 Task: Customize reminder preferences for each team member involved in strategic planning.
Action: Mouse moved to (77, 244)
Screenshot: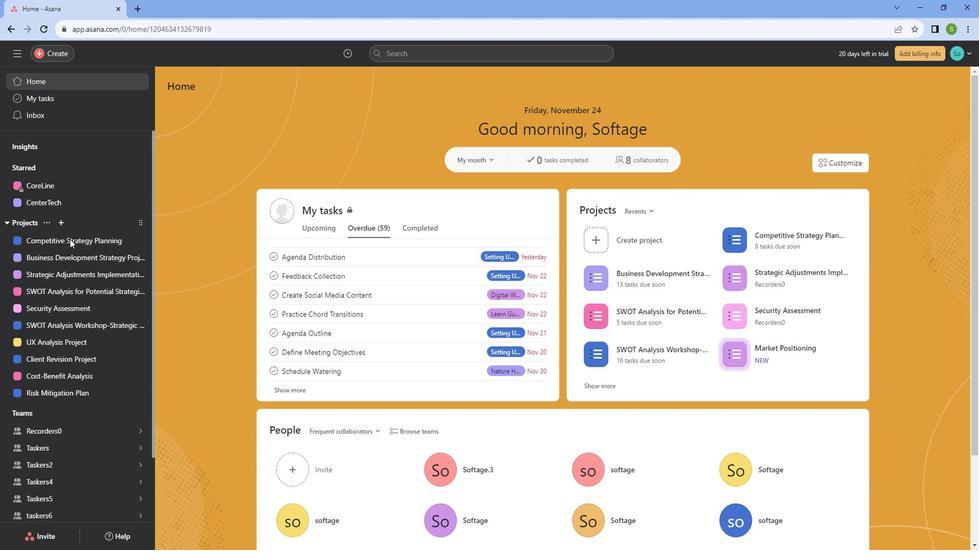 
Action: Mouse pressed left at (77, 244)
Screenshot: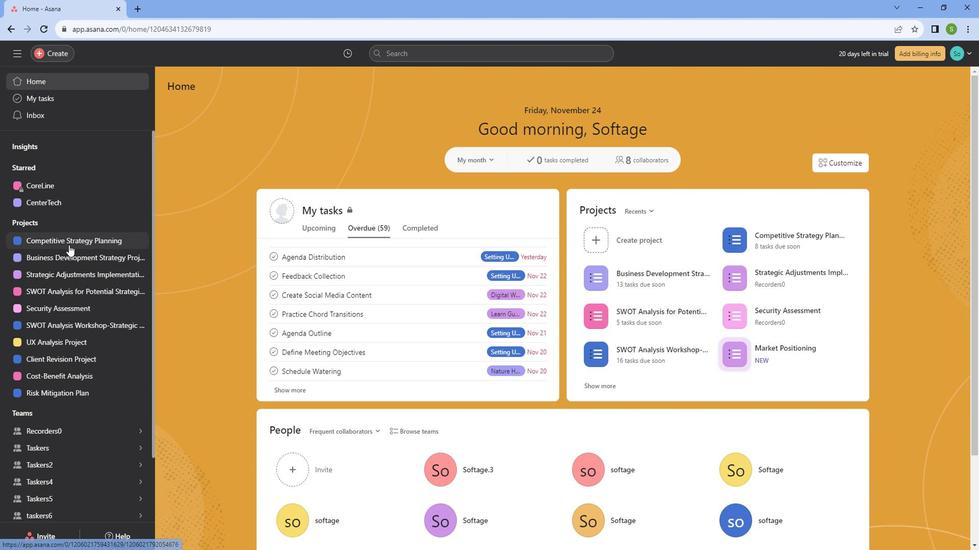 
Action: Mouse moved to (560, 215)
Screenshot: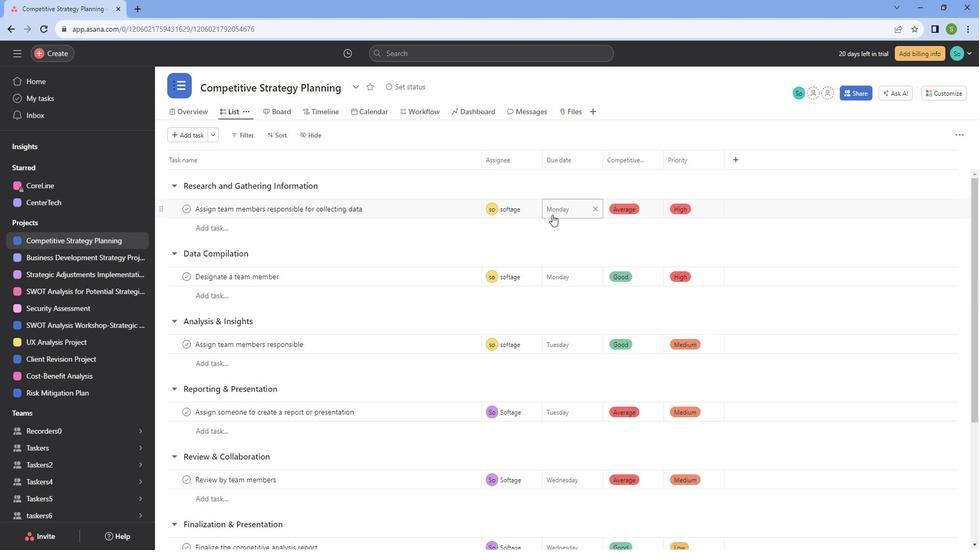
Action: Mouse pressed left at (560, 215)
Screenshot: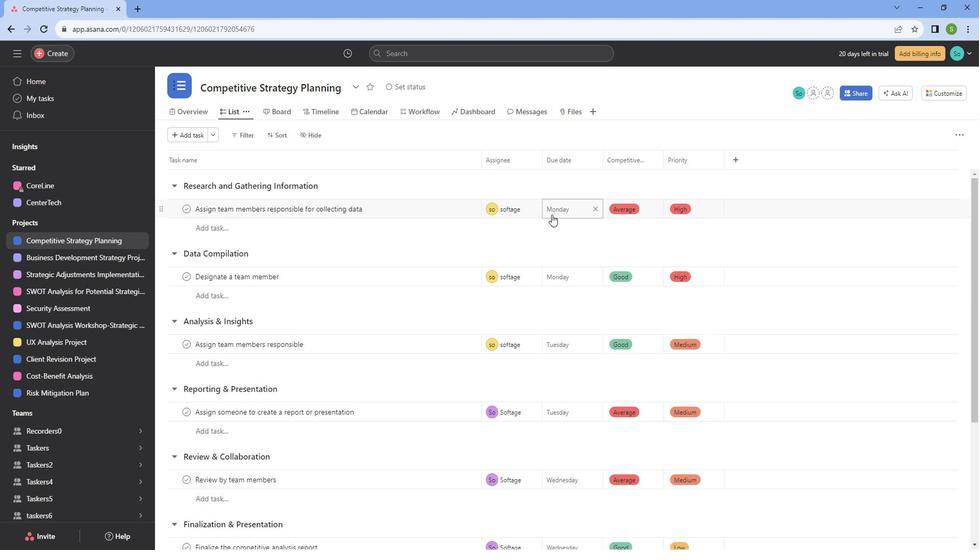 
Action: Mouse moved to (645, 259)
Screenshot: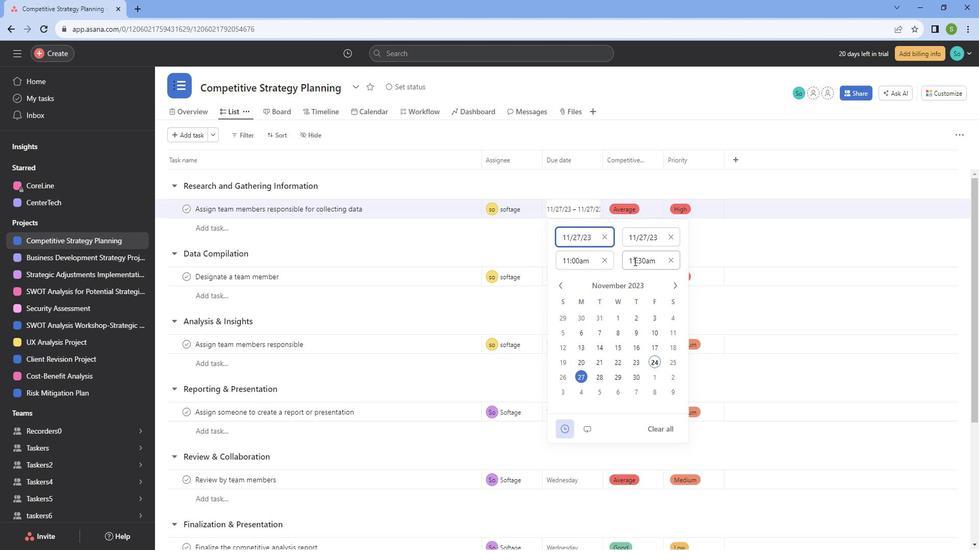 
Action: Mouse pressed left at (645, 259)
Screenshot: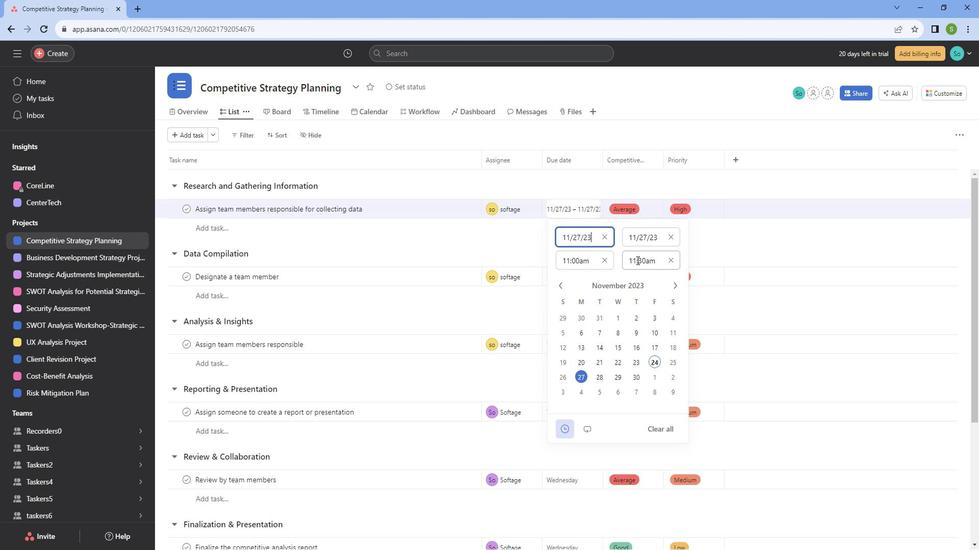 
Action: Mouse moved to (644, 316)
Screenshot: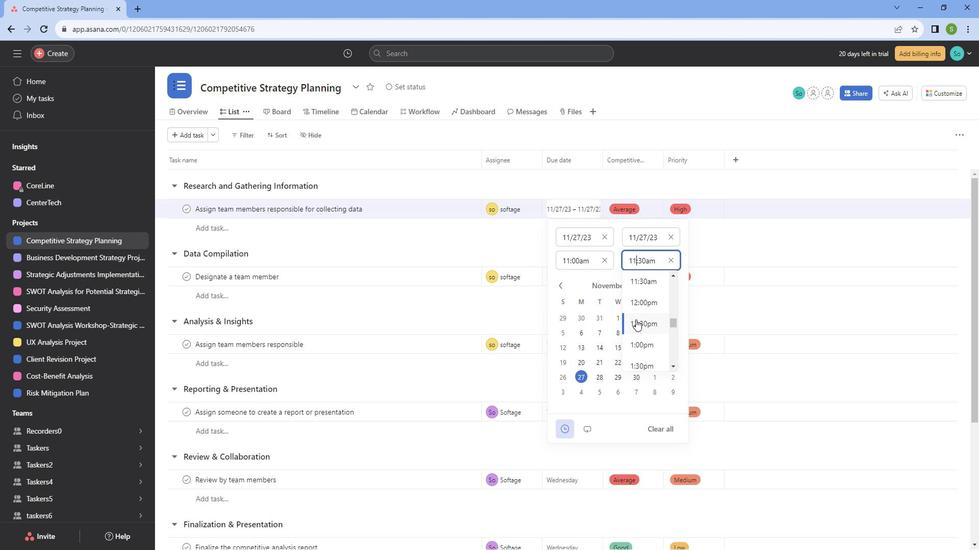 
Action: Mouse pressed left at (644, 316)
Screenshot: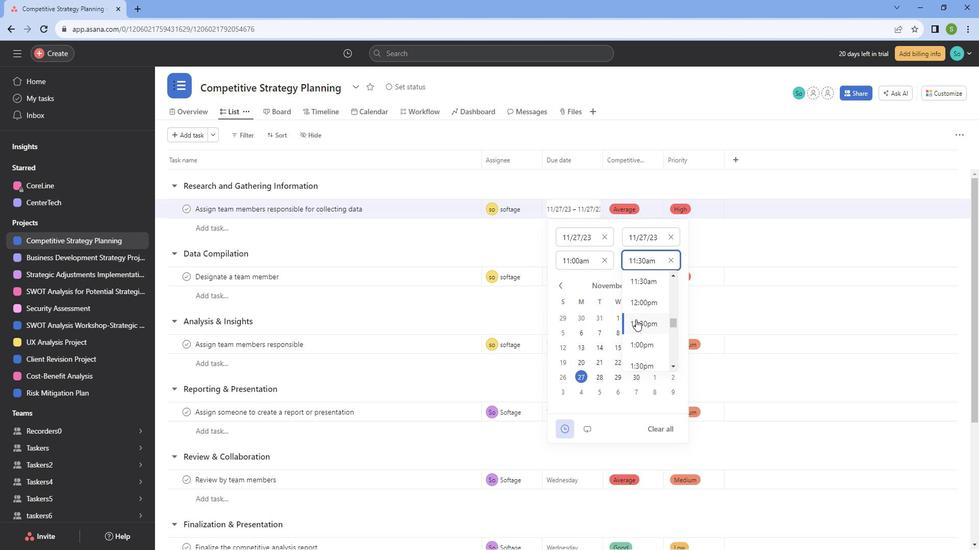 
Action: Mouse moved to (595, 262)
Screenshot: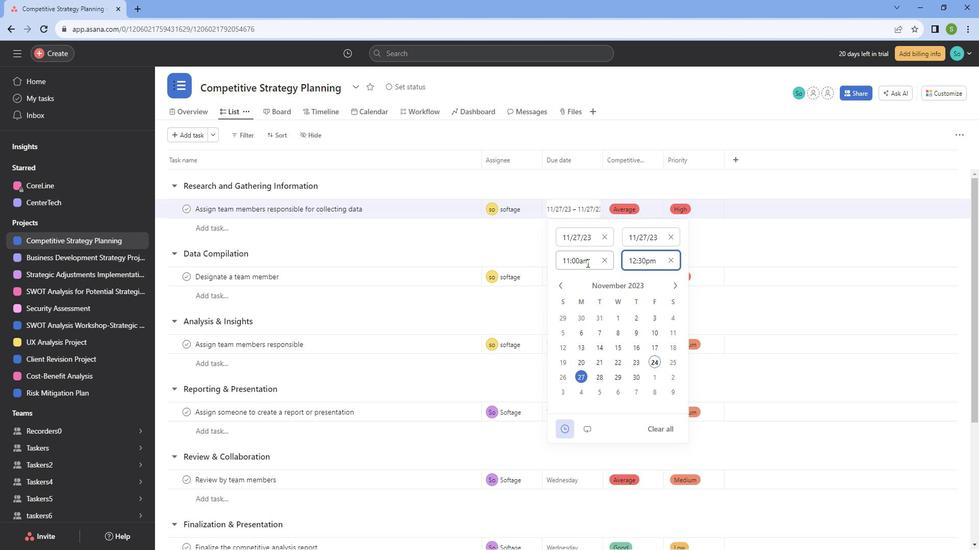 
Action: Mouse pressed left at (595, 262)
Screenshot: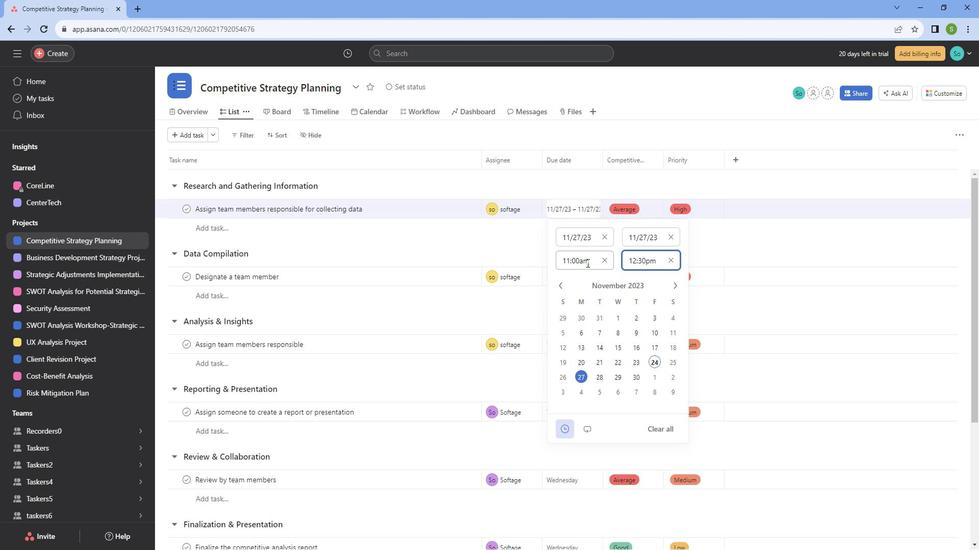 
Action: Mouse moved to (588, 316)
Screenshot: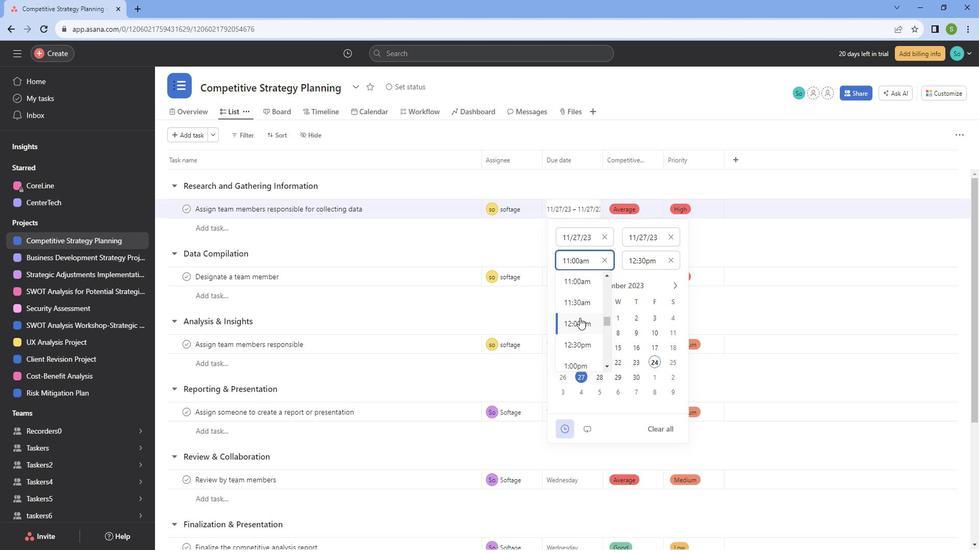 
Action: Mouse pressed left at (588, 316)
Screenshot: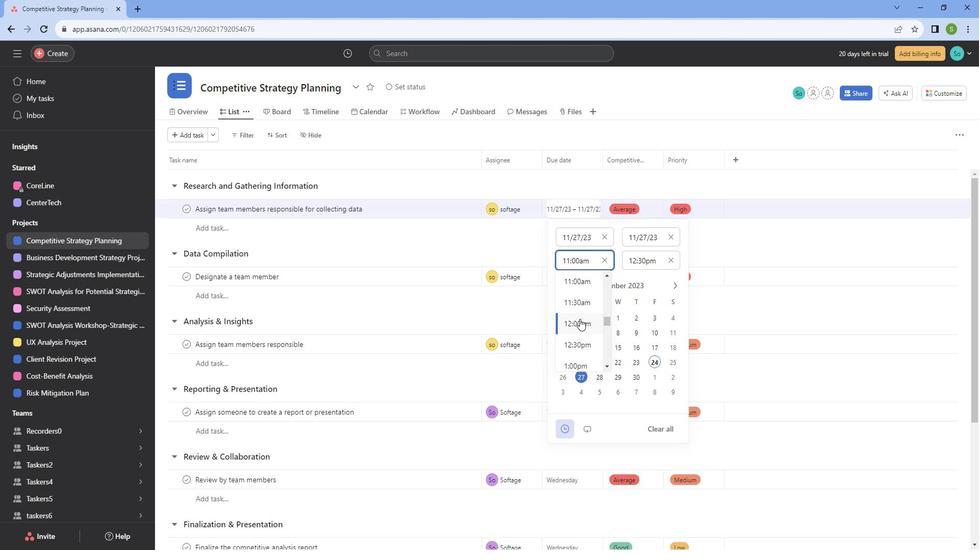 
Action: Mouse moved to (742, 191)
Screenshot: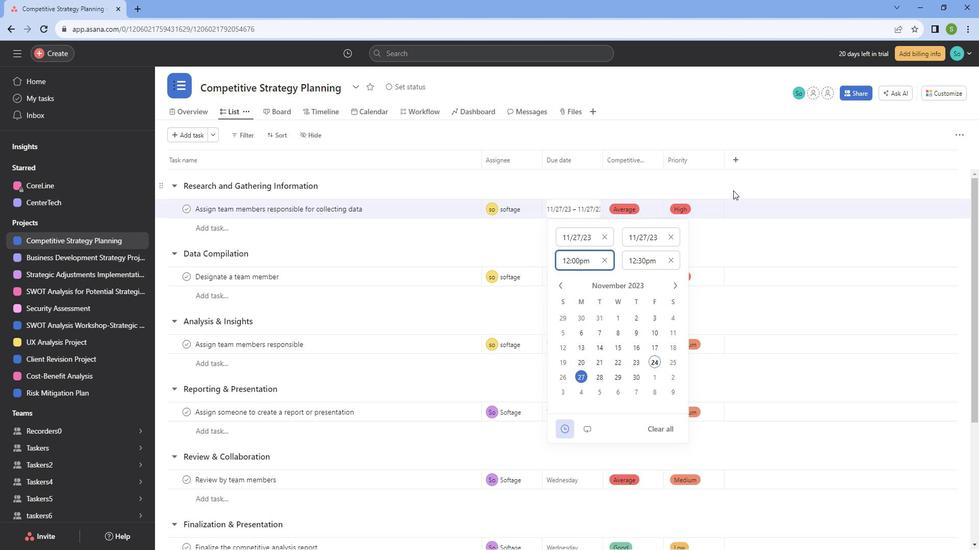 
Action: Mouse pressed left at (742, 191)
Screenshot: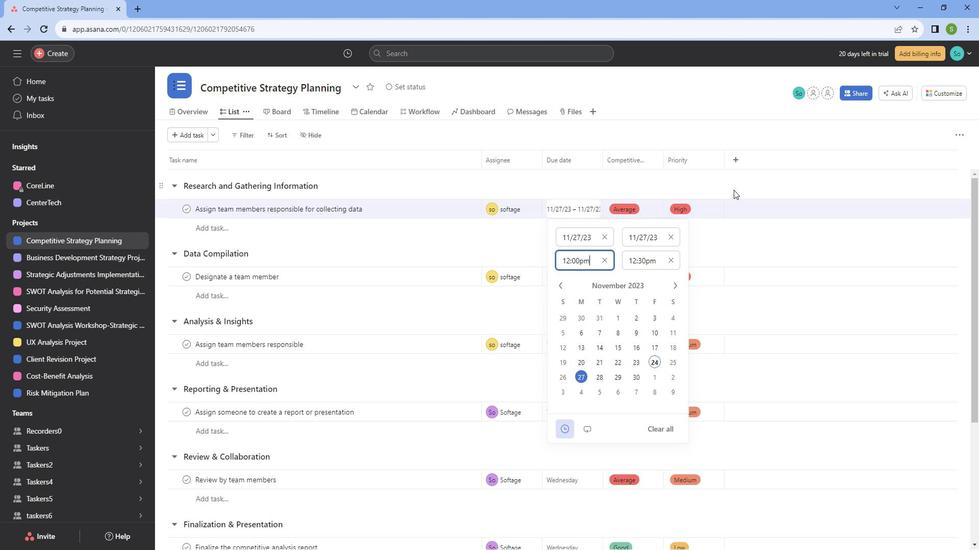 
Action: Mouse moved to (587, 278)
Screenshot: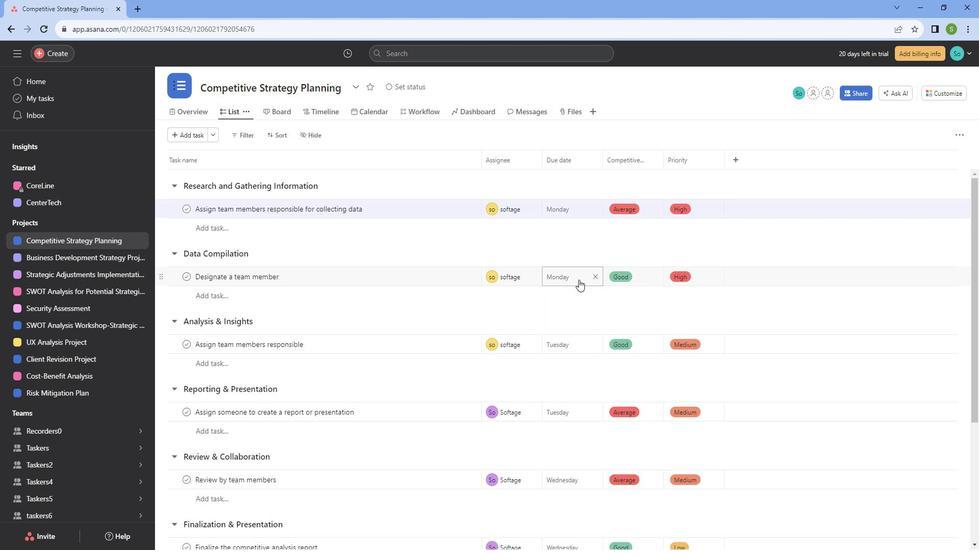 
Action: Mouse pressed left at (587, 278)
Screenshot: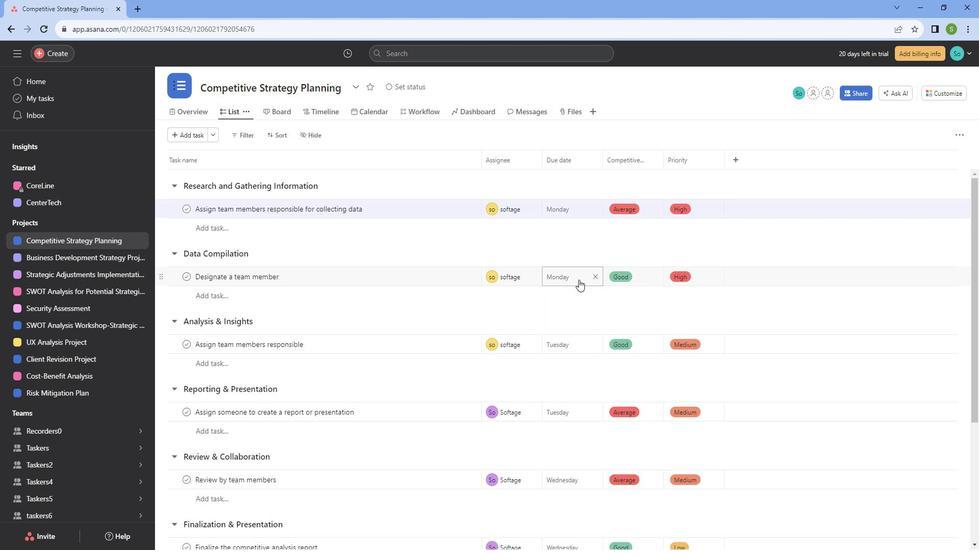 
Action: Mouse moved to (658, 328)
Screenshot: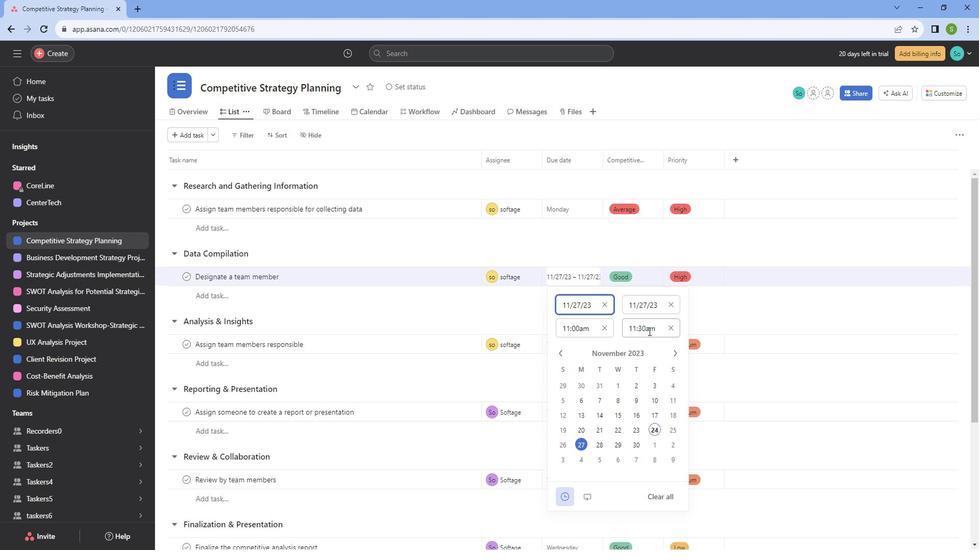 
Action: Mouse pressed left at (658, 328)
Screenshot: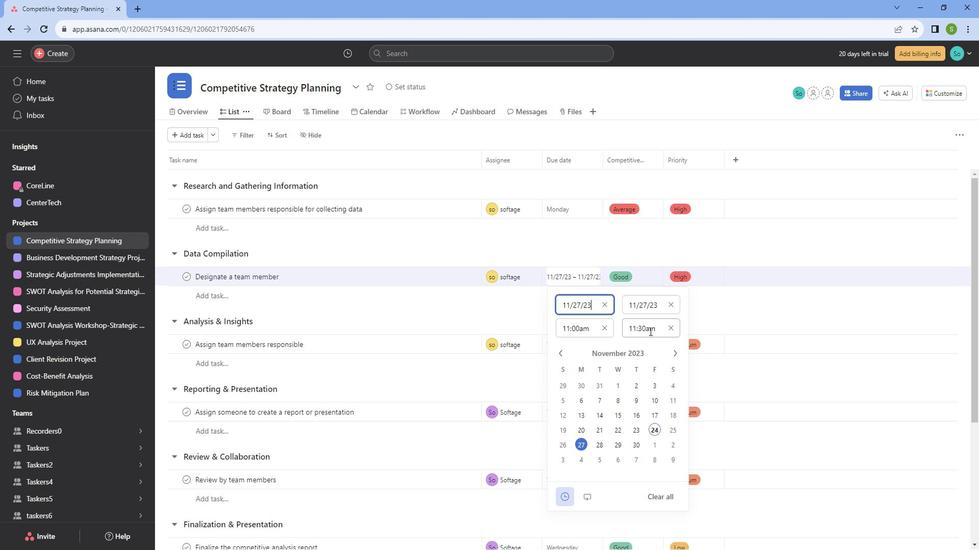 
Action: Mouse moved to (651, 386)
Screenshot: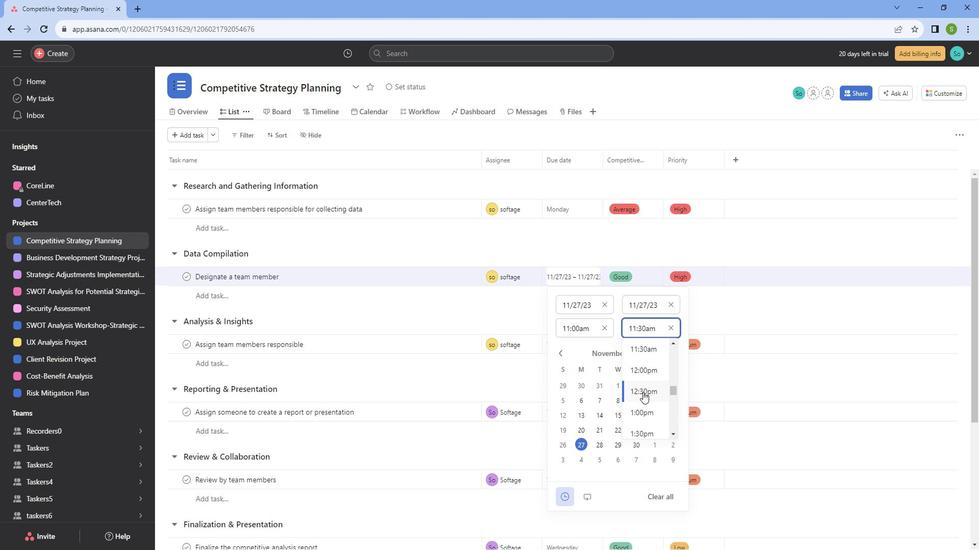 
Action: Mouse pressed left at (651, 386)
Screenshot: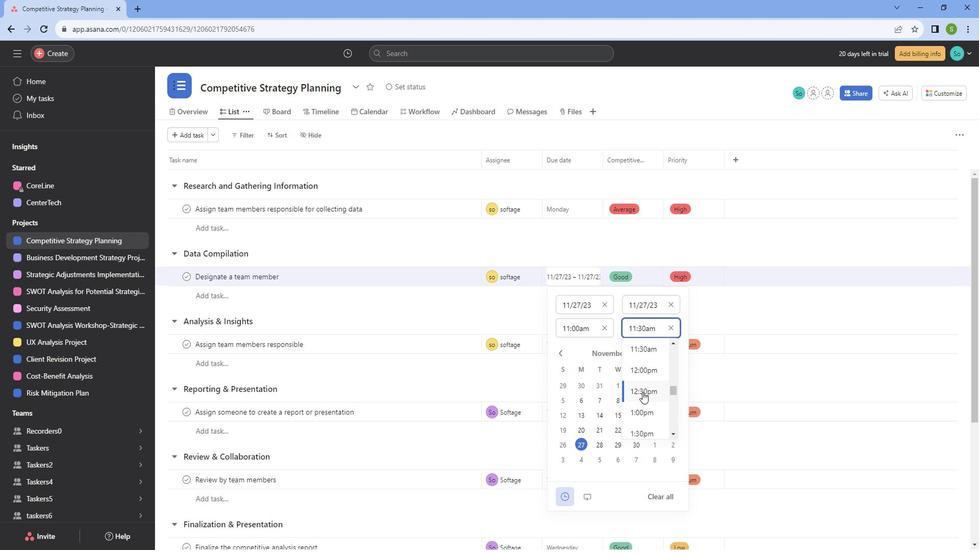 
Action: Mouse moved to (587, 322)
Screenshot: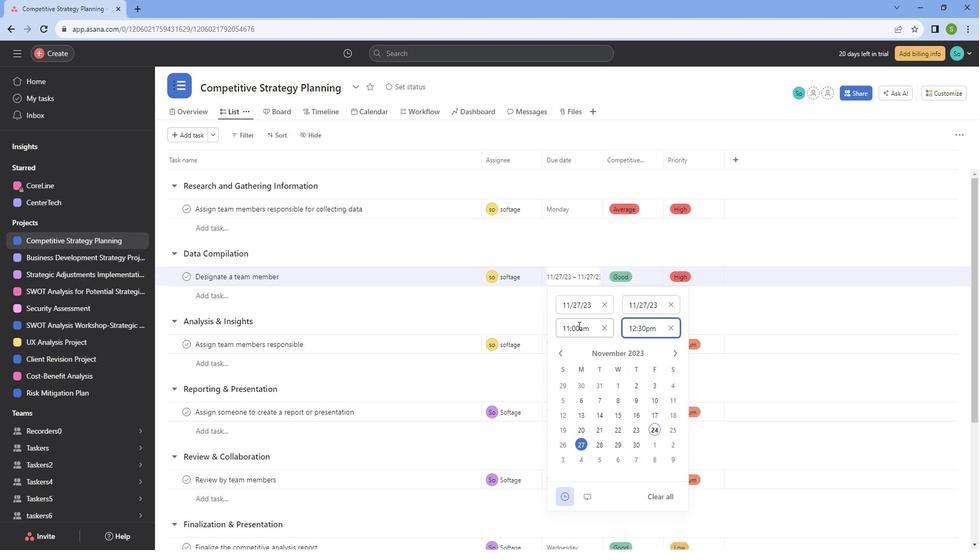 
Action: Mouse pressed left at (587, 322)
Screenshot: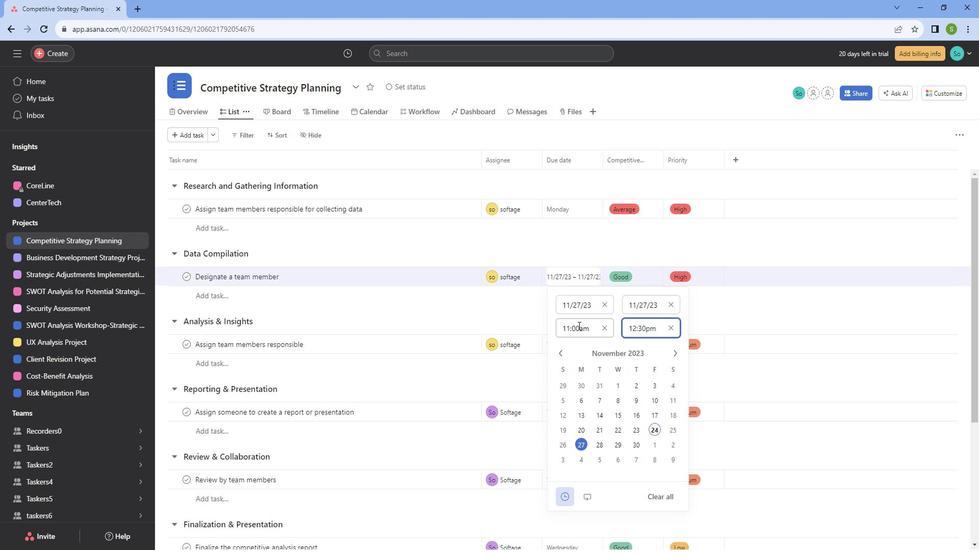 
Action: Mouse moved to (579, 381)
Screenshot: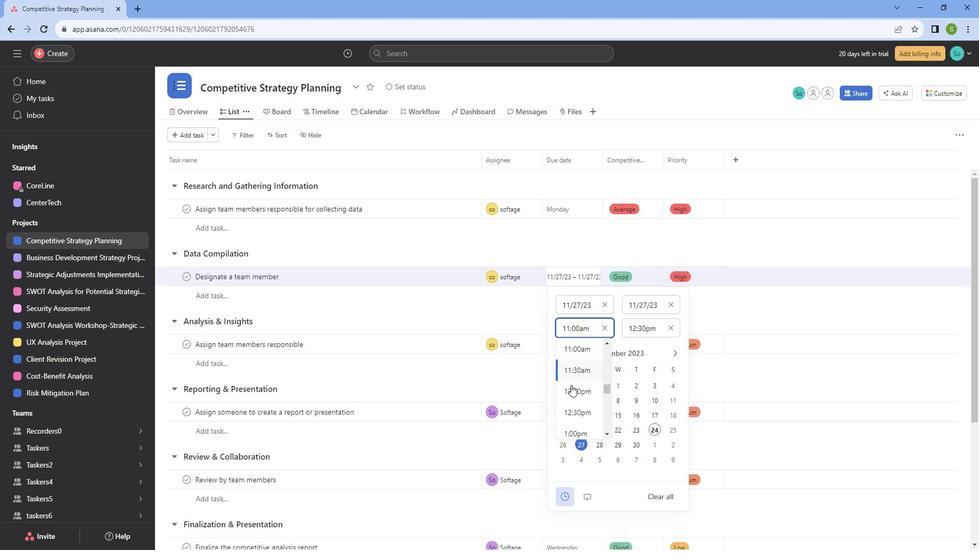 
Action: Mouse pressed left at (579, 381)
Screenshot: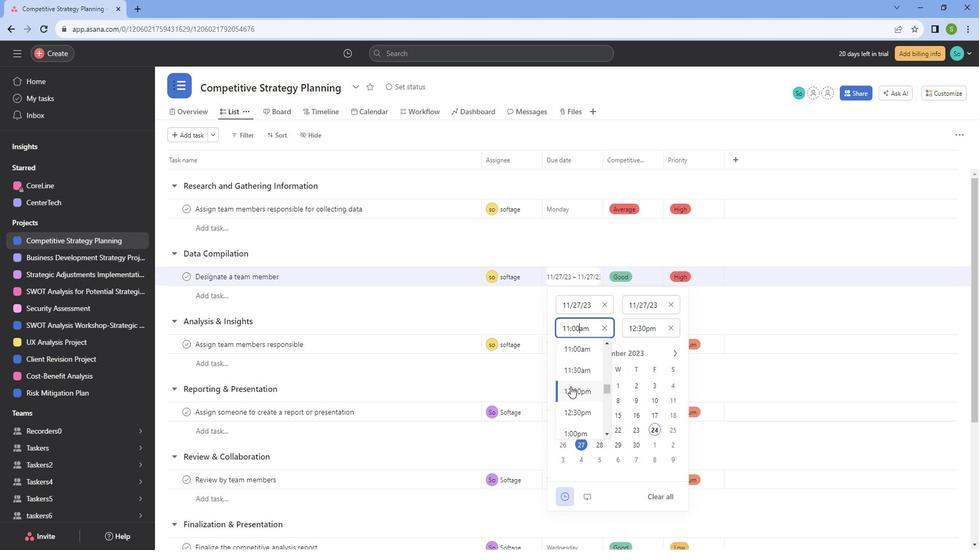 
Action: Mouse moved to (593, 252)
Screenshot: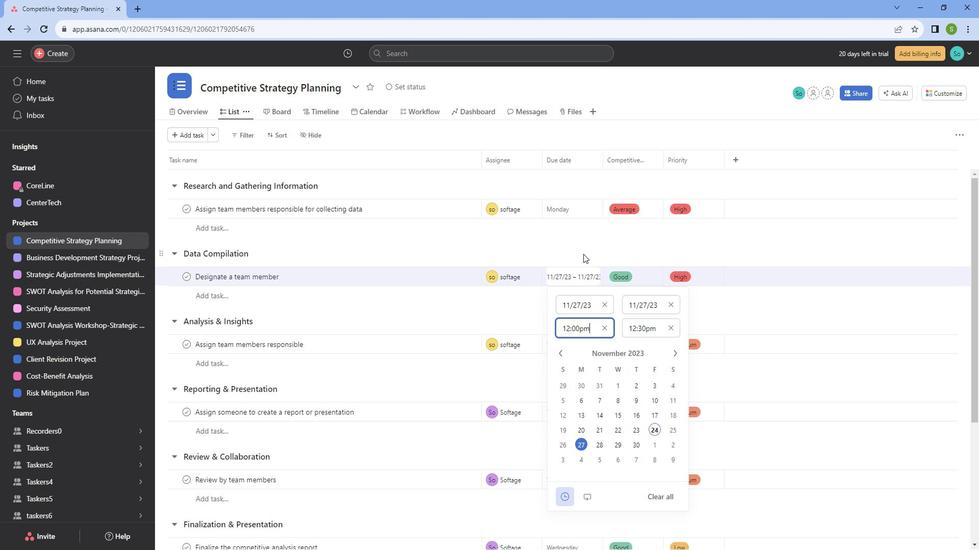 
Action: Mouse pressed left at (593, 252)
Screenshot: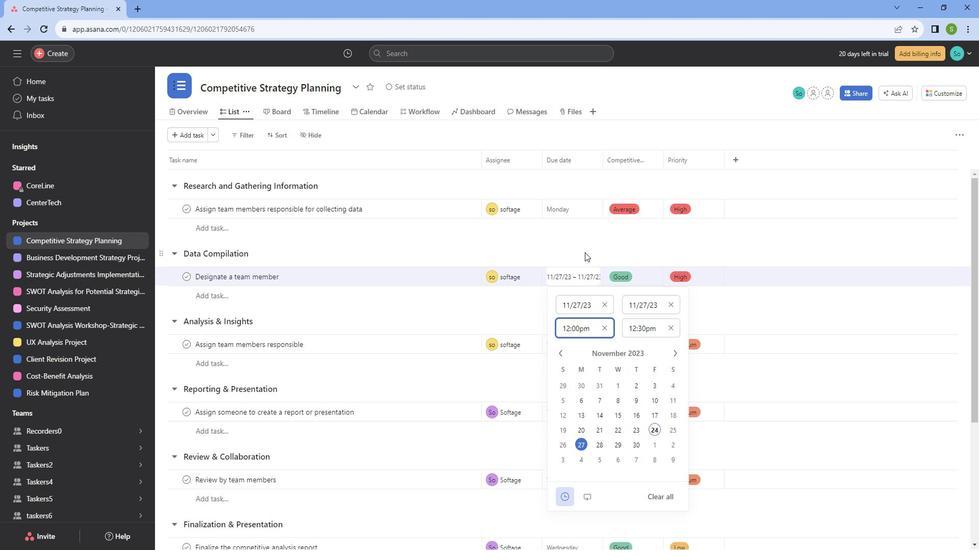 
Action: Mouse scrolled (593, 251) with delta (0, 0)
Screenshot: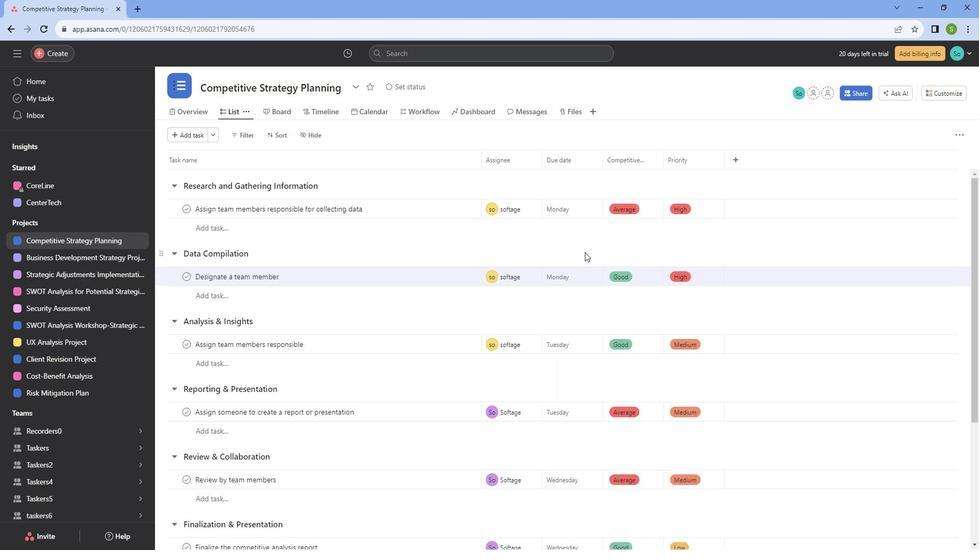 
Action: Mouse scrolled (593, 251) with delta (0, 0)
Screenshot: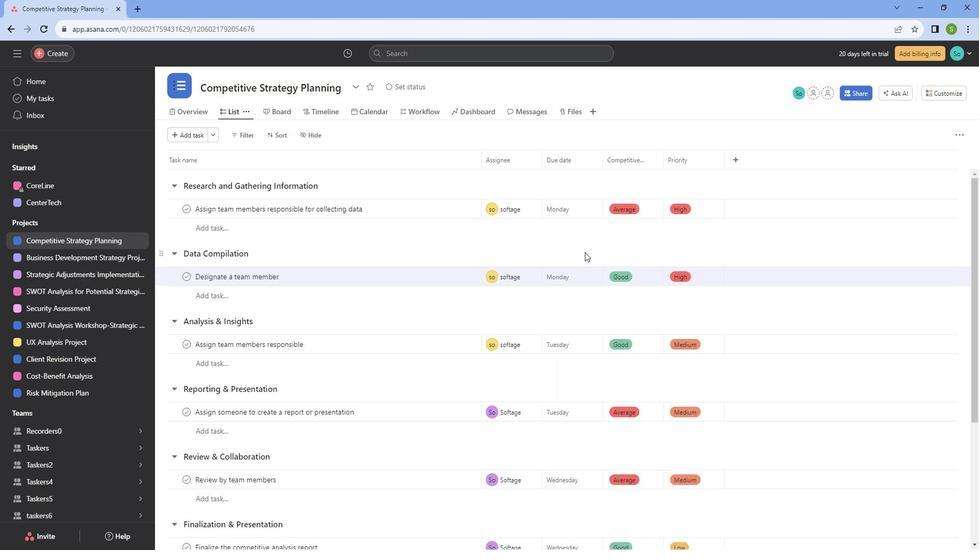 
Action: Mouse scrolled (593, 251) with delta (0, 0)
Screenshot: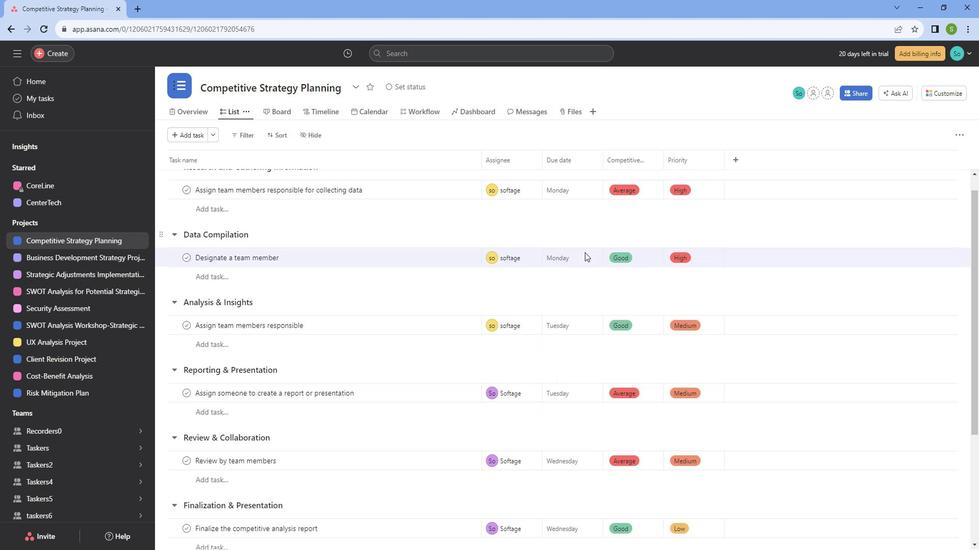 
Action: Mouse moved to (592, 190)
Screenshot: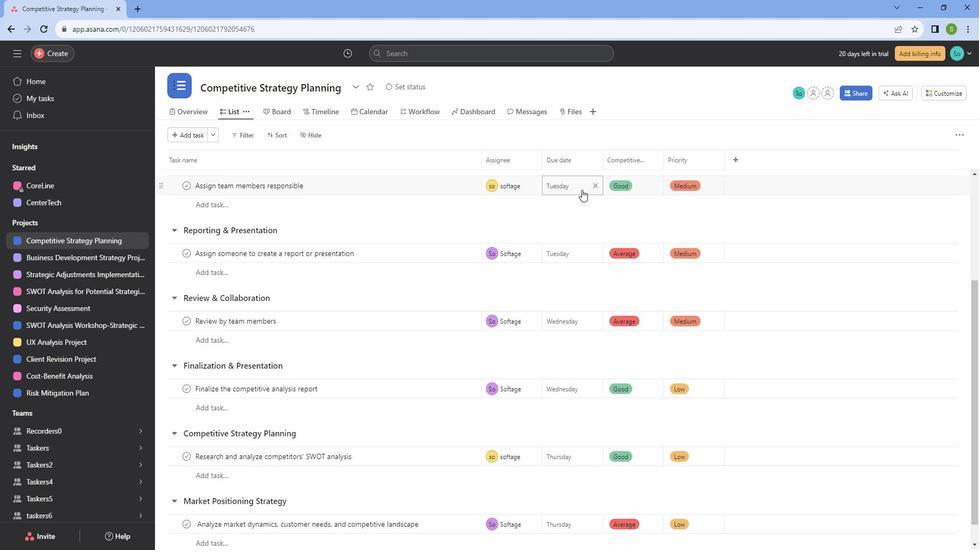 
Action: Mouse pressed left at (592, 190)
Screenshot: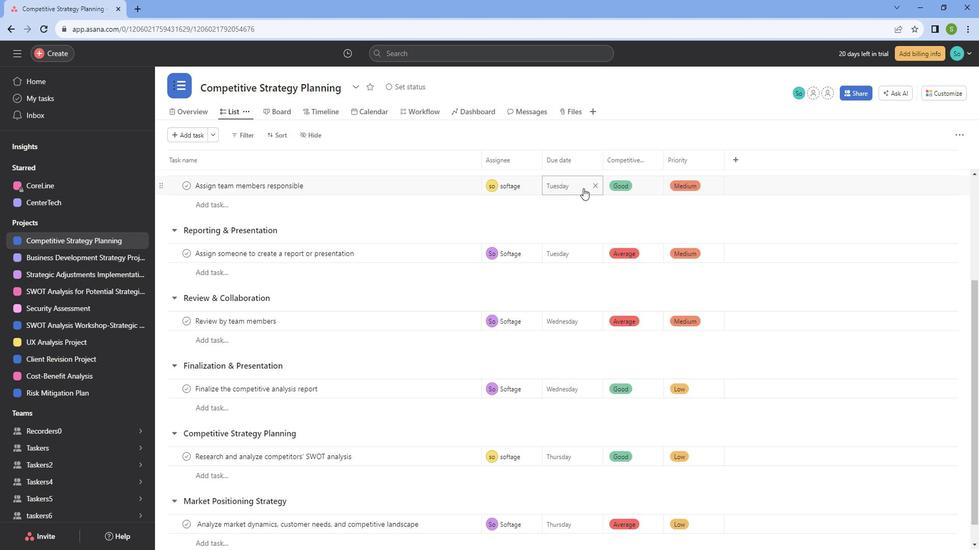 
Action: Mouse moved to (664, 241)
Screenshot: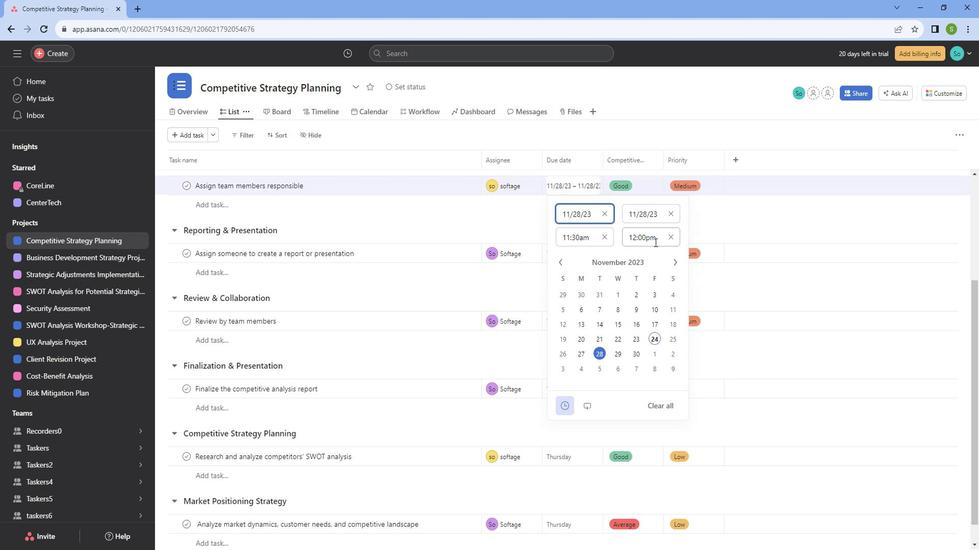 
Action: Mouse pressed left at (664, 241)
Screenshot: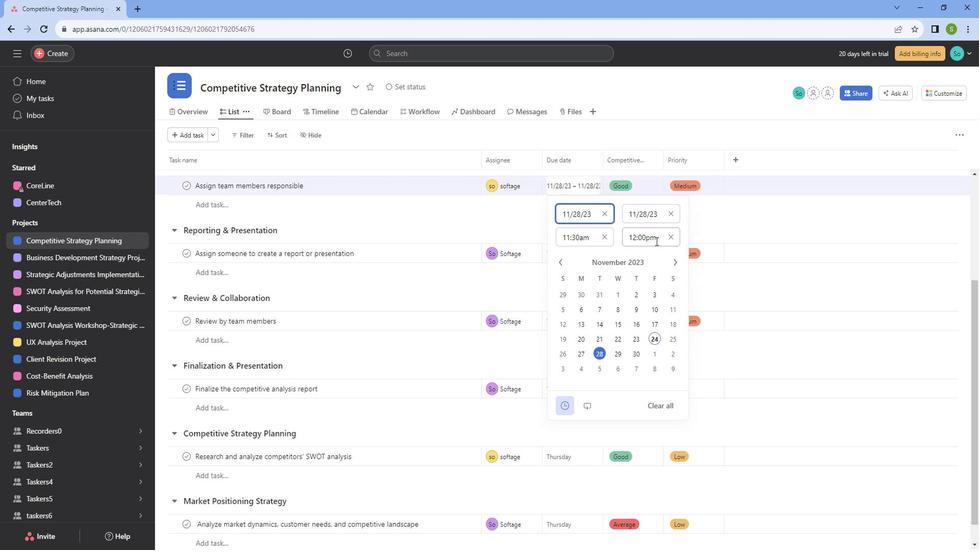 
Action: Mouse moved to (651, 301)
Screenshot: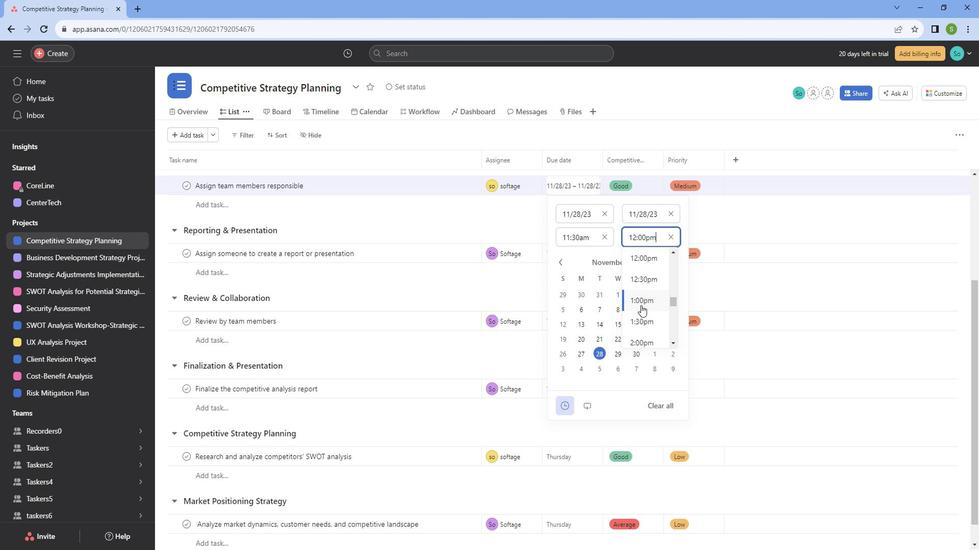 
Action: Mouse pressed left at (651, 301)
Screenshot: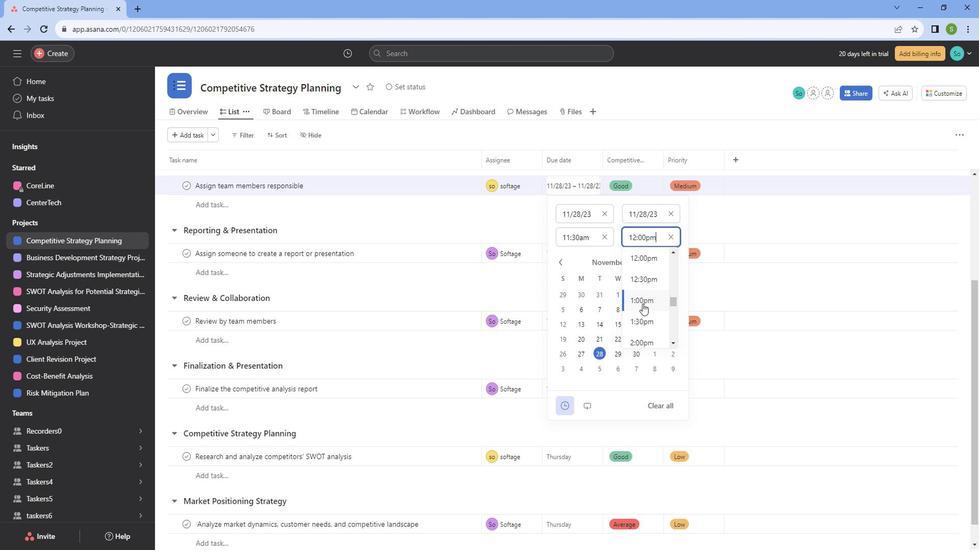
Action: Mouse moved to (591, 243)
Screenshot: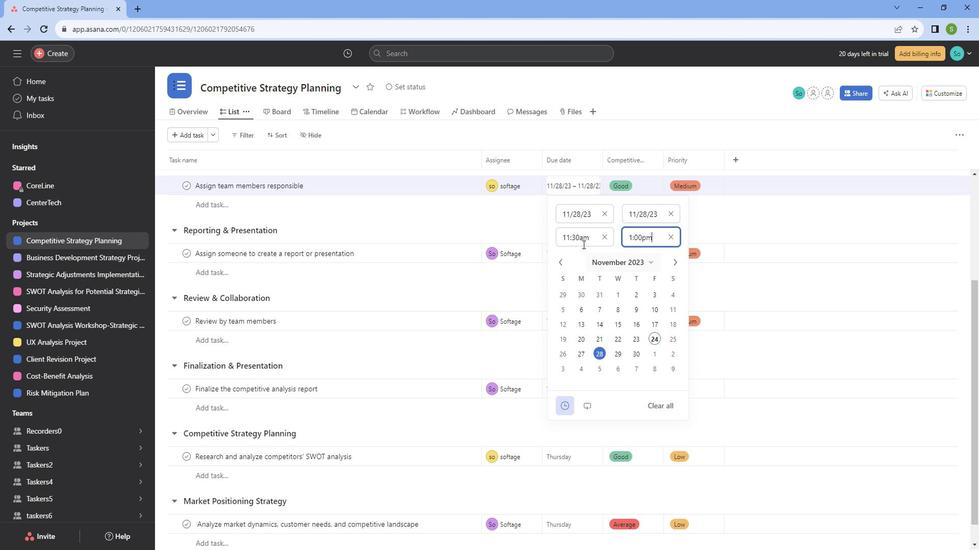 
Action: Mouse pressed left at (591, 243)
Screenshot: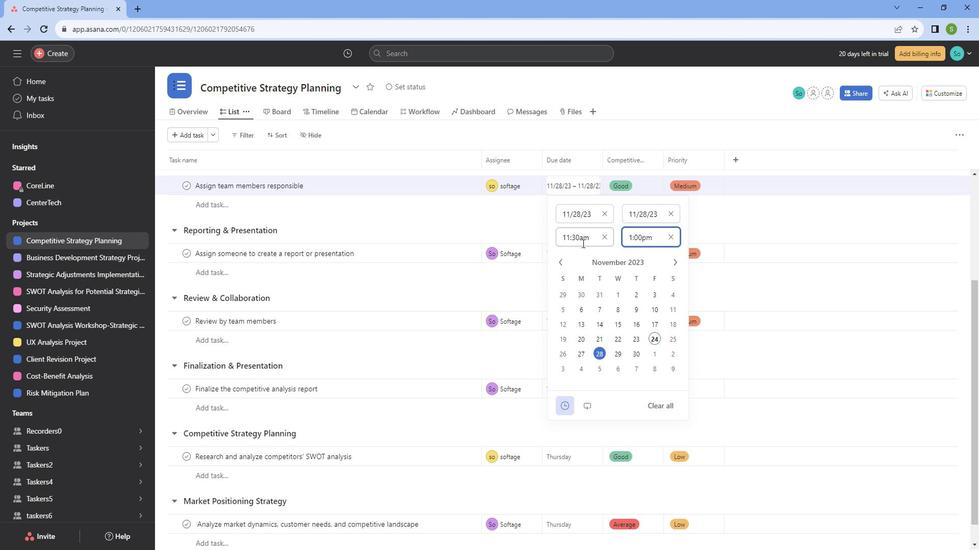 
Action: Mouse moved to (583, 299)
Screenshot: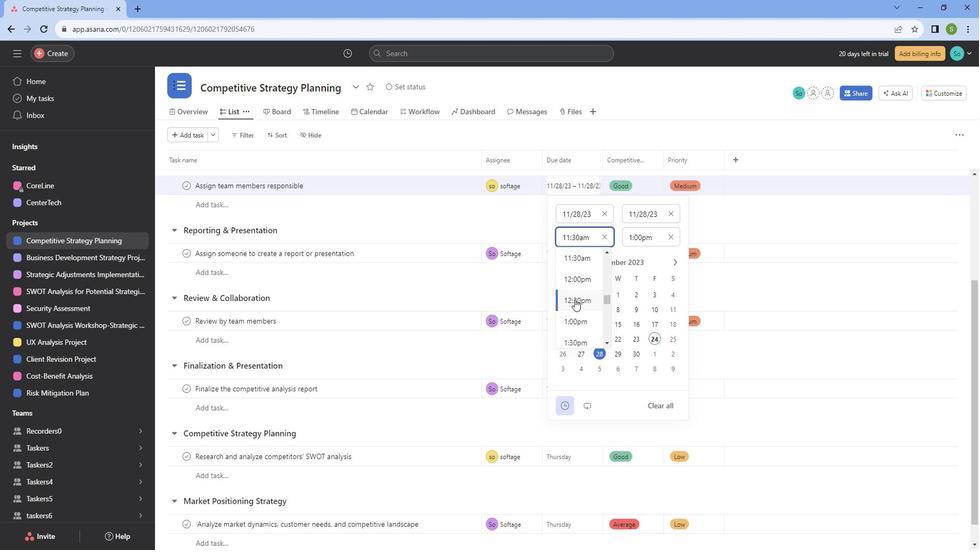 
Action: Mouse pressed left at (583, 299)
Screenshot: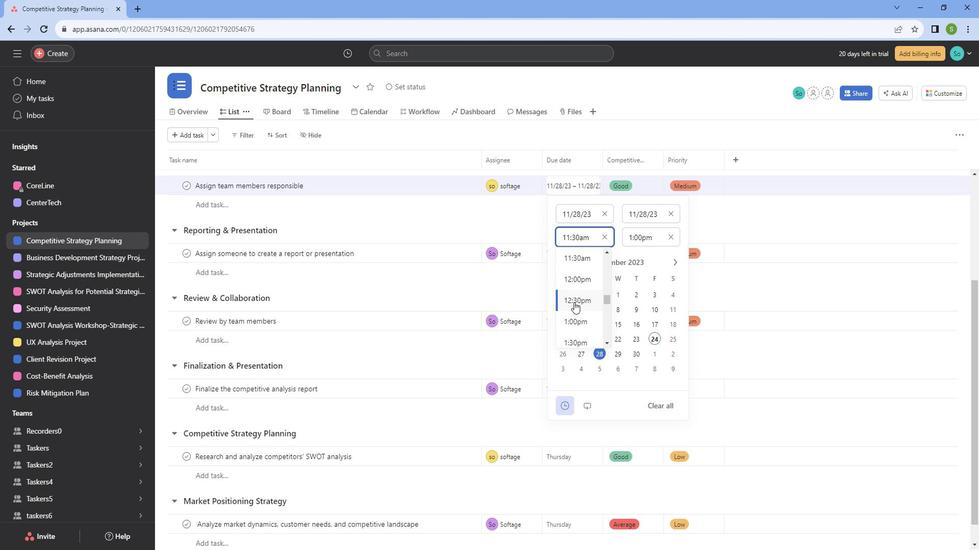 
Action: Mouse moved to (742, 216)
Screenshot: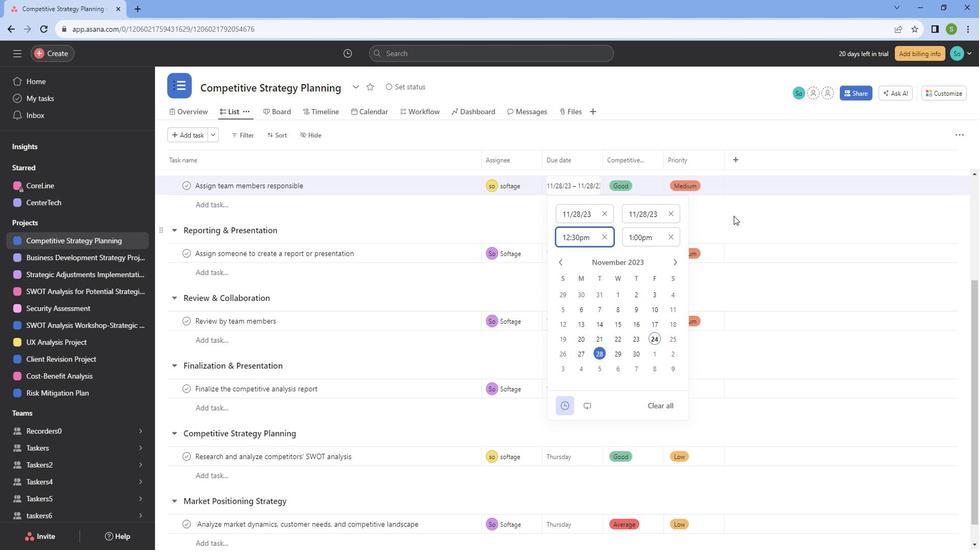 
Action: Mouse pressed left at (742, 216)
Screenshot: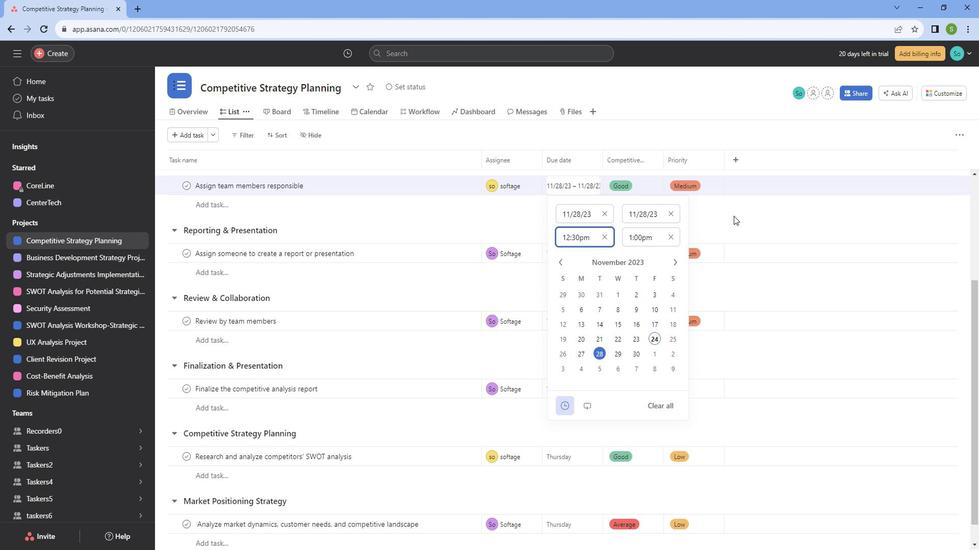 
Action: Mouse moved to (573, 261)
Screenshot: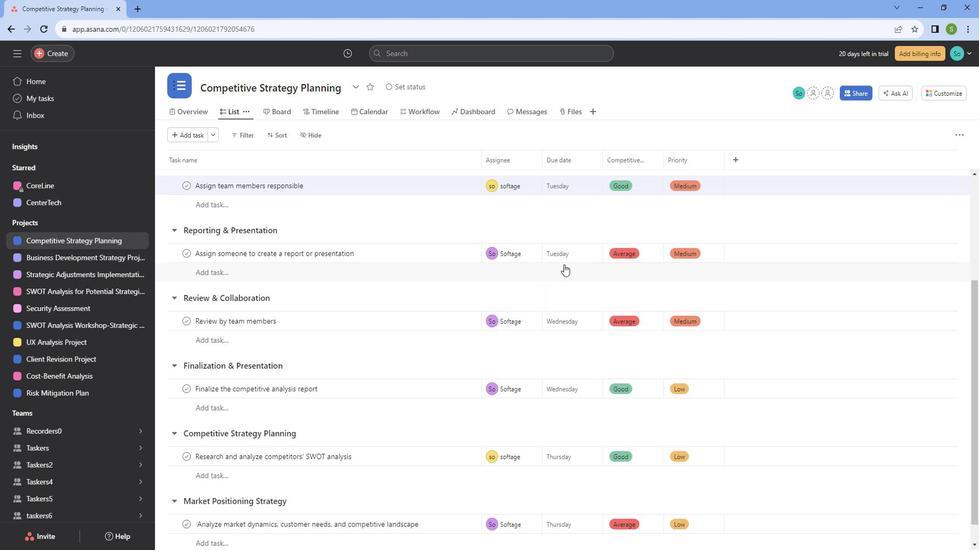 
Action: Mouse pressed left at (573, 261)
Screenshot: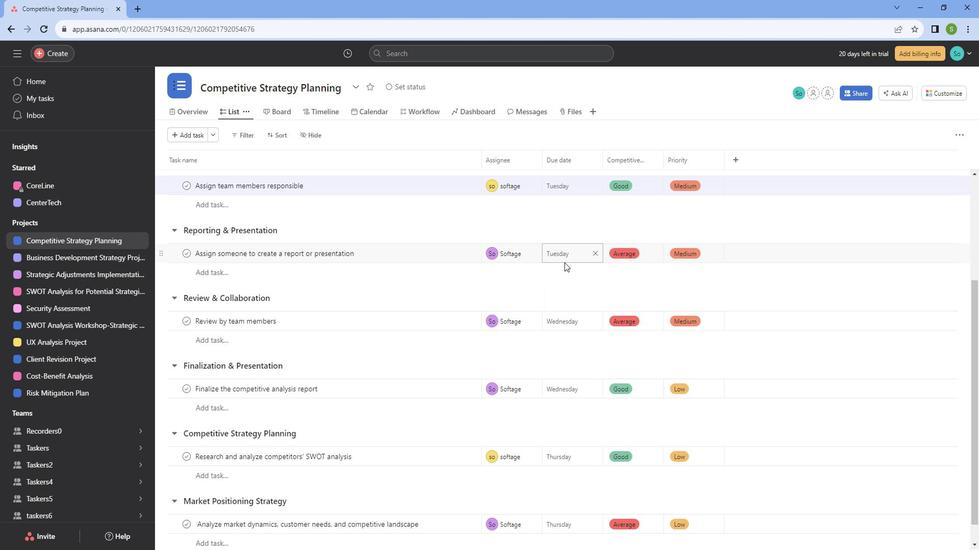 
Action: Mouse moved to (581, 258)
Screenshot: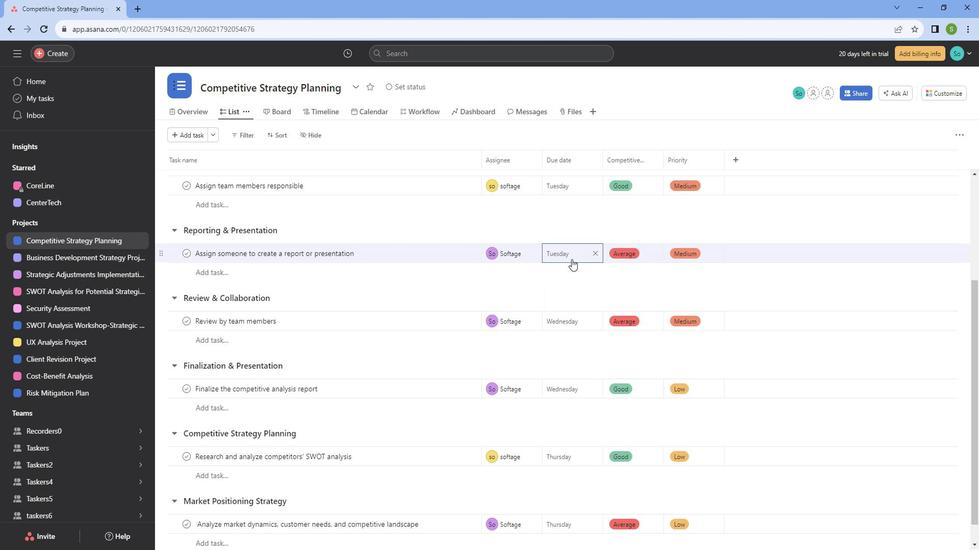 
Action: Mouse pressed left at (581, 258)
Screenshot: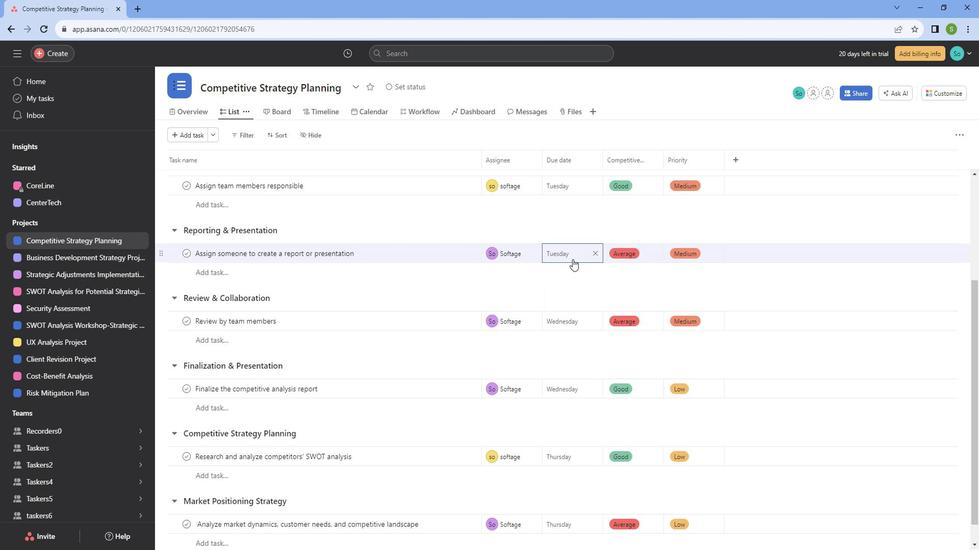 
Action: Mouse moved to (645, 302)
Screenshot: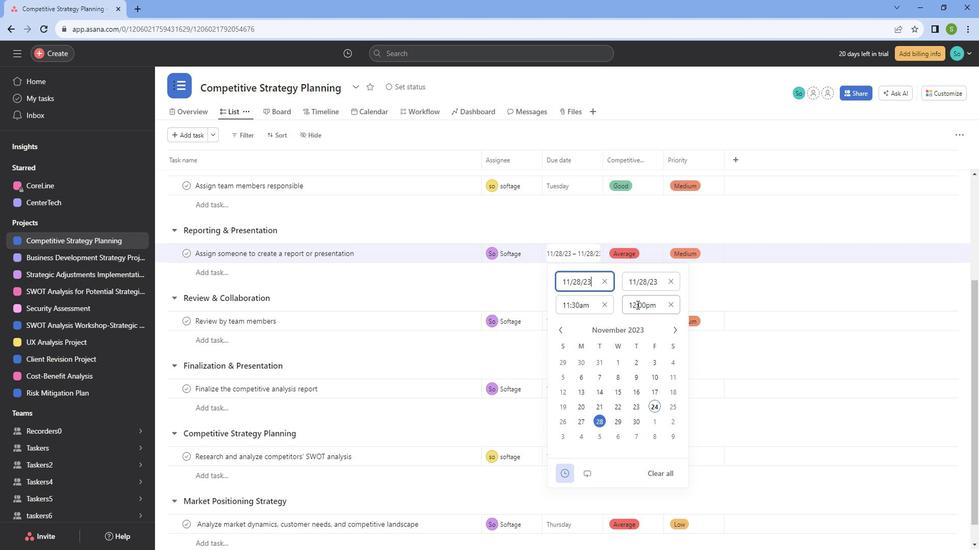
Action: Mouse pressed left at (645, 302)
Screenshot: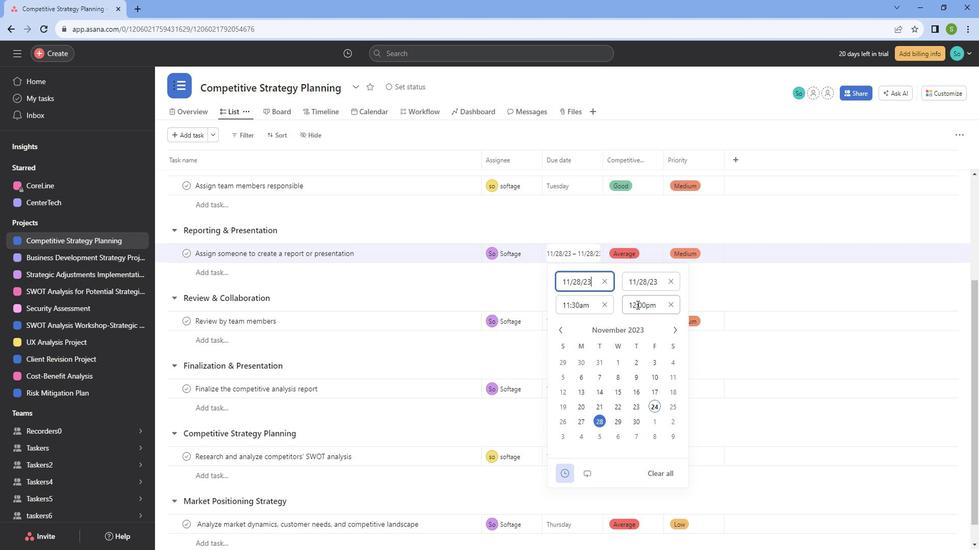 
Action: Mouse moved to (643, 360)
Screenshot: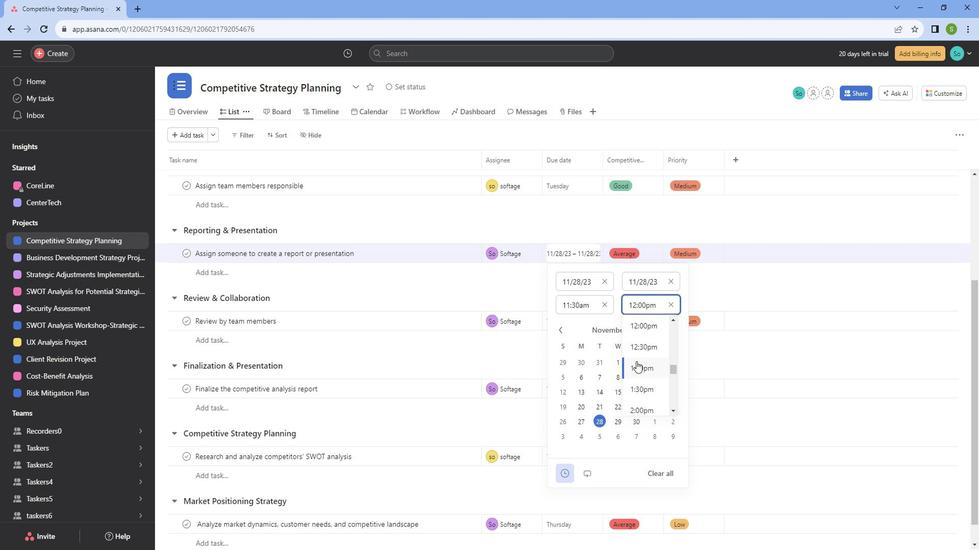 
Action: Mouse pressed left at (643, 360)
Screenshot: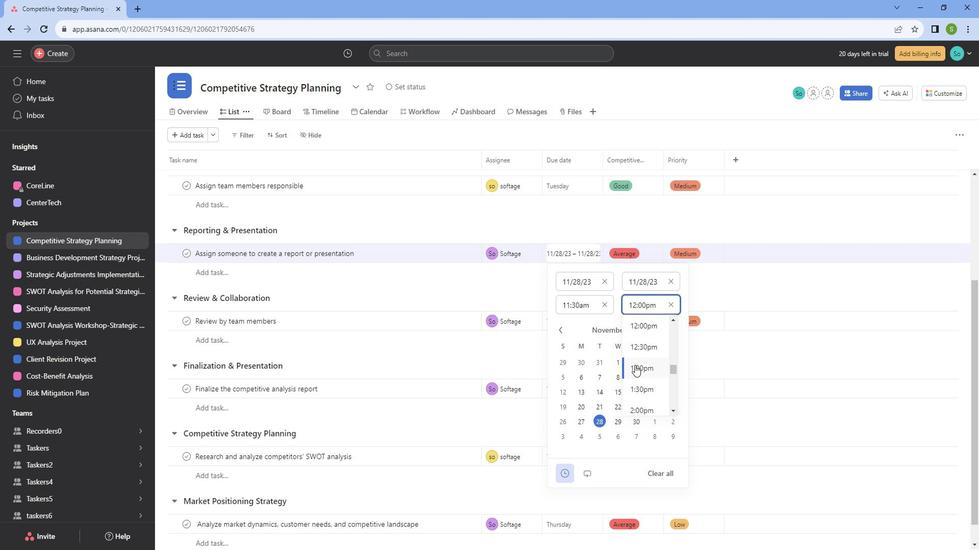 
Action: Mouse moved to (601, 305)
Screenshot: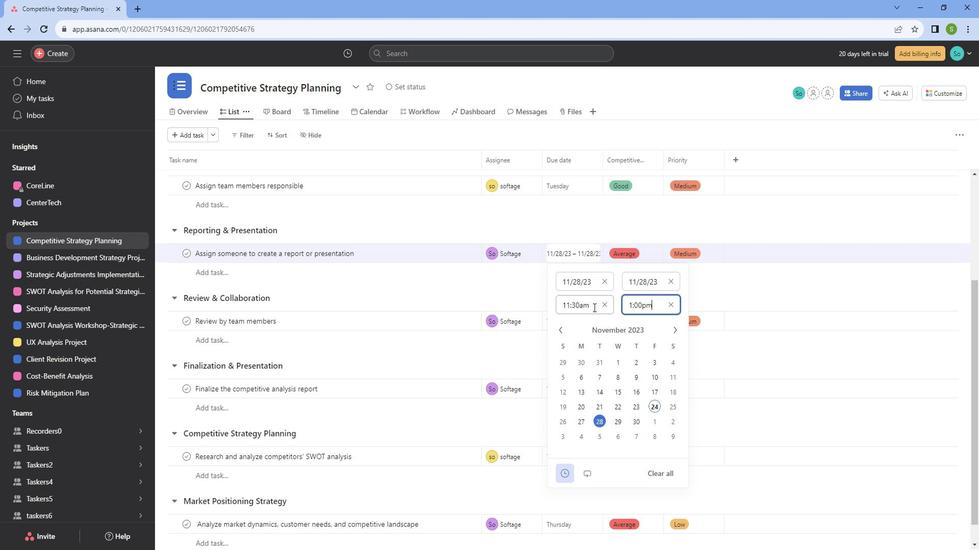 
Action: Mouse pressed left at (601, 305)
Screenshot: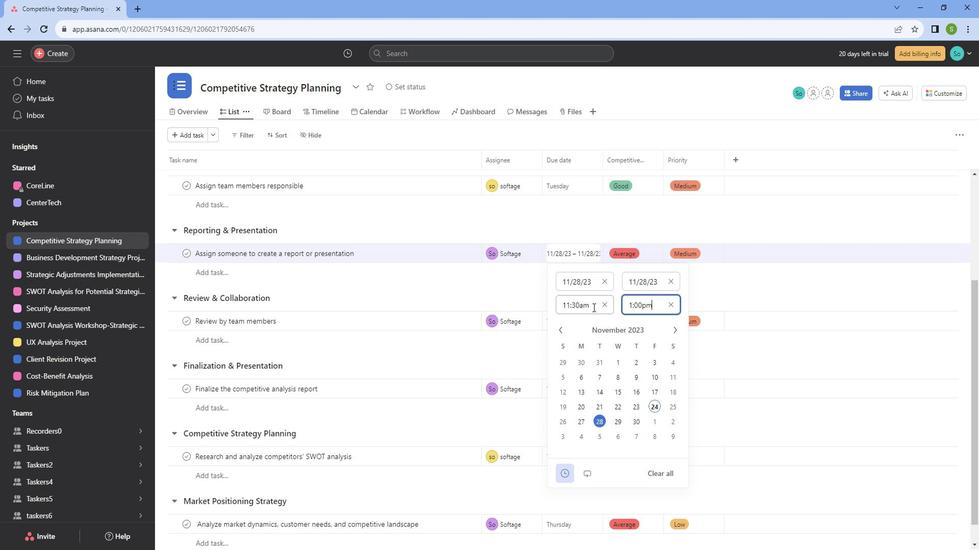 
Action: Mouse moved to (587, 359)
Screenshot: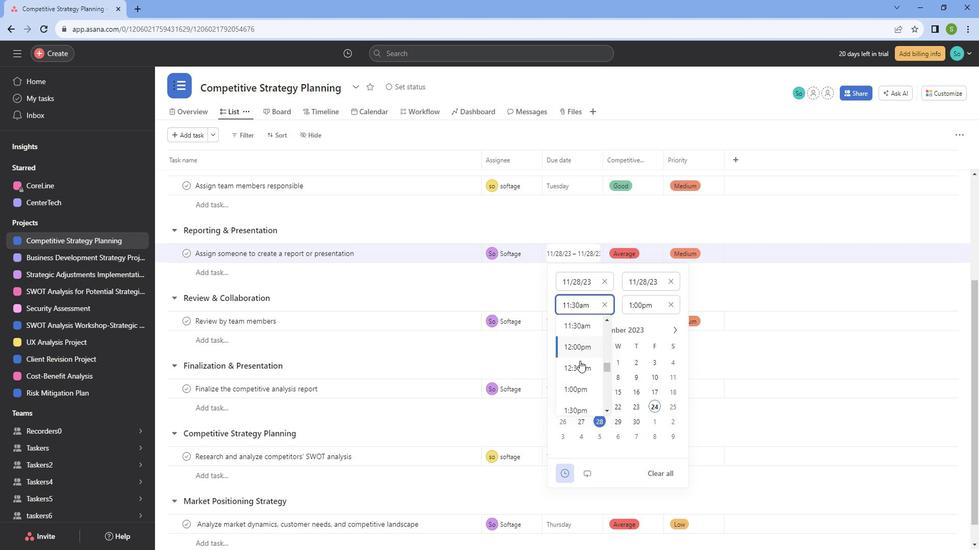 
Action: Mouse pressed left at (587, 359)
Screenshot: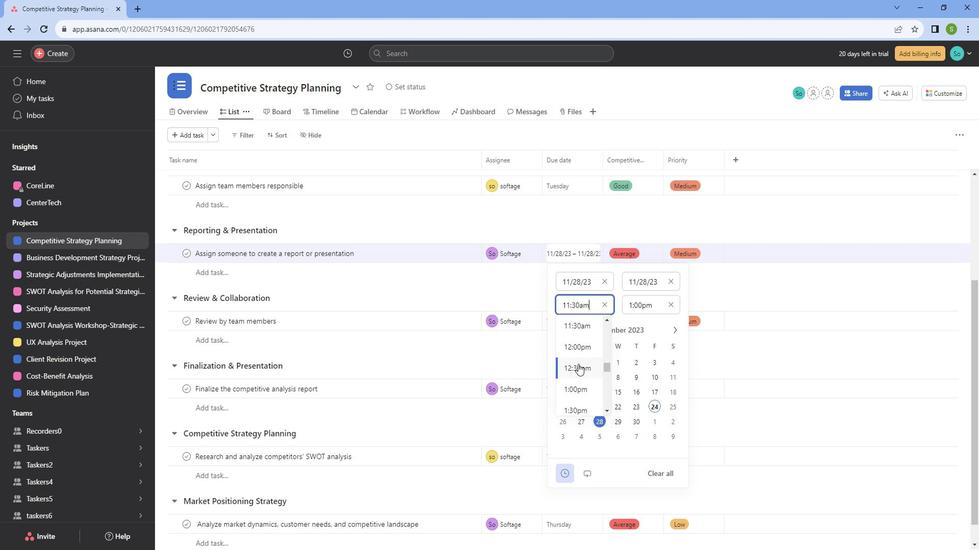 
Action: Mouse moved to (673, 226)
Screenshot: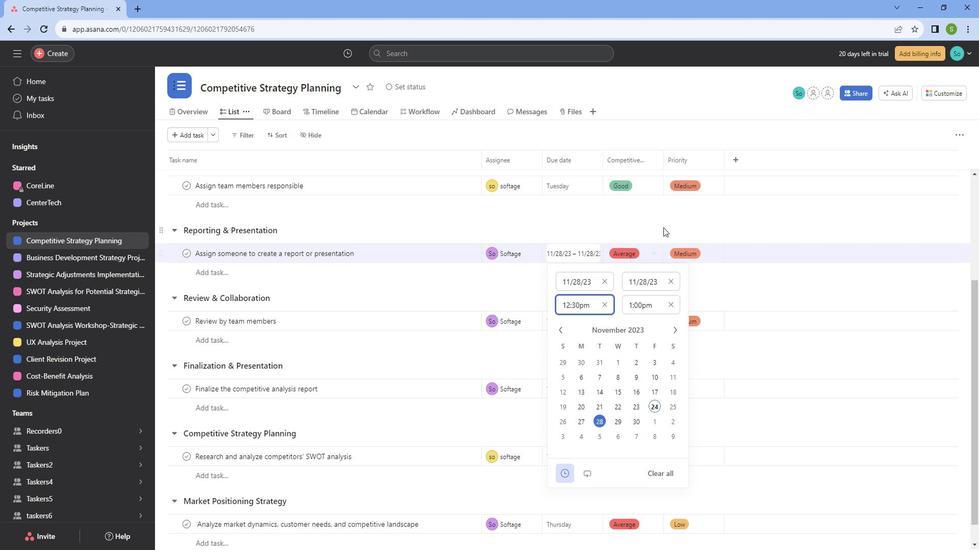 
Action: Mouse pressed left at (673, 226)
Screenshot: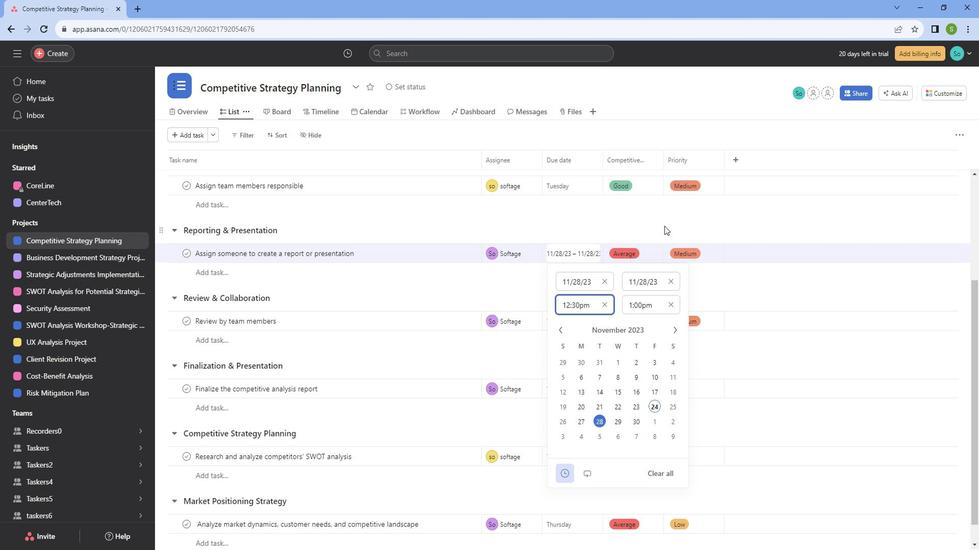 
Action: Mouse moved to (604, 264)
Screenshot: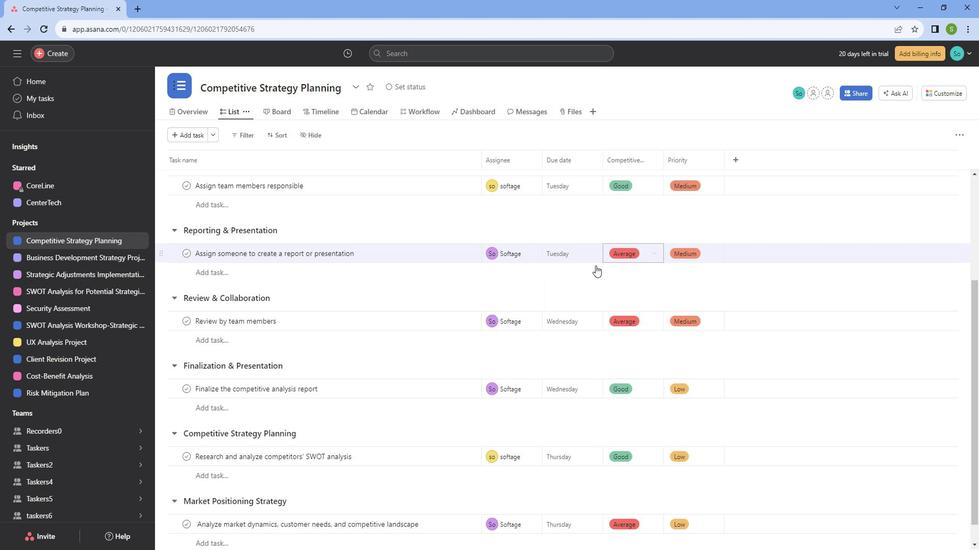 
Action: Mouse scrolled (604, 264) with delta (0, 0)
Screenshot: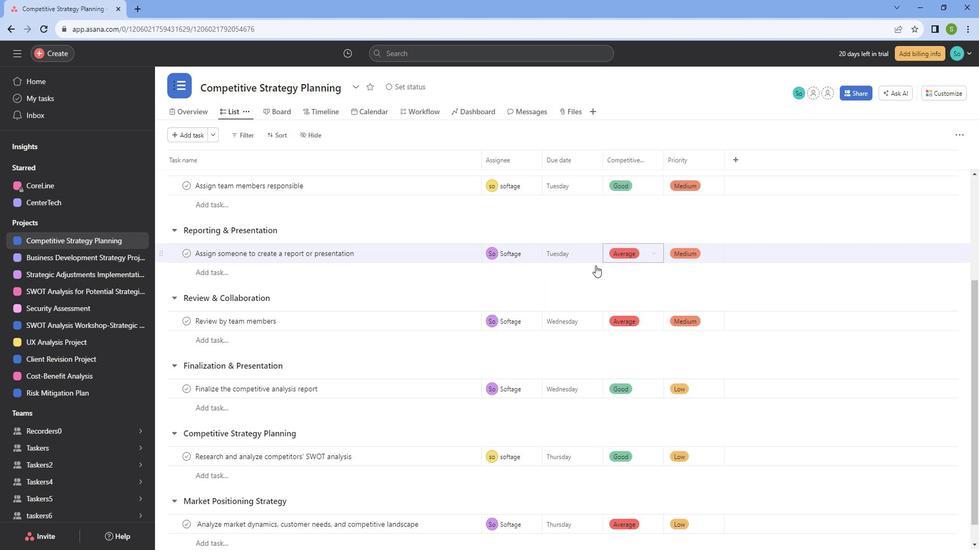 
Action: Mouse moved to (604, 264)
Screenshot: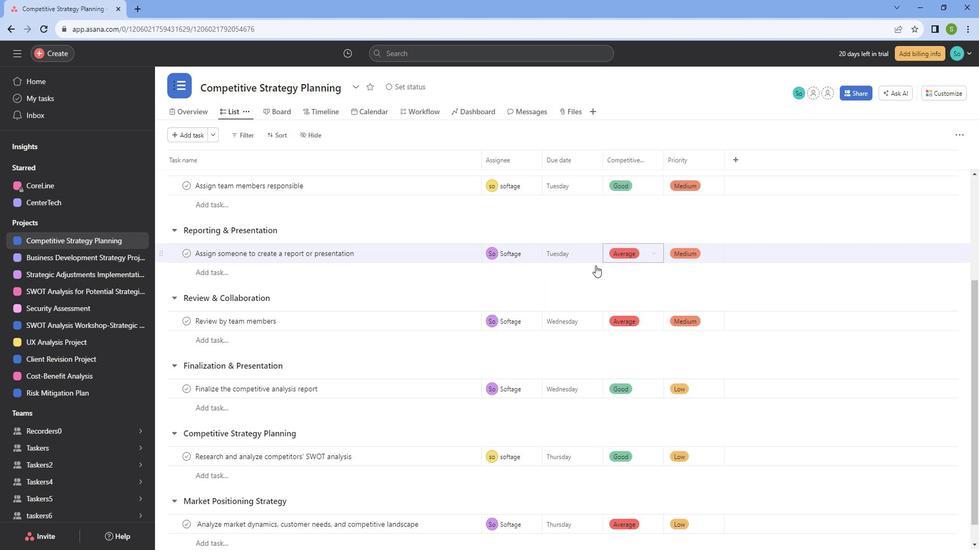 
Action: Mouse scrolled (604, 264) with delta (0, 0)
Screenshot: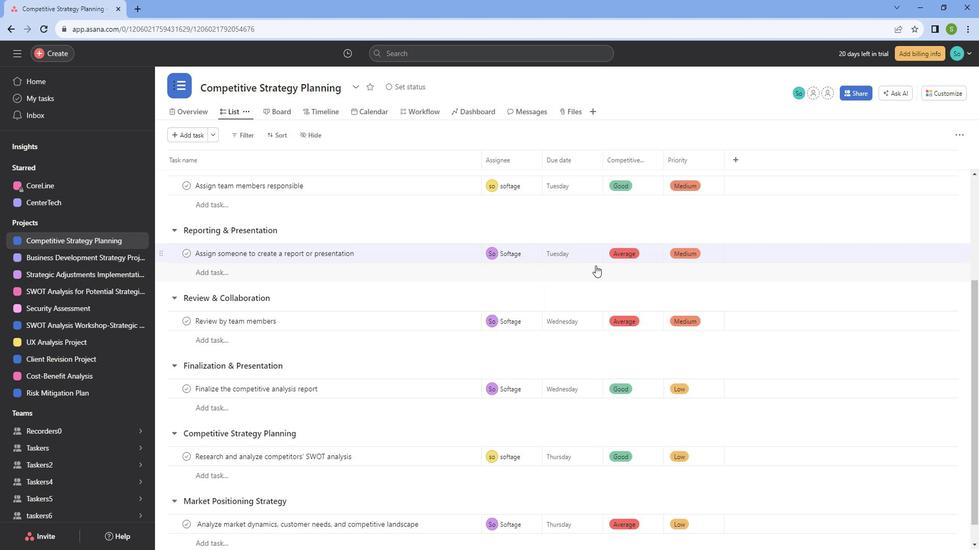 
Action: Mouse scrolled (604, 264) with delta (0, 0)
Screenshot: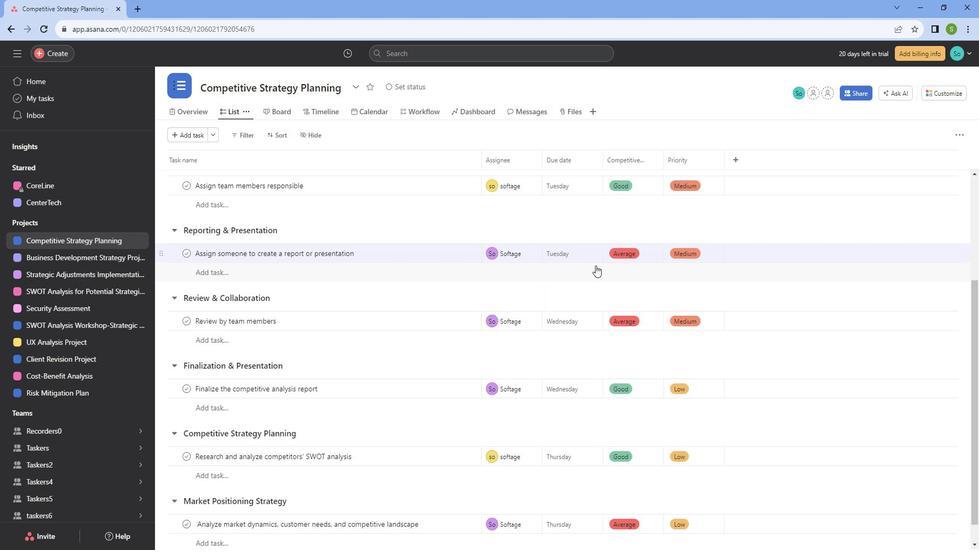 
Action: Mouse moved to (570, 301)
Screenshot: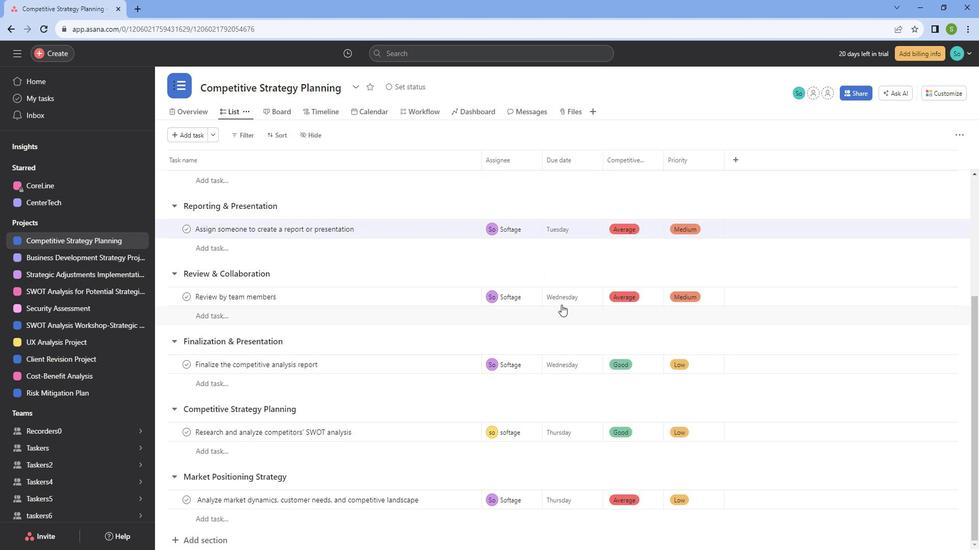 
Action: Mouse pressed left at (570, 301)
Screenshot: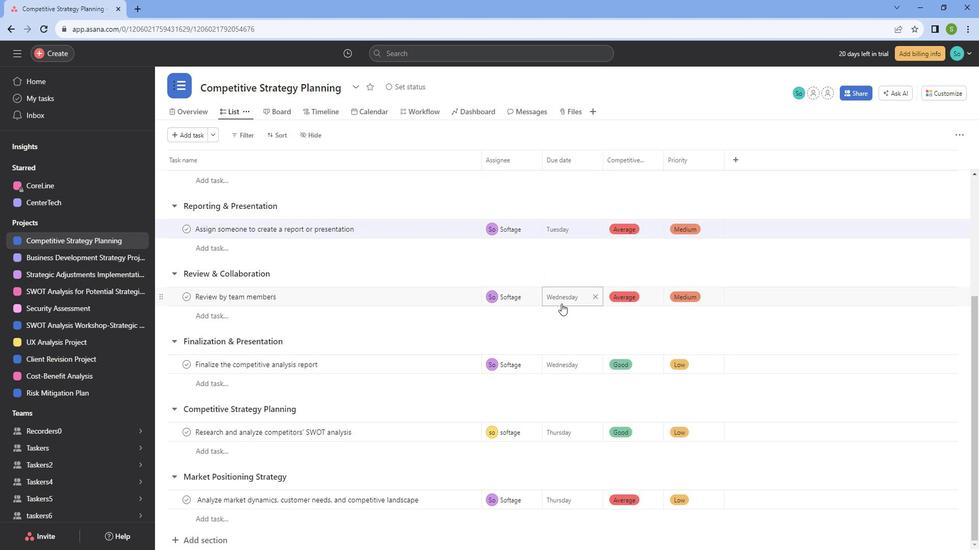 
Action: Mouse moved to (653, 349)
Screenshot: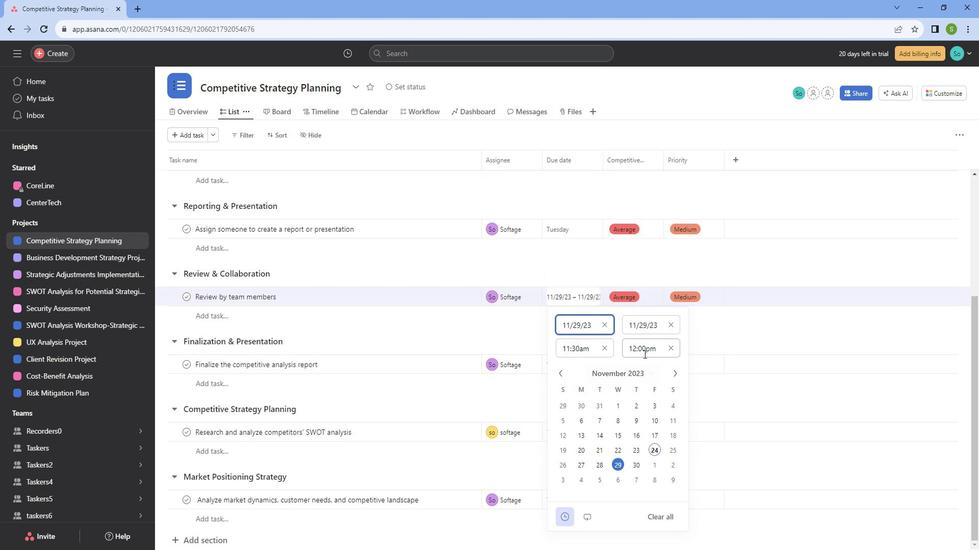 
Action: Mouse pressed left at (653, 349)
Screenshot: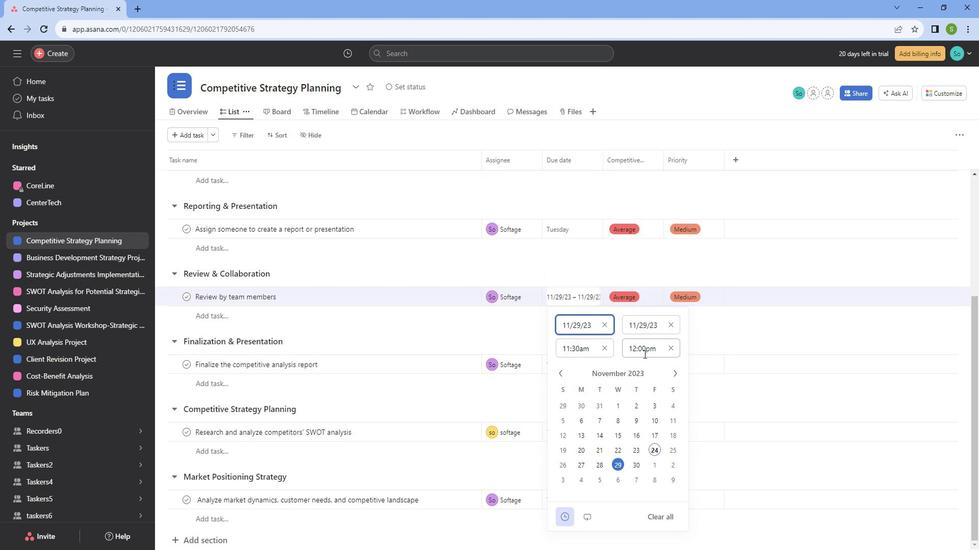 
Action: Mouse moved to (657, 411)
Screenshot: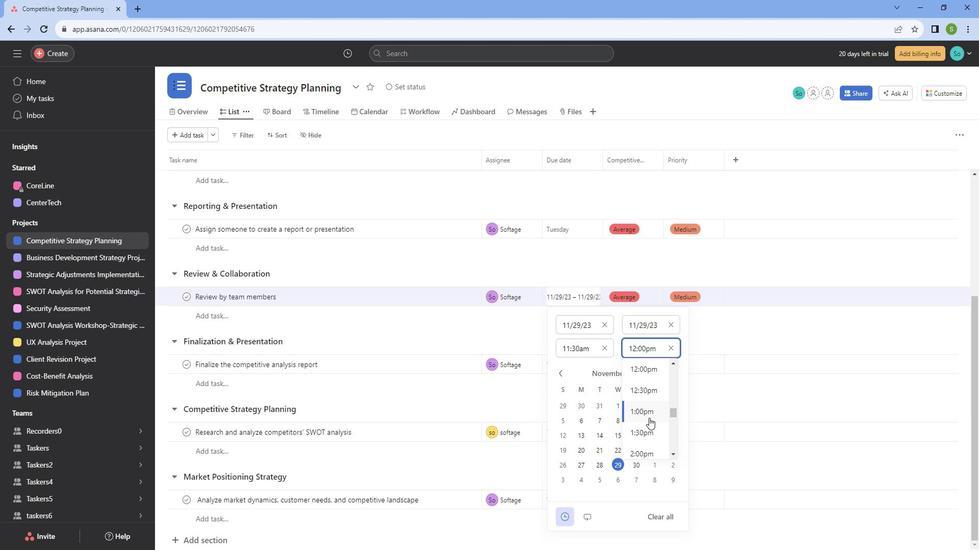 
Action: Mouse pressed left at (657, 411)
Screenshot: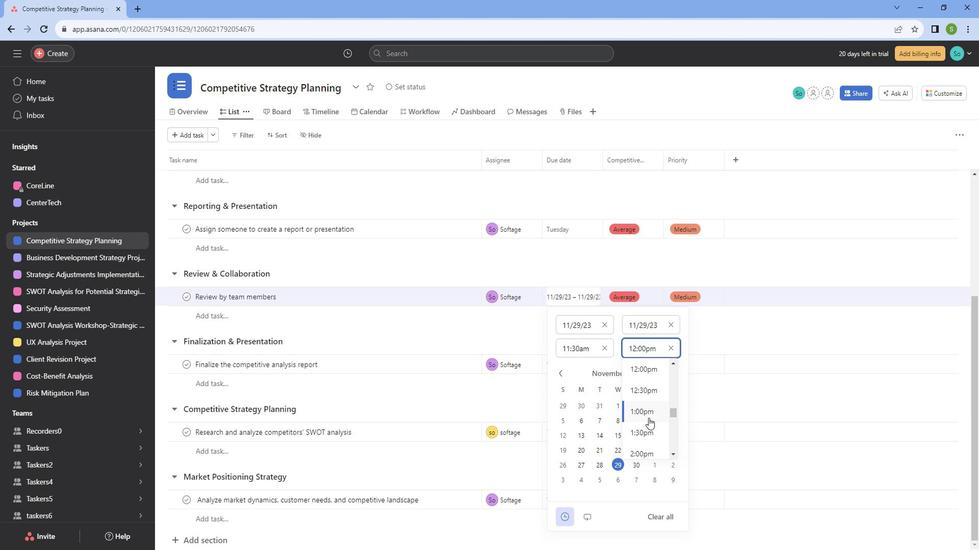 
Action: Mouse moved to (600, 351)
Screenshot: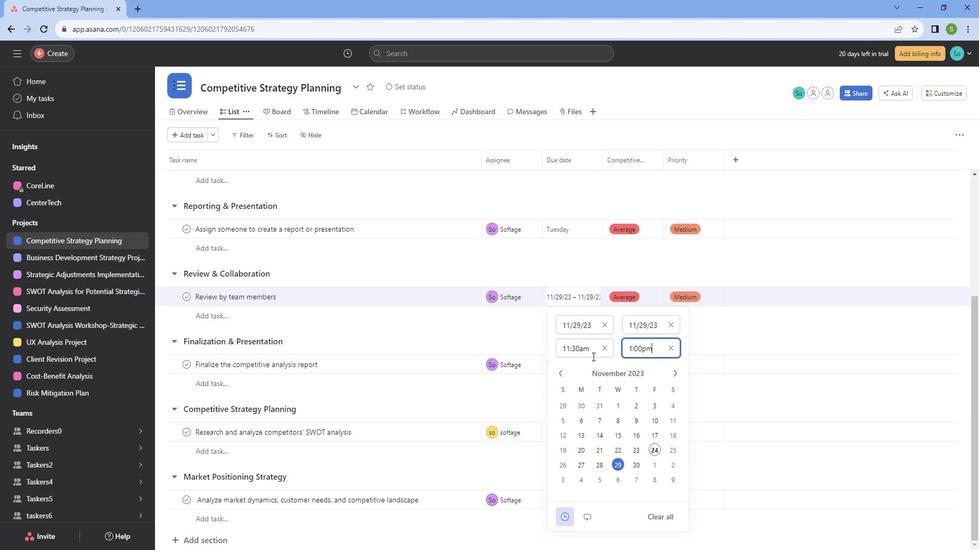 
Action: Mouse pressed left at (600, 351)
Screenshot: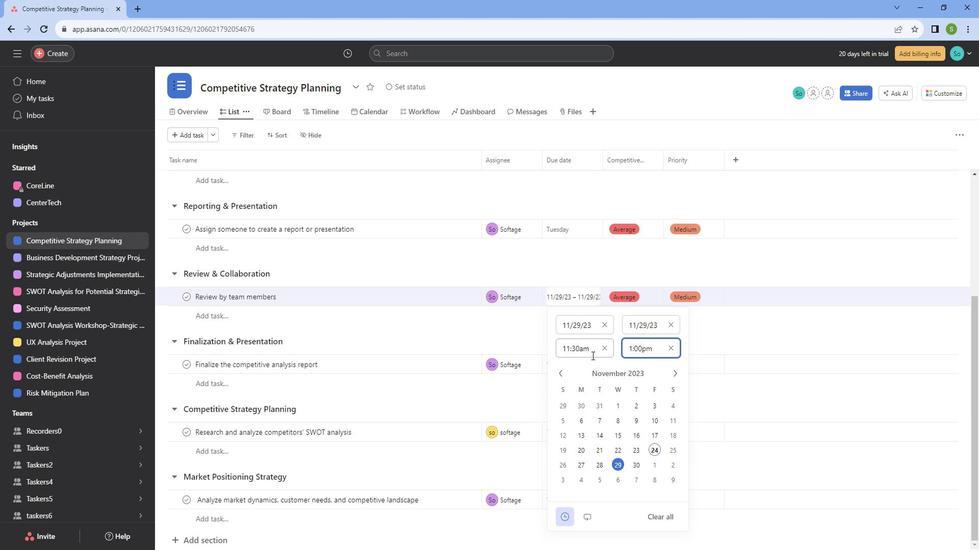 
Action: Mouse moved to (583, 402)
Screenshot: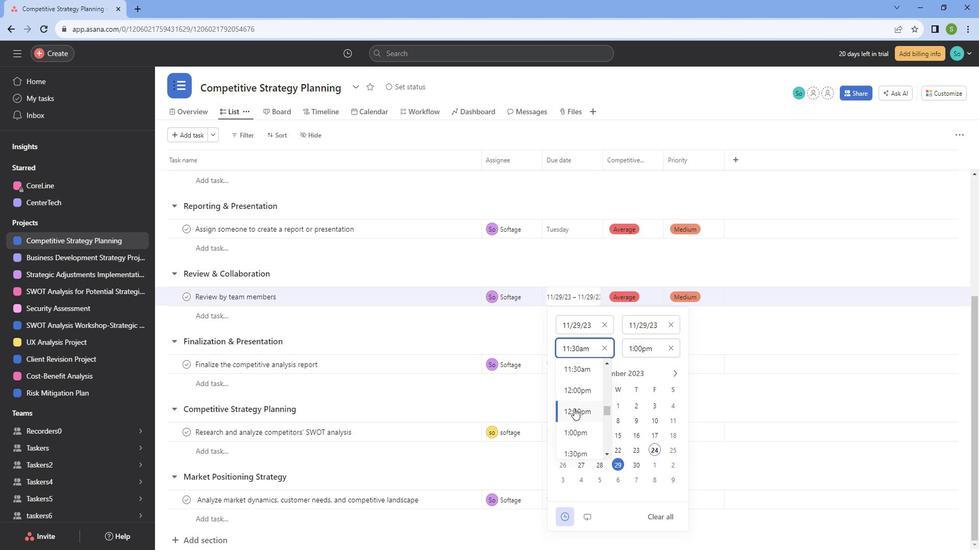 
Action: Mouse pressed left at (583, 402)
Screenshot: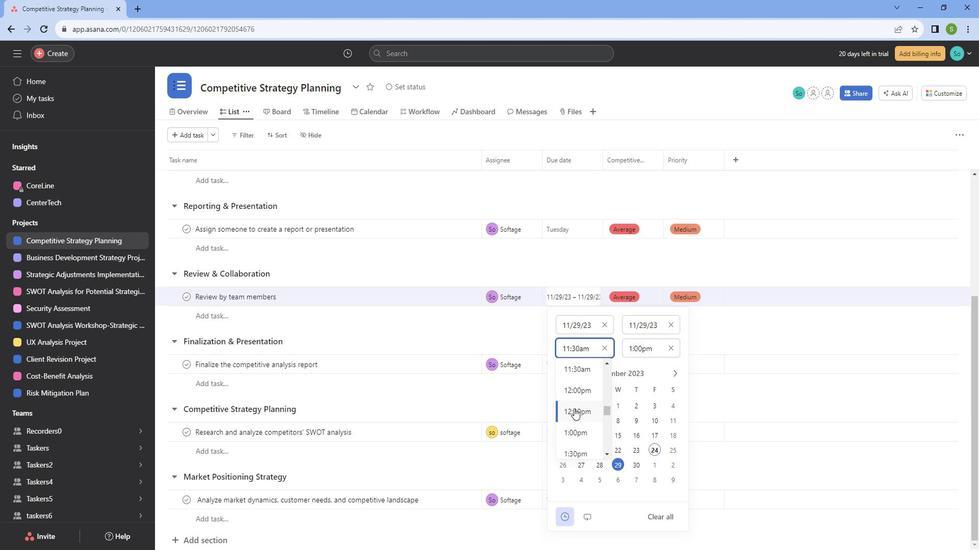 
Action: Mouse moved to (716, 267)
Screenshot: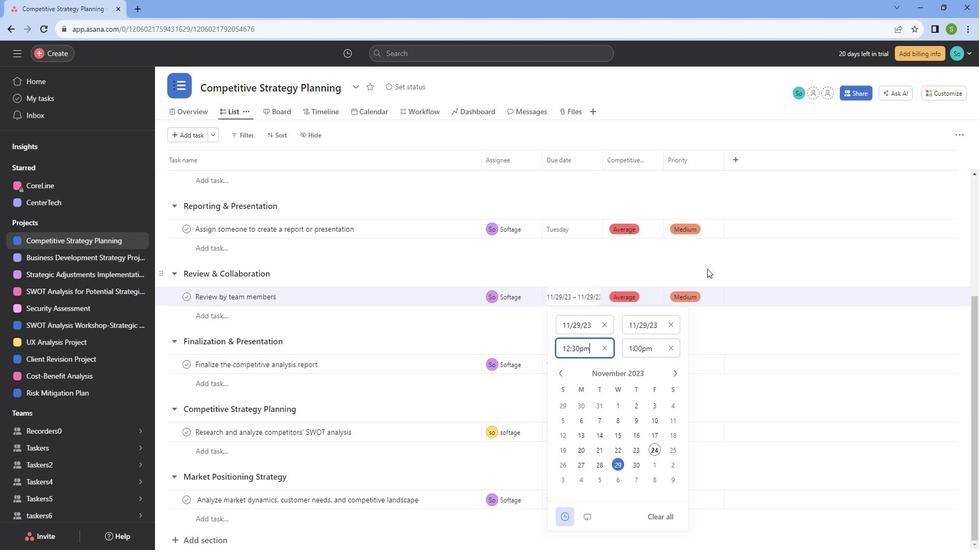 
Action: Mouse pressed left at (716, 267)
Screenshot: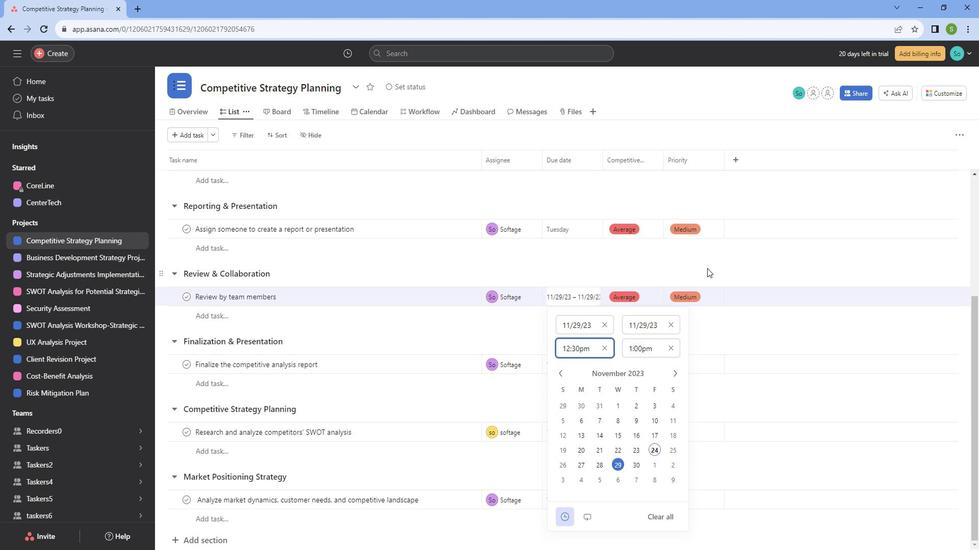 
Action: Mouse moved to (590, 364)
Screenshot: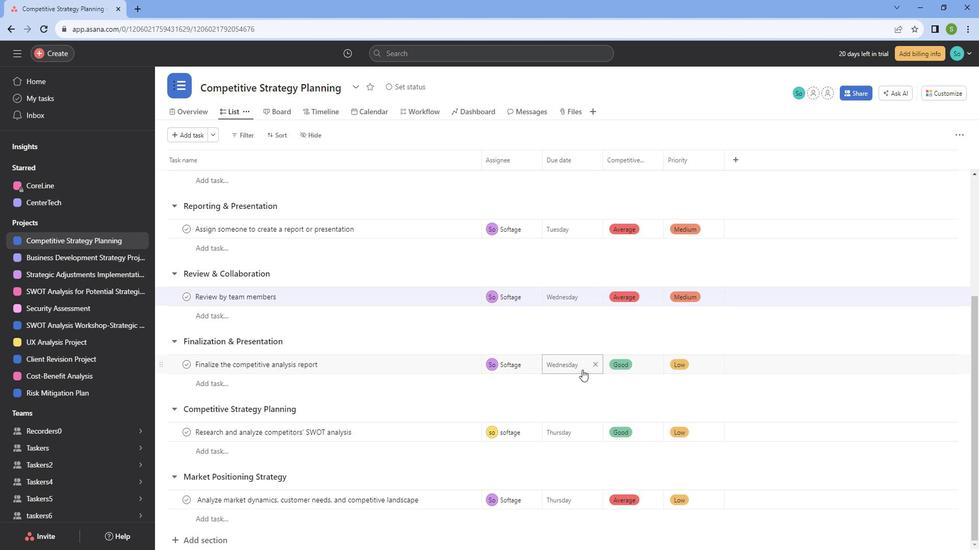 
Action: Mouse pressed left at (590, 364)
Screenshot: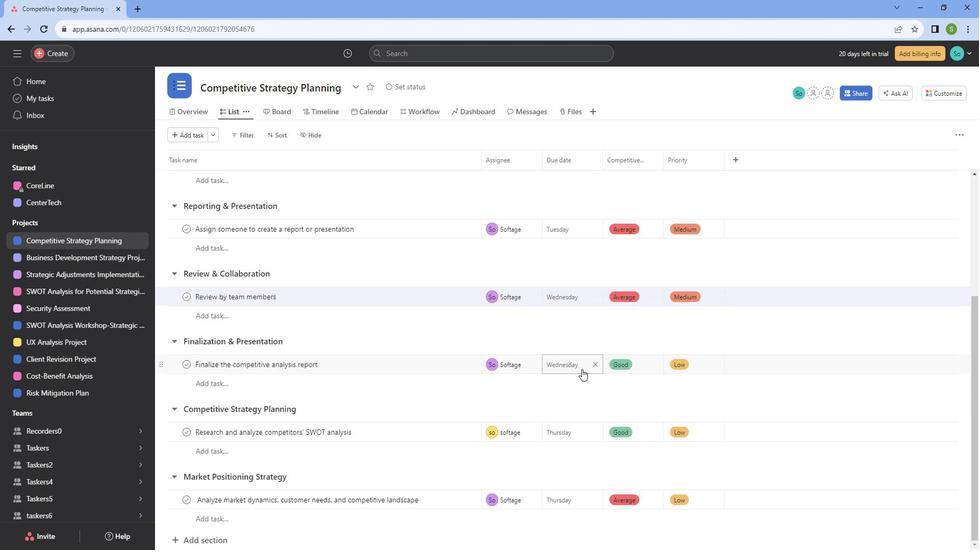 
Action: Mouse moved to (666, 172)
Screenshot: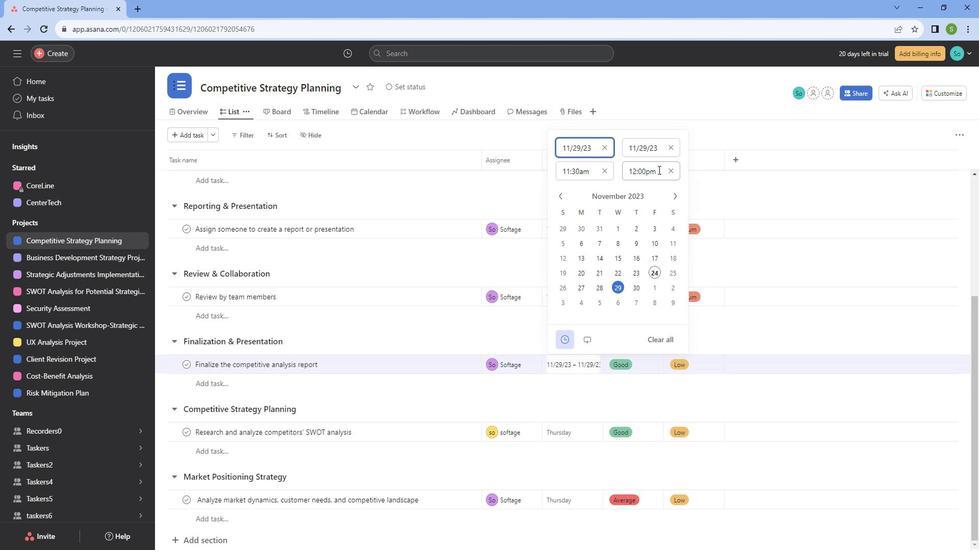 
Action: Mouse pressed left at (666, 172)
Screenshot: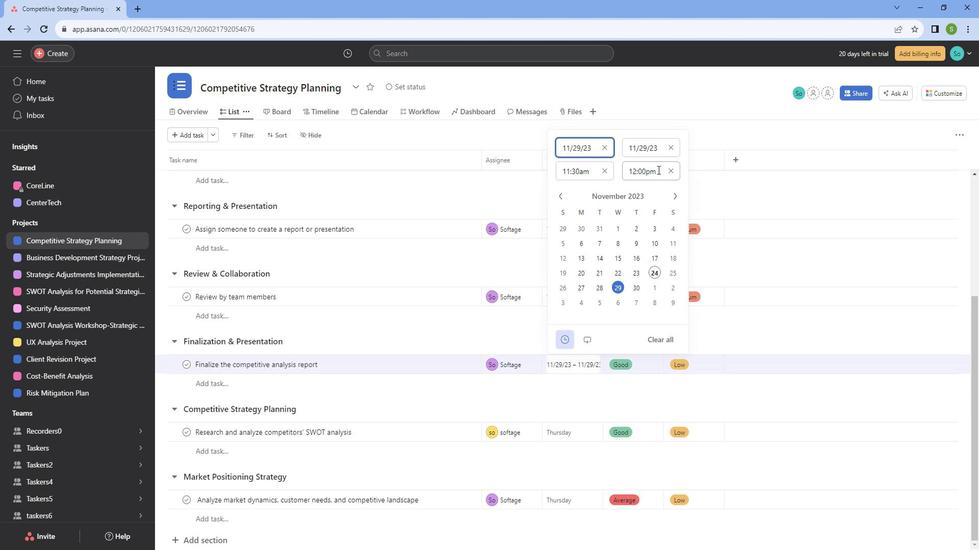 
Action: Mouse moved to (665, 215)
Screenshot: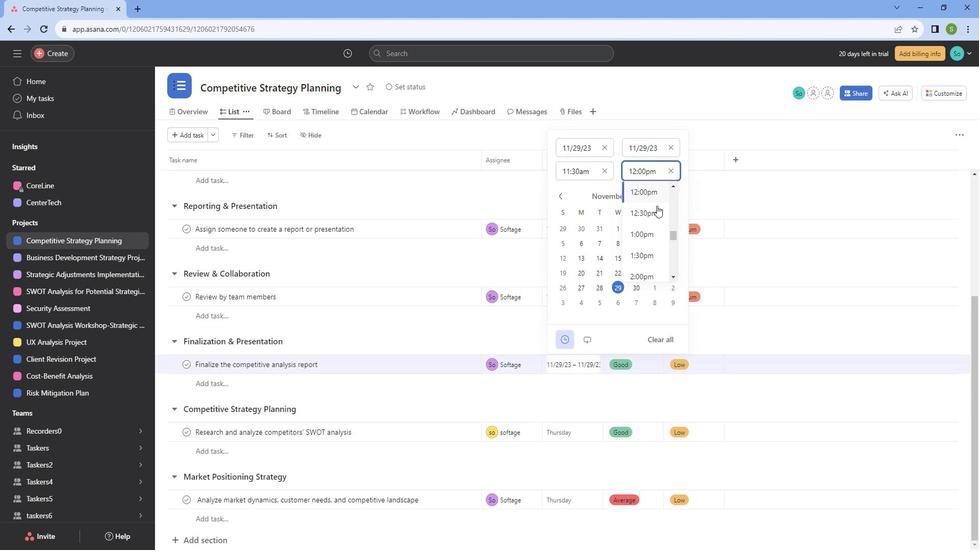 
Action: Mouse pressed left at (665, 215)
Screenshot: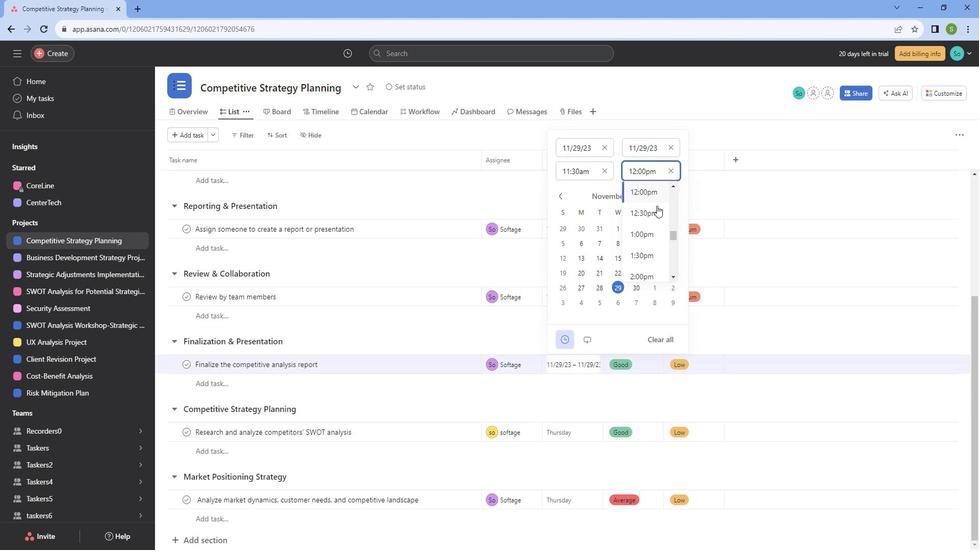 
Action: Mouse moved to (652, 249)
Screenshot: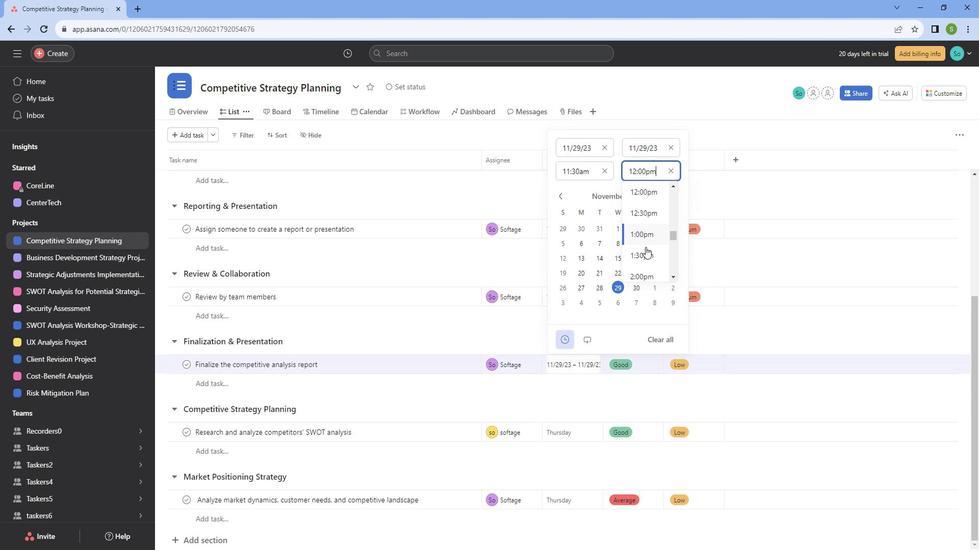 
Action: Mouse pressed left at (652, 249)
Screenshot: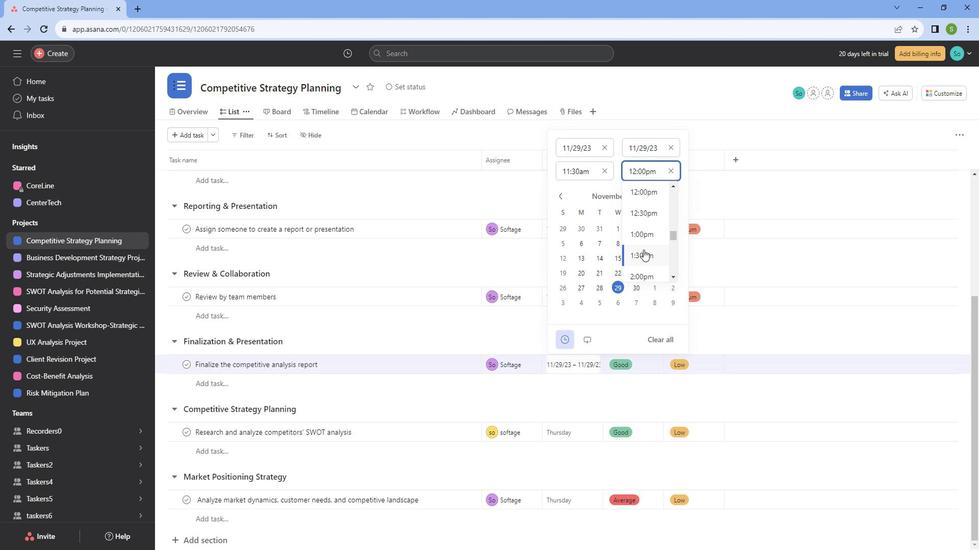 
Action: Mouse moved to (597, 177)
Screenshot: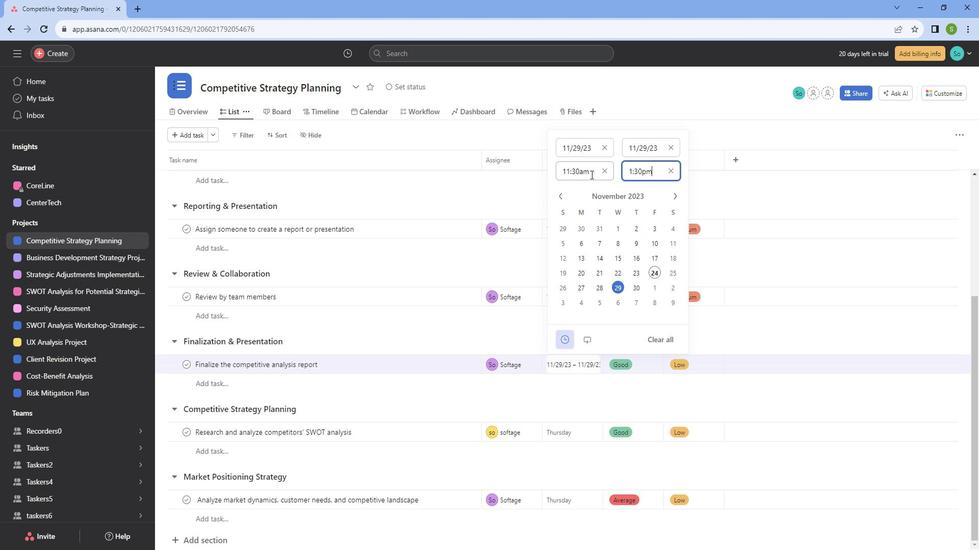 
Action: Mouse pressed left at (597, 177)
Screenshot: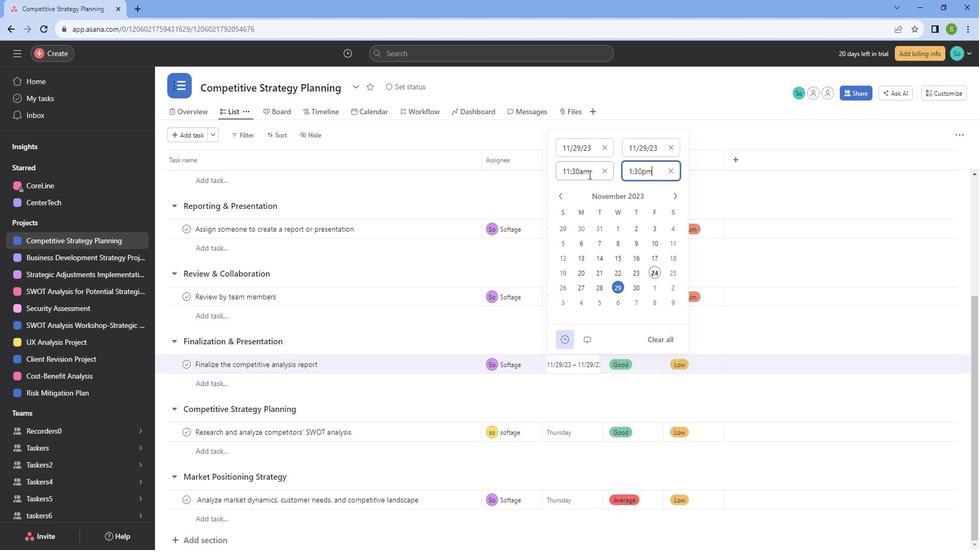 
Action: Mouse moved to (579, 254)
Screenshot: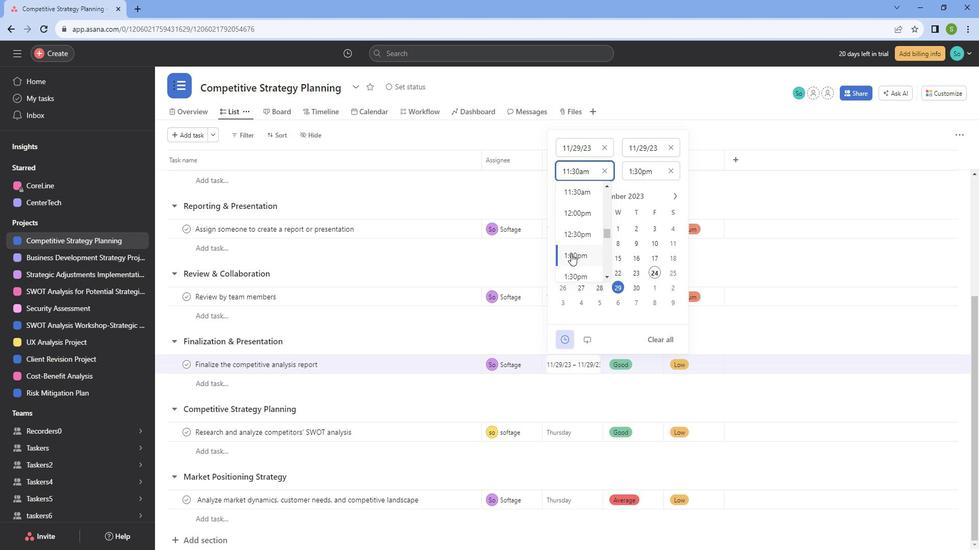
Action: Mouse pressed left at (579, 254)
Screenshot: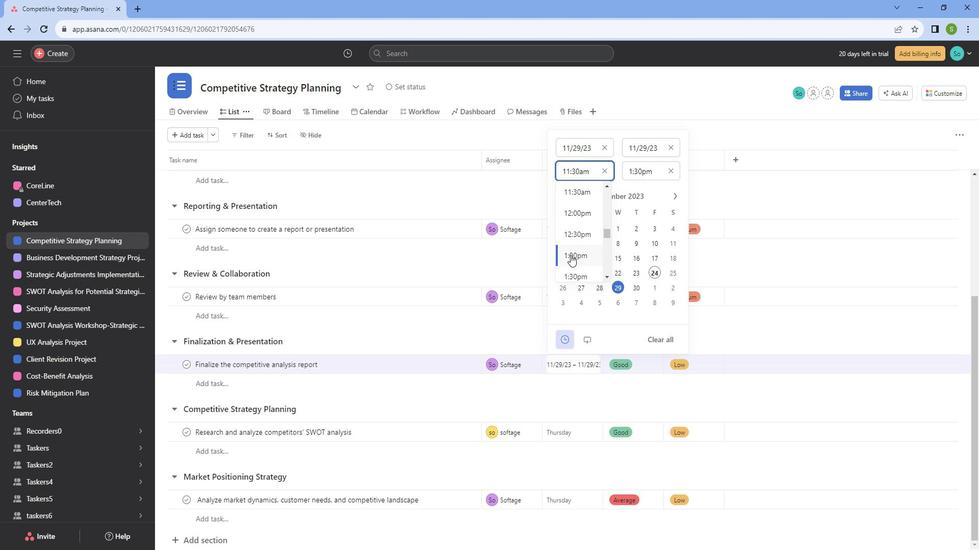 
Action: Mouse moved to (717, 197)
Screenshot: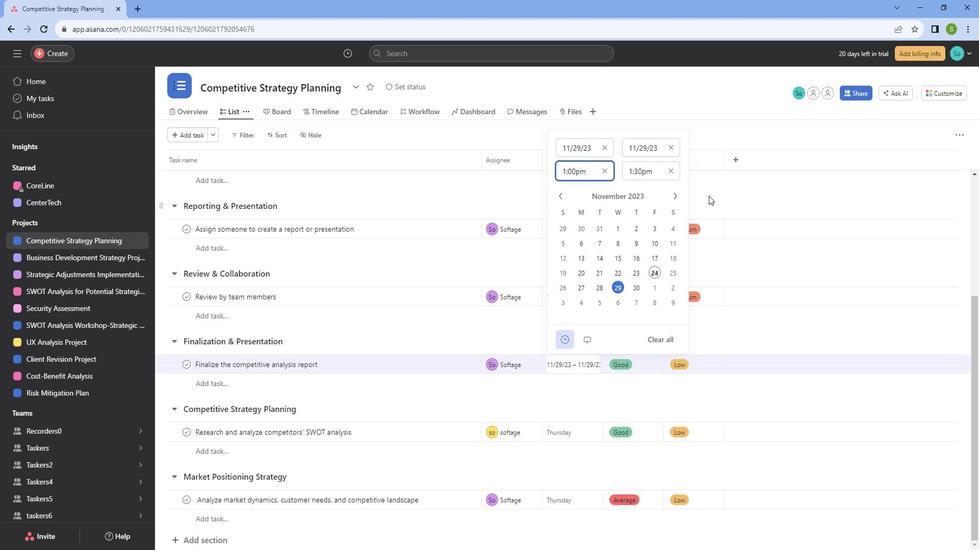 
Action: Mouse pressed left at (717, 197)
Screenshot: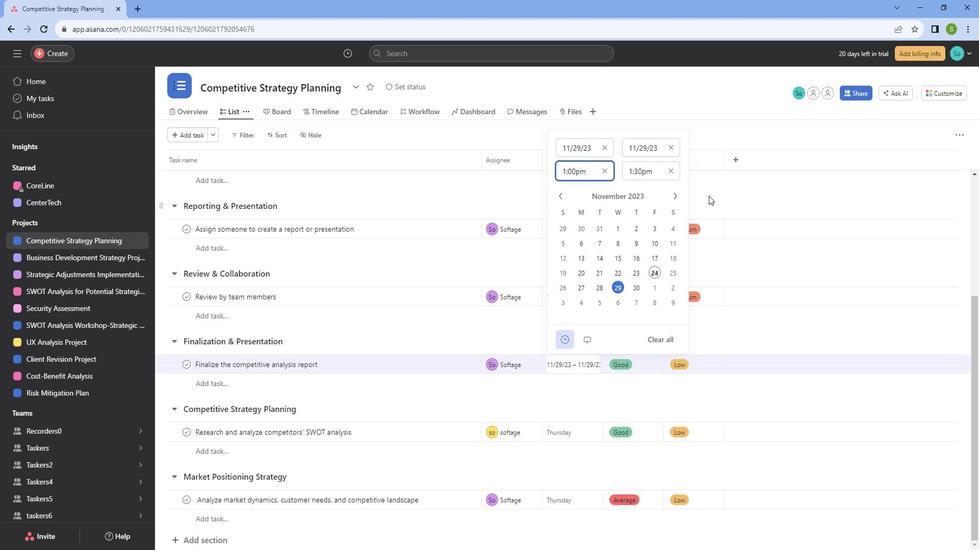 
Action: Mouse moved to (563, 418)
Screenshot: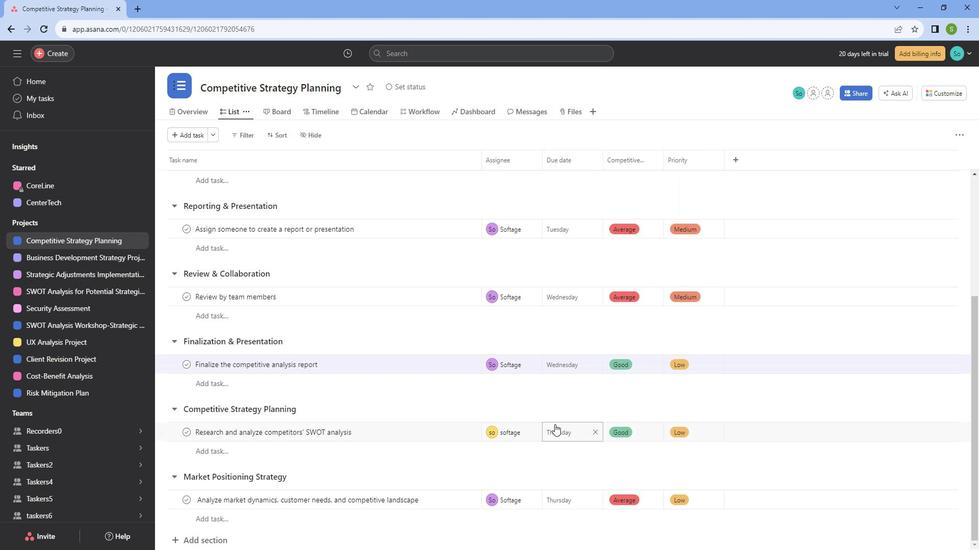 
Action: Mouse pressed left at (563, 418)
Screenshot: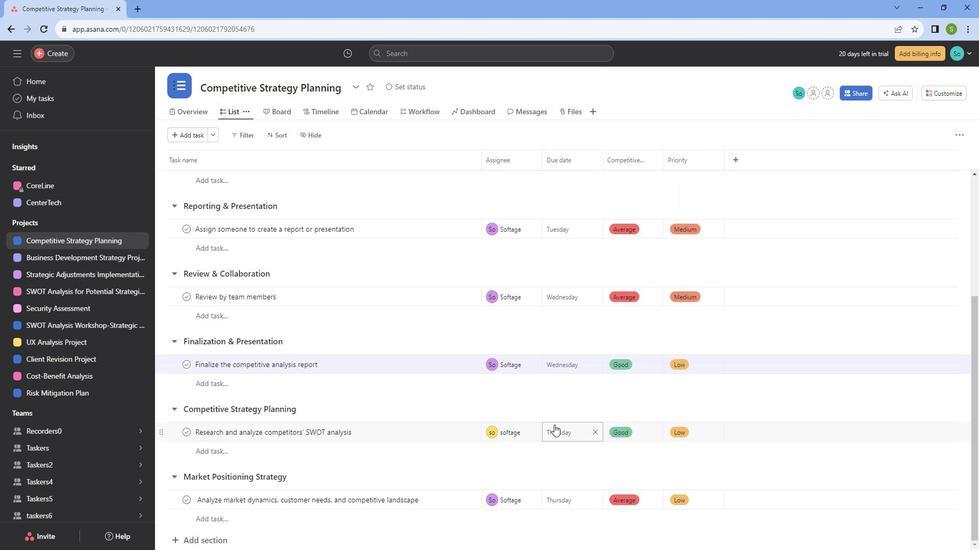 
Action: Mouse moved to (656, 241)
Screenshot: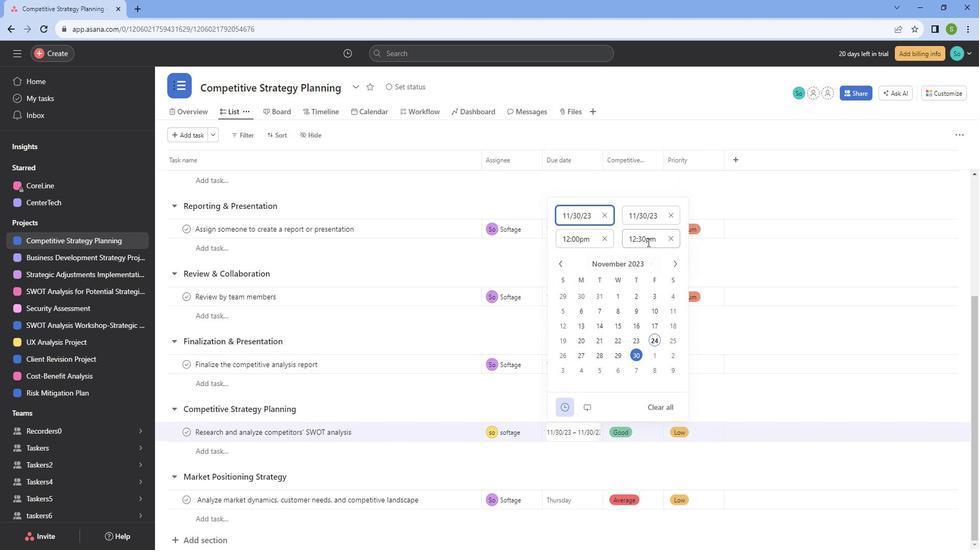 
Action: Mouse pressed left at (656, 241)
Screenshot: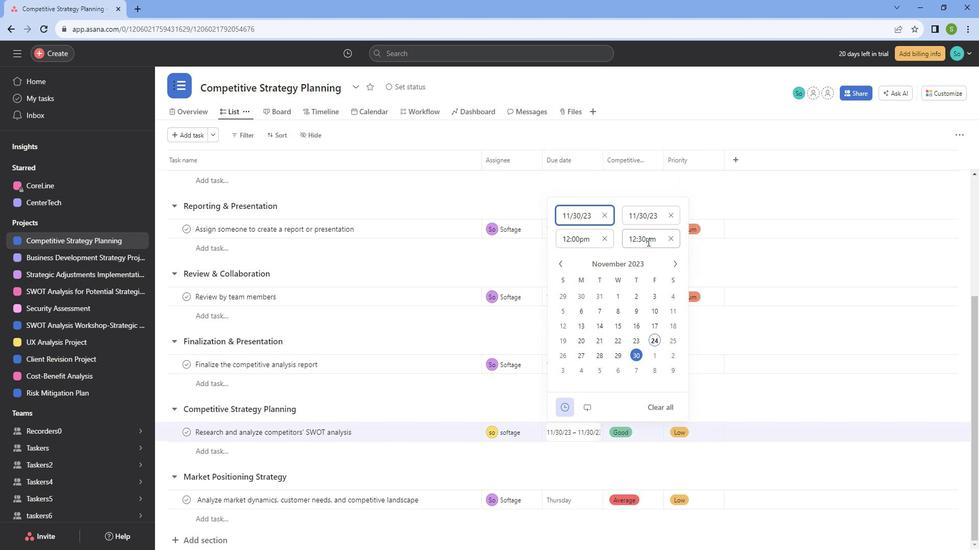
Action: Mouse moved to (650, 308)
Screenshot: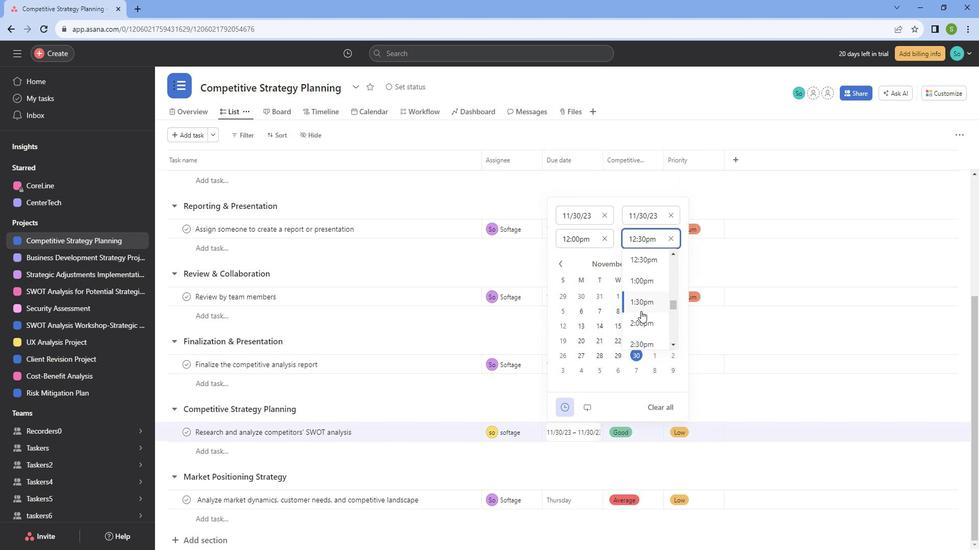 
Action: Mouse pressed left at (650, 308)
Screenshot: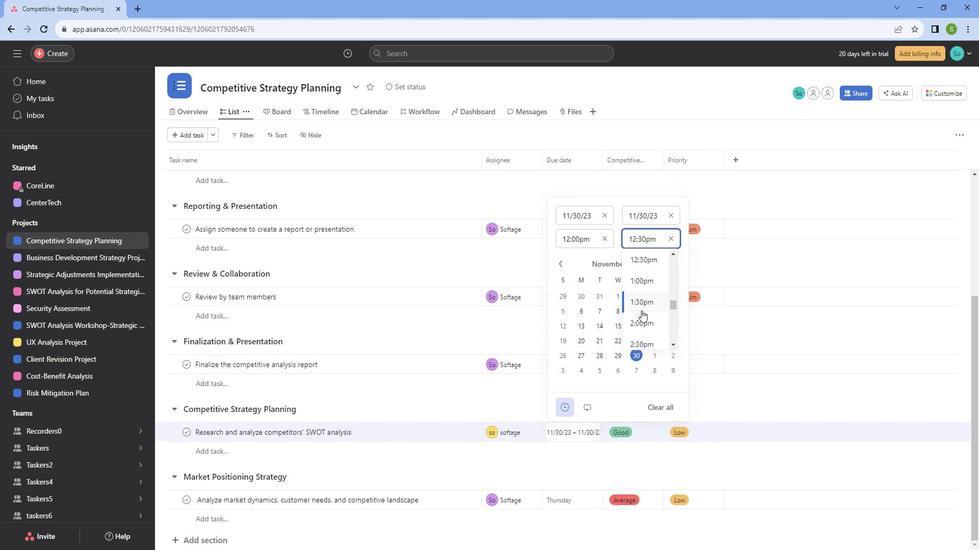
Action: Mouse moved to (606, 239)
Screenshot: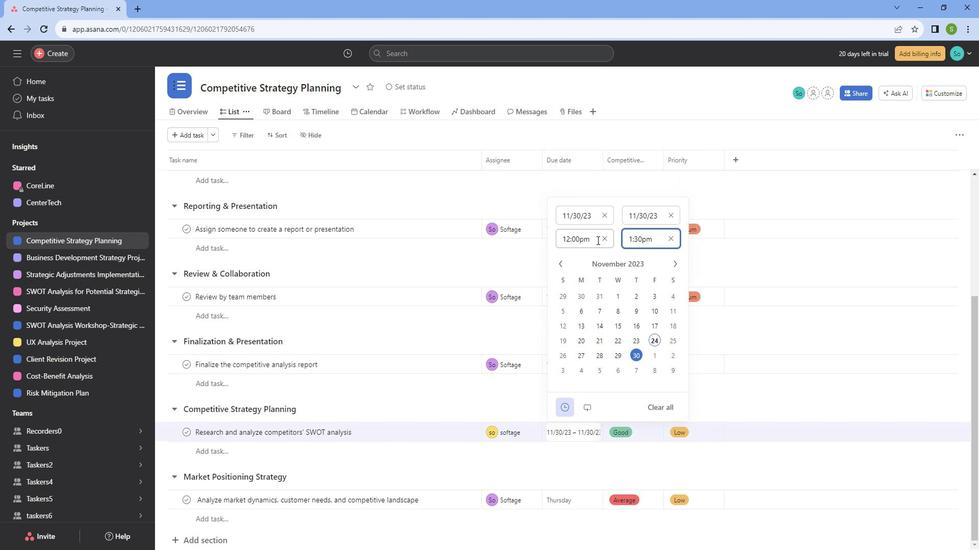
Action: Mouse pressed left at (606, 239)
Screenshot: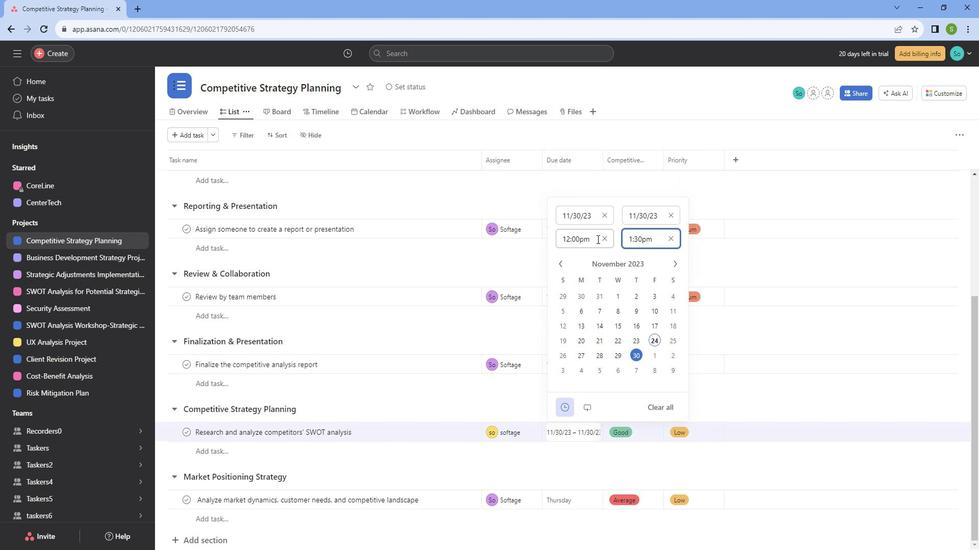 
Action: Mouse moved to (596, 294)
Screenshot: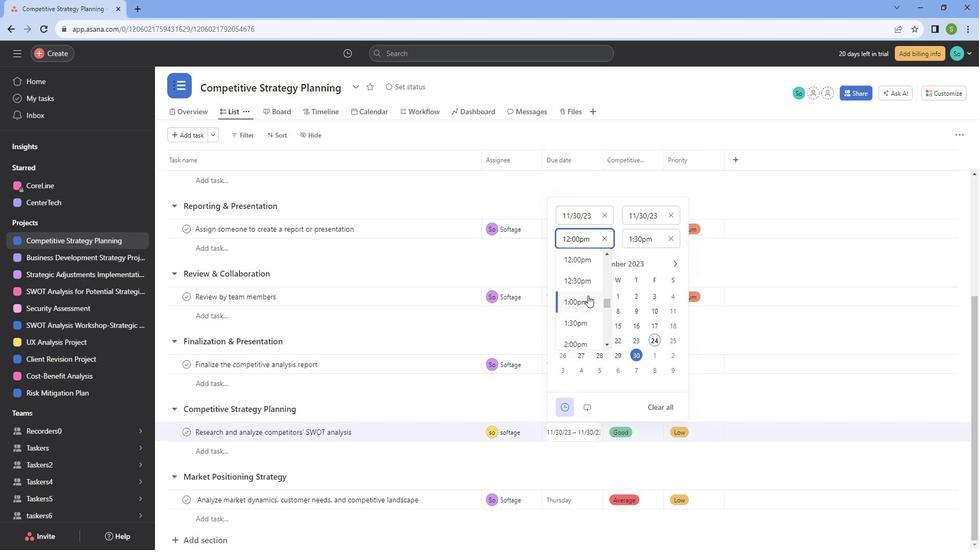
Action: Mouse pressed left at (596, 294)
Screenshot: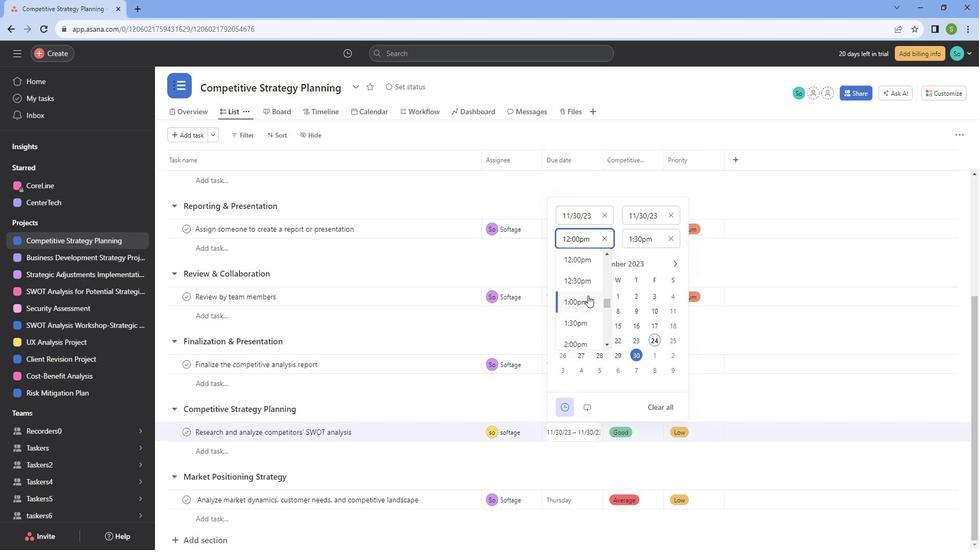 
Action: Mouse moved to (761, 211)
Screenshot: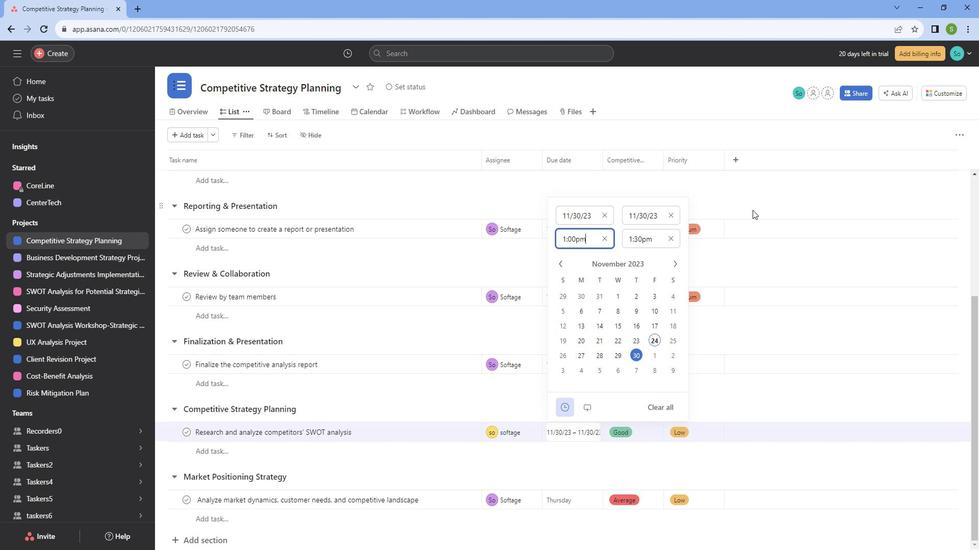 
Action: Mouse pressed left at (761, 211)
Screenshot: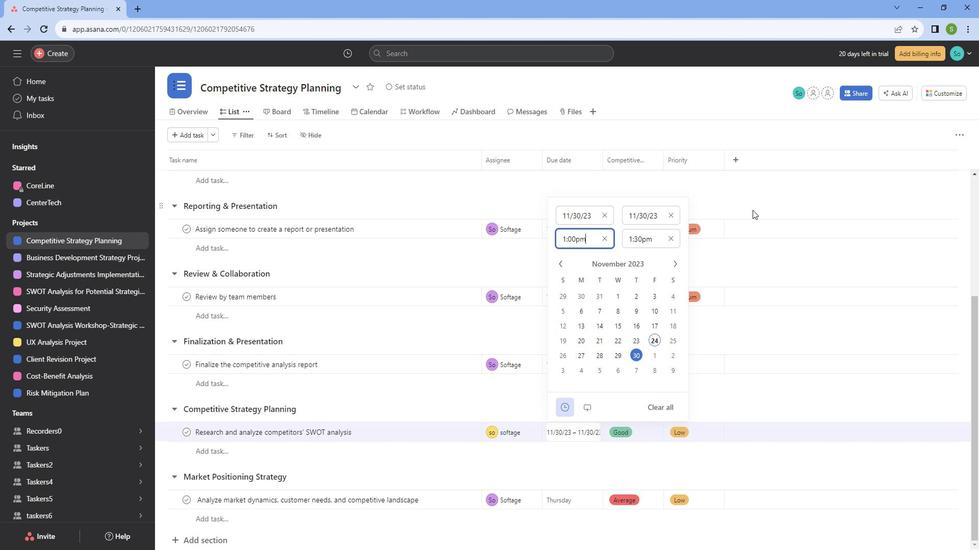 
Action: Mouse moved to (561, 488)
Screenshot: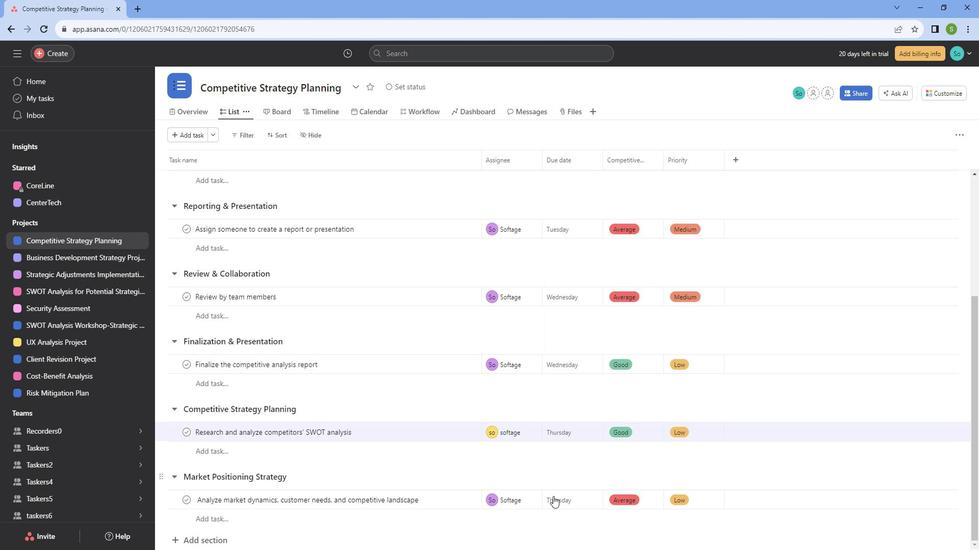 
Action: Mouse pressed left at (561, 488)
Screenshot: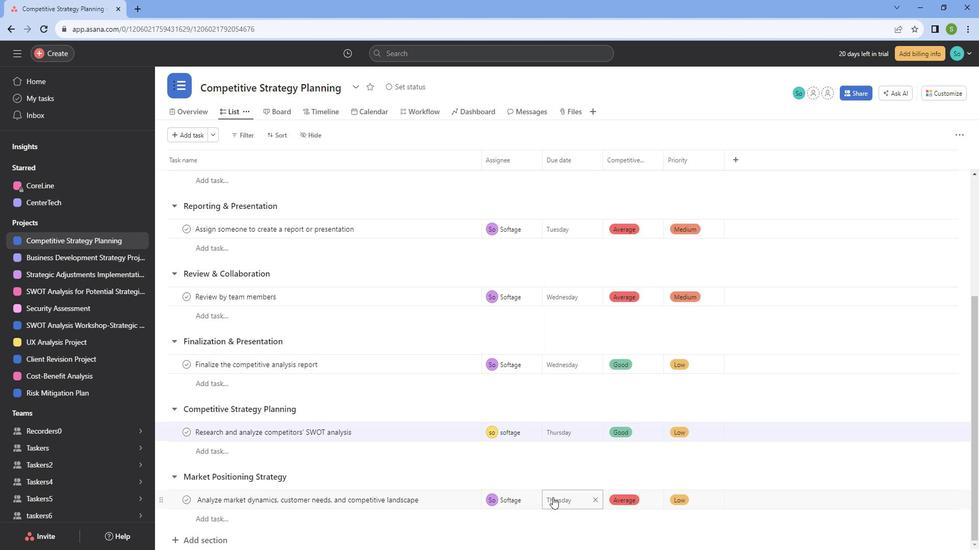 
Action: Mouse moved to (568, 464)
Screenshot: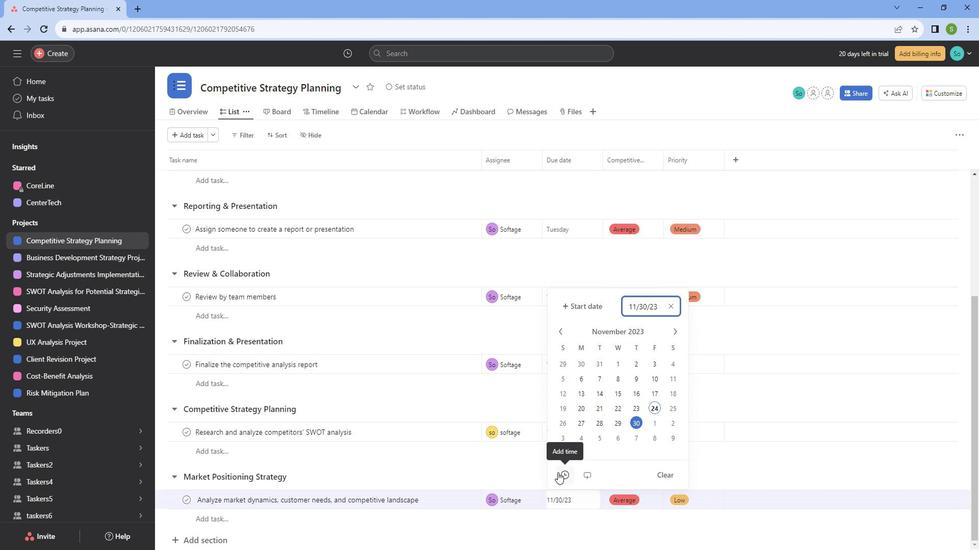 
Action: Mouse pressed left at (568, 464)
Screenshot: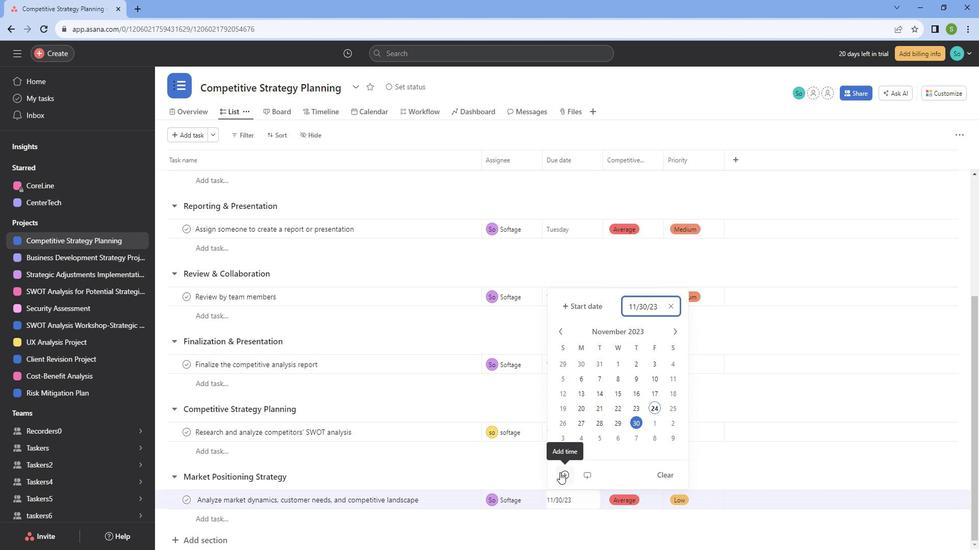 
Action: Mouse moved to (661, 344)
Screenshot: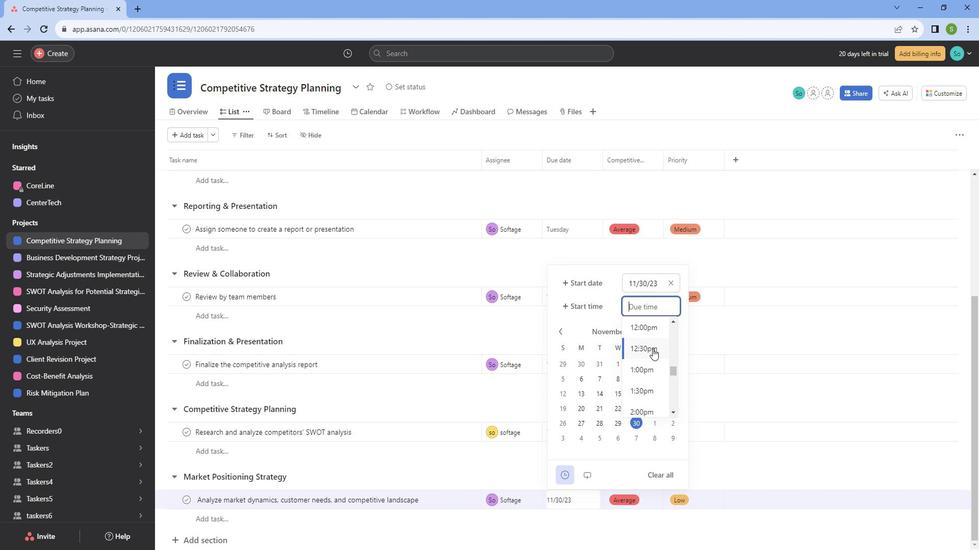 
Action: Mouse pressed left at (661, 344)
Screenshot: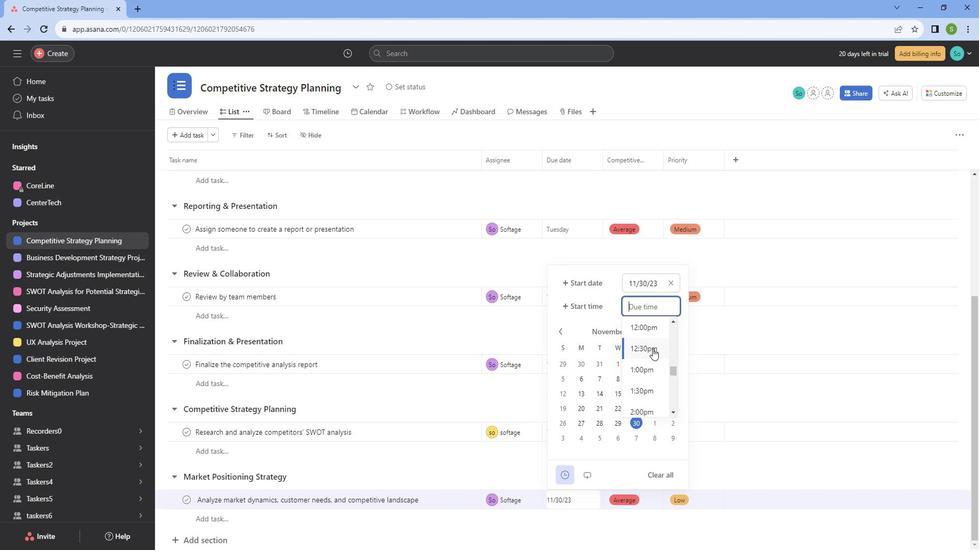 
Action: Mouse moved to (594, 304)
Screenshot: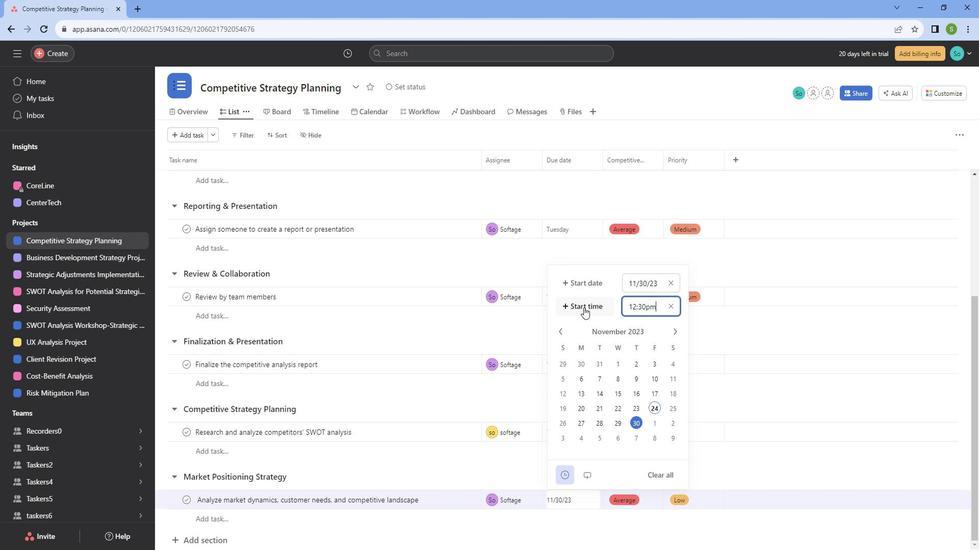
Action: Mouse pressed left at (594, 304)
Screenshot: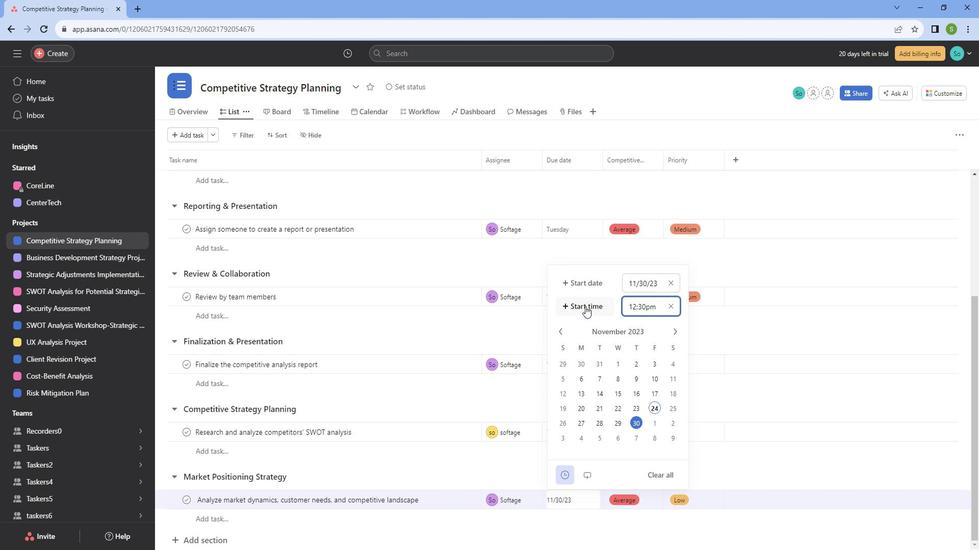 
Action: Mouse moved to (608, 327)
Screenshot: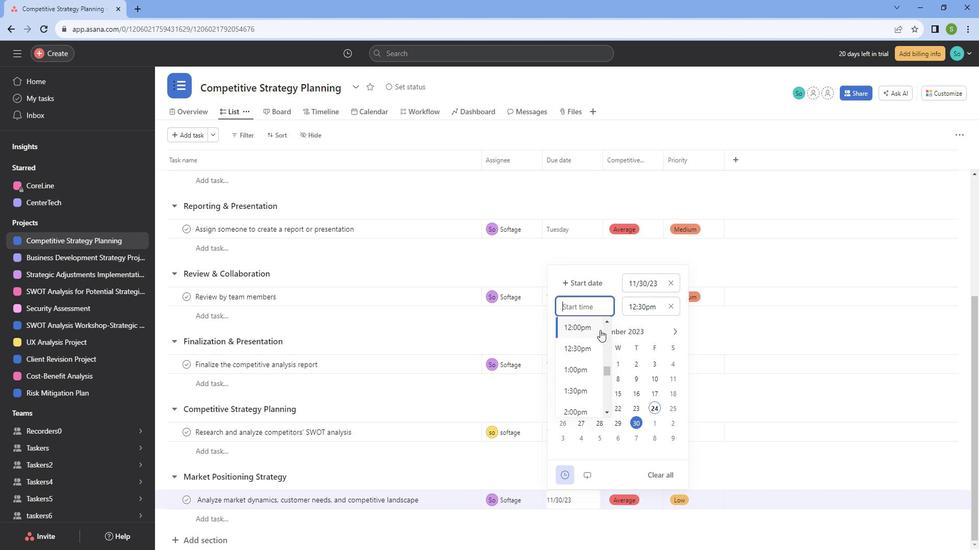 
Action: Mouse pressed left at (608, 327)
Screenshot: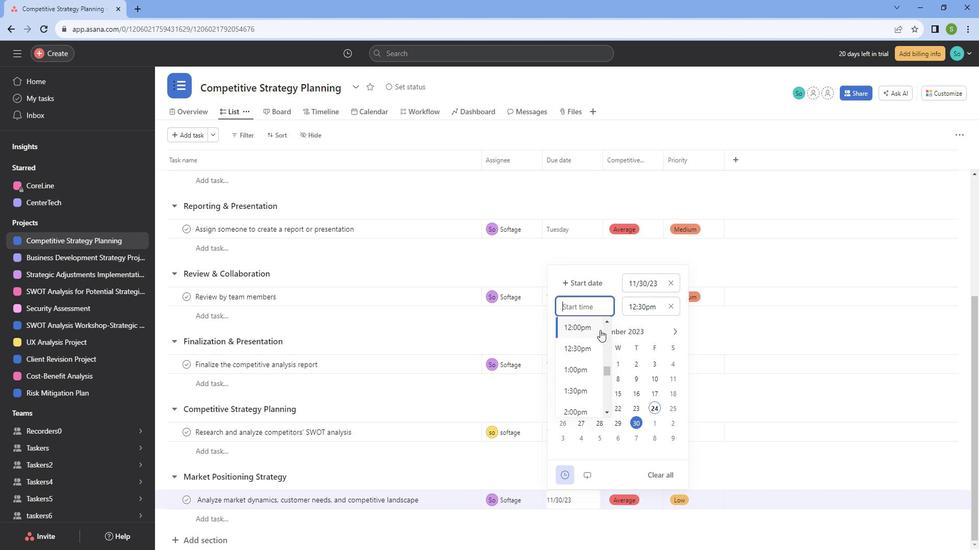 
Action: Mouse moved to (715, 277)
Screenshot: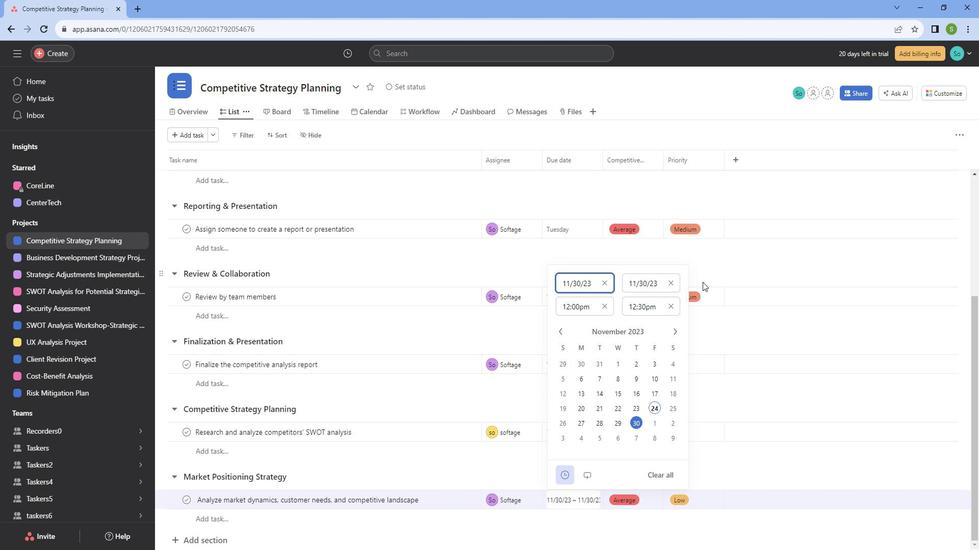 
Action: Mouse pressed left at (715, 277)
Screenshot: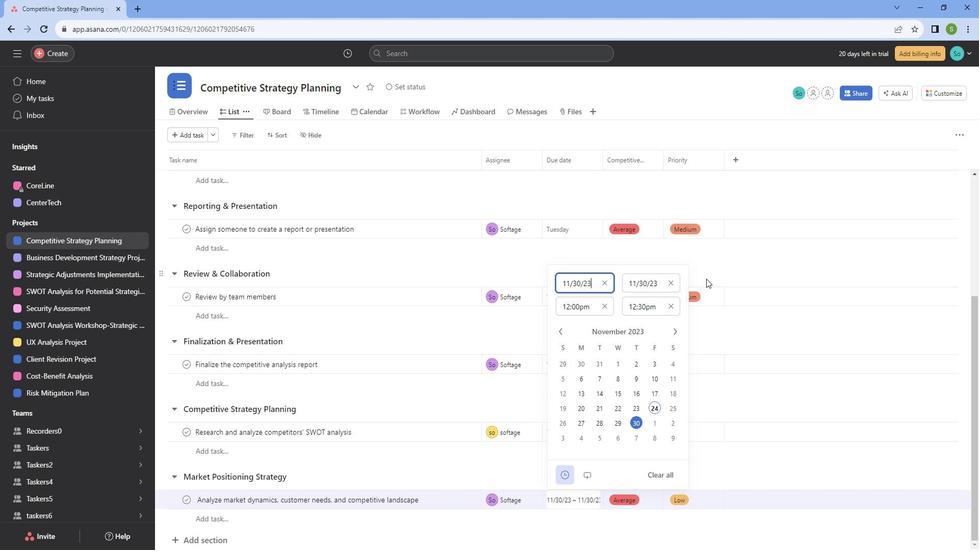 
Action: Mouse moved to (598, 386)
Screenshot: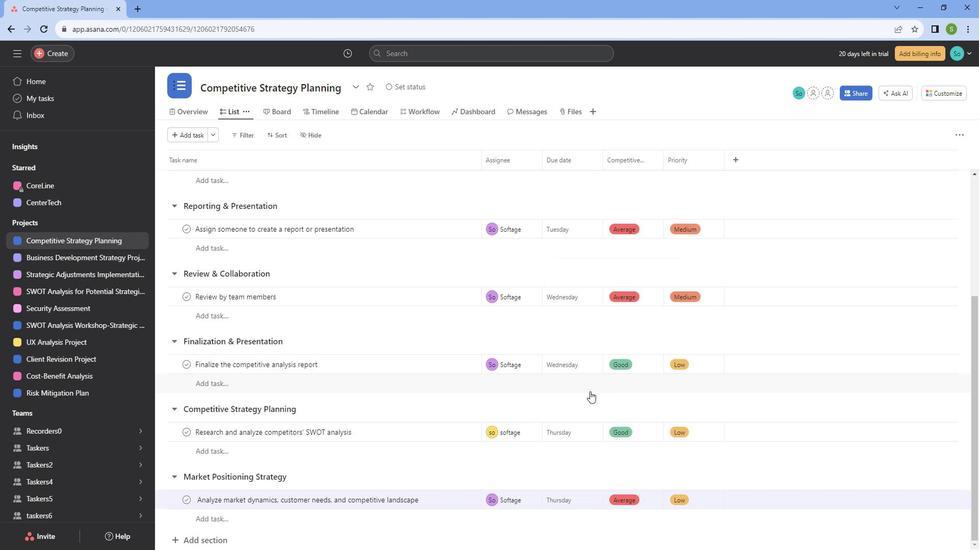 
Action: Mouse scrolled (598, 385) with delta (0, 0)
Screenshot: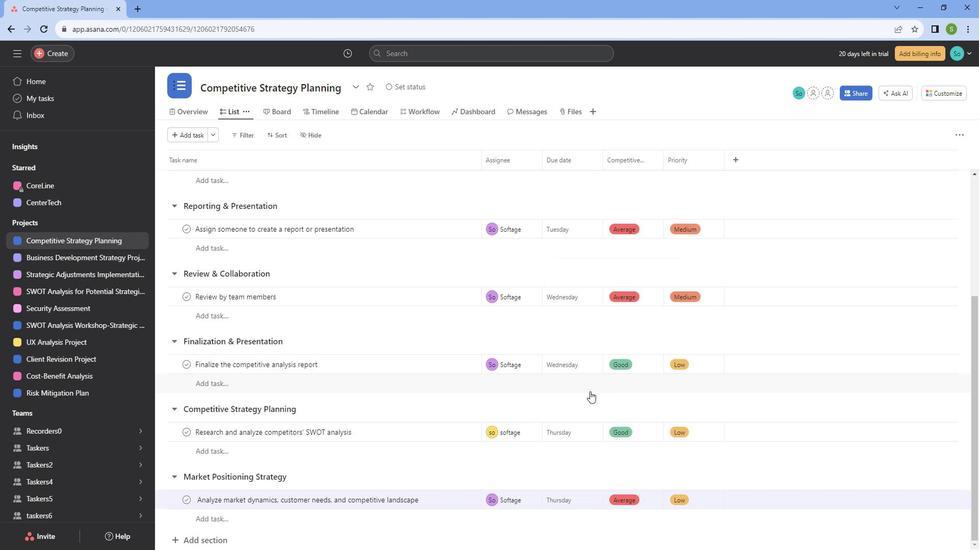 
Action: Mouse scrolled (598, 385) with delta (0, 0)
Screenshot: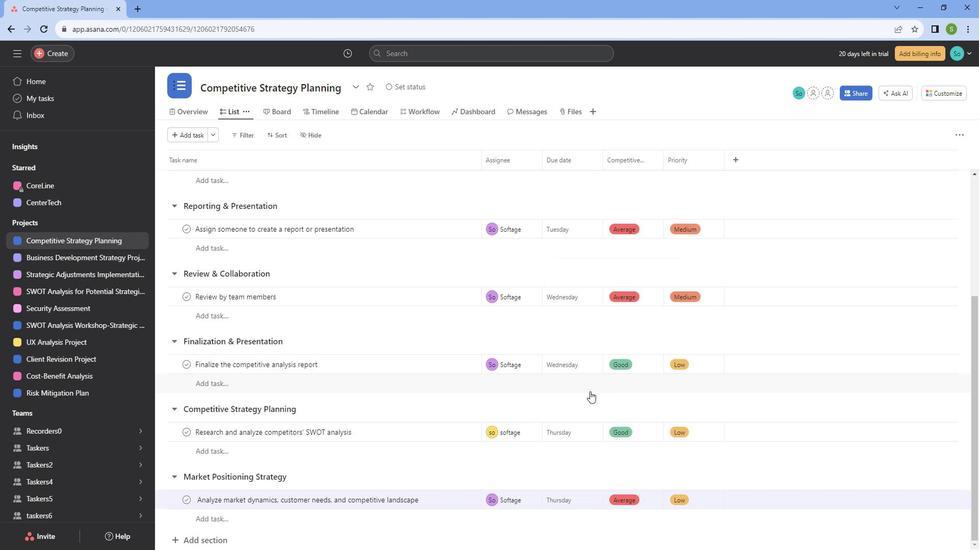 
Action: Mouse scrolled (598, 385) with delta (0, 0)
Screenshot: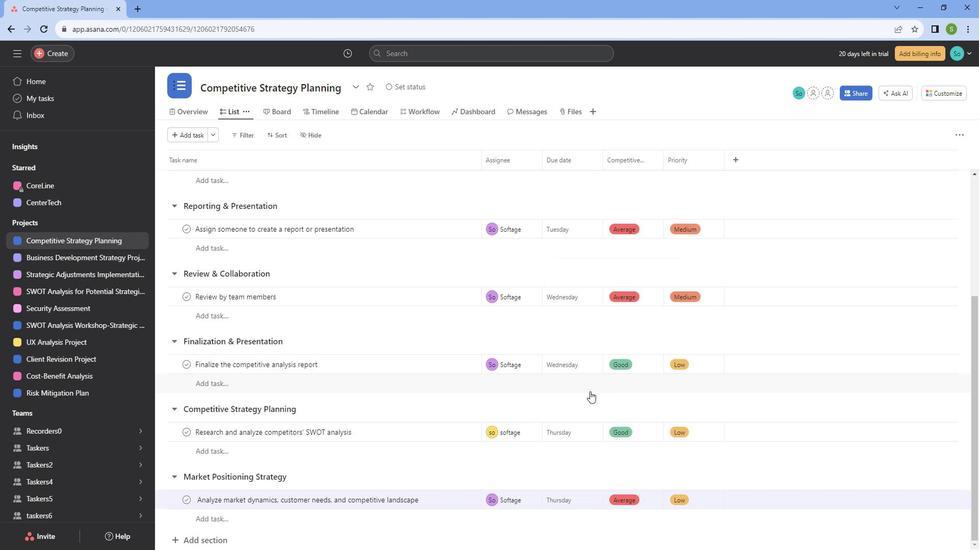 
Action: Mouse moved to (571, 425)
Screenshot: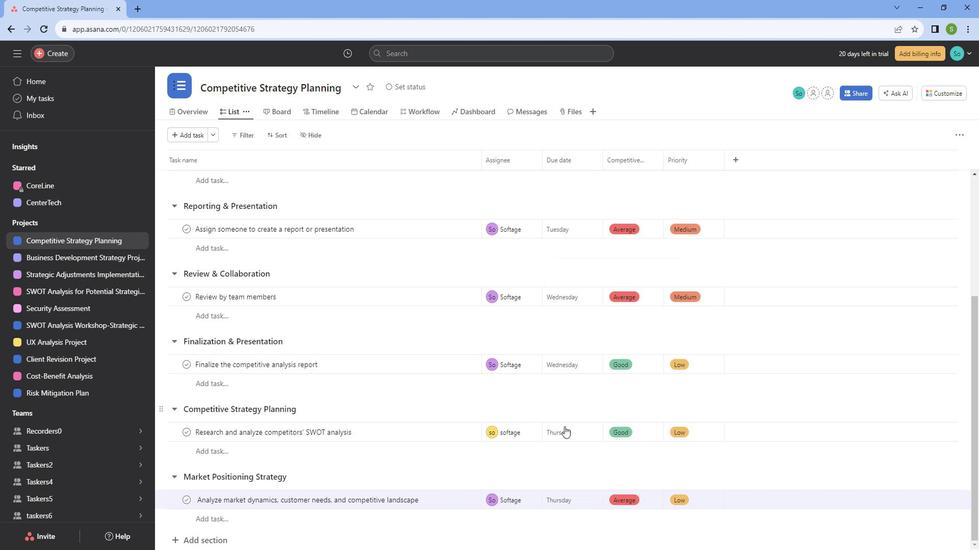 
Action: Mouse pressed left at (571, 425)
Screenshot: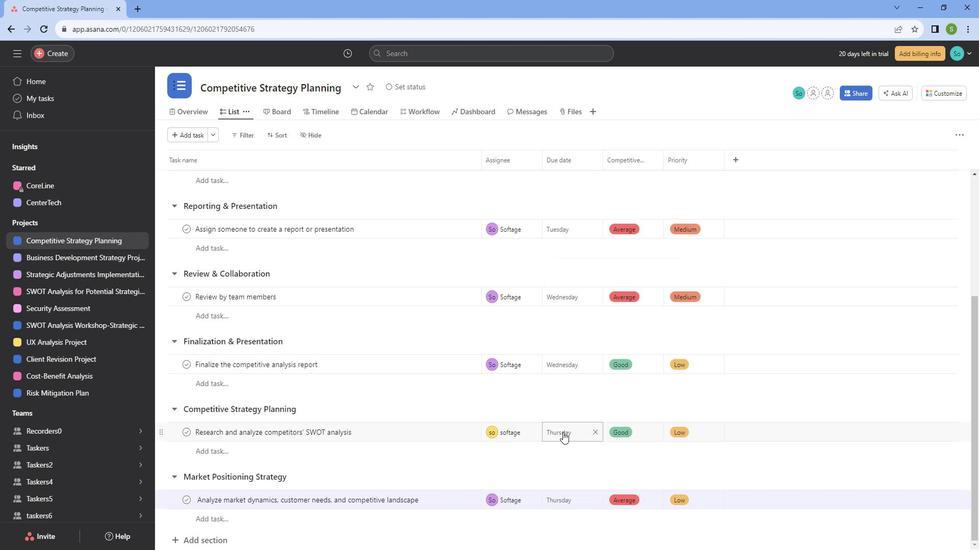 
Action: Mouse moved to (757, 270)
Screenshot: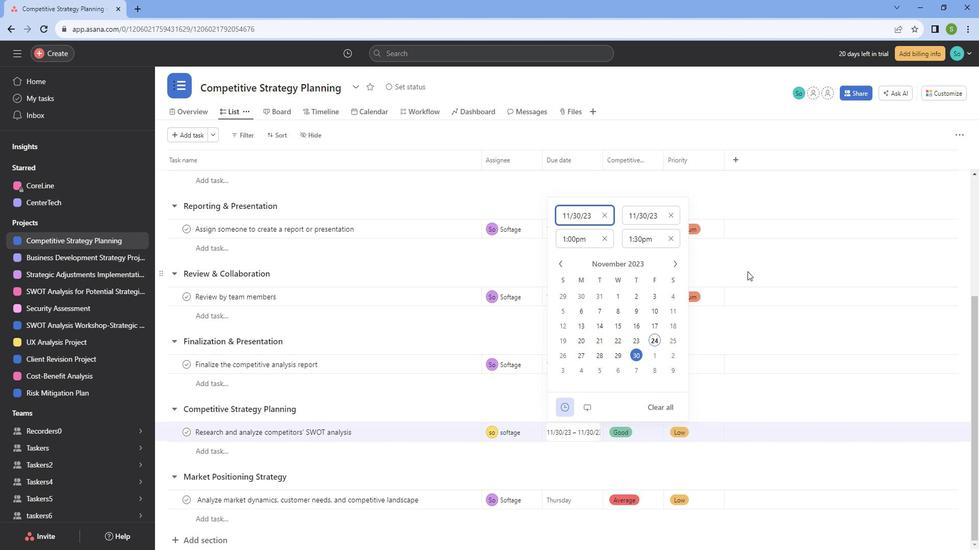 
Action: Mouse pressed left at (757, 270)
Screenshot: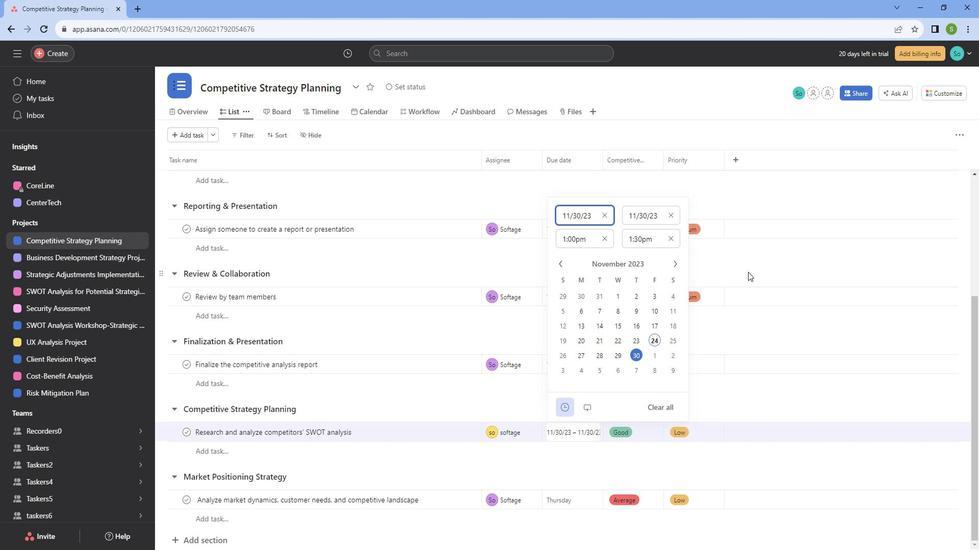 
Action: Mouse moved to (696, 302)
Screenshot: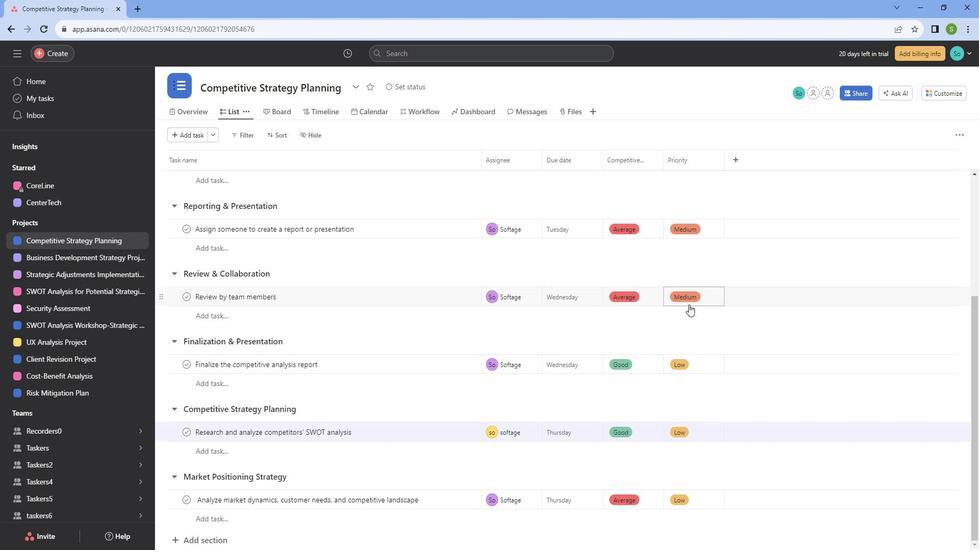 
Action: Mouse scrolled (696, 302) with delta (0, 0)
Screenshot: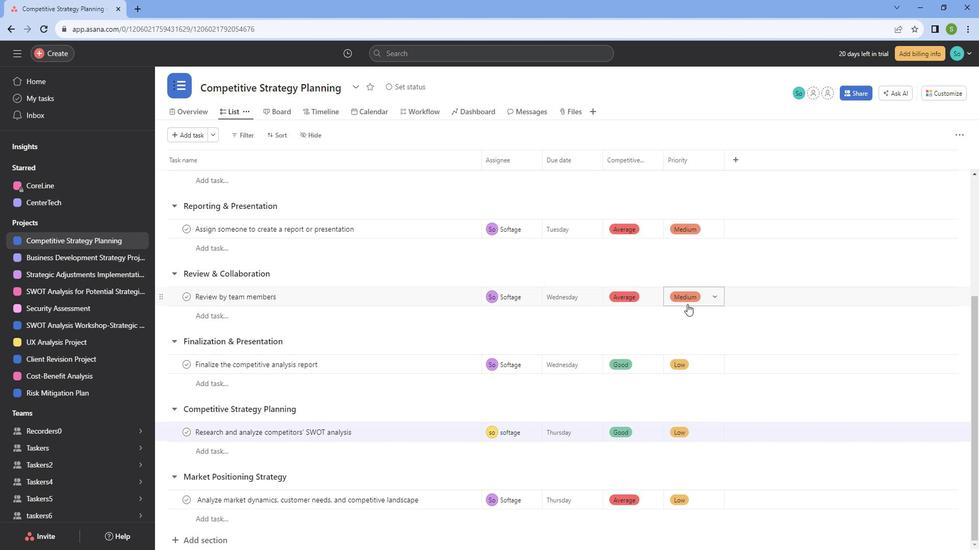 
Action: Mouse scrolled (696, 302) with delta (0, 0)
Screenshot: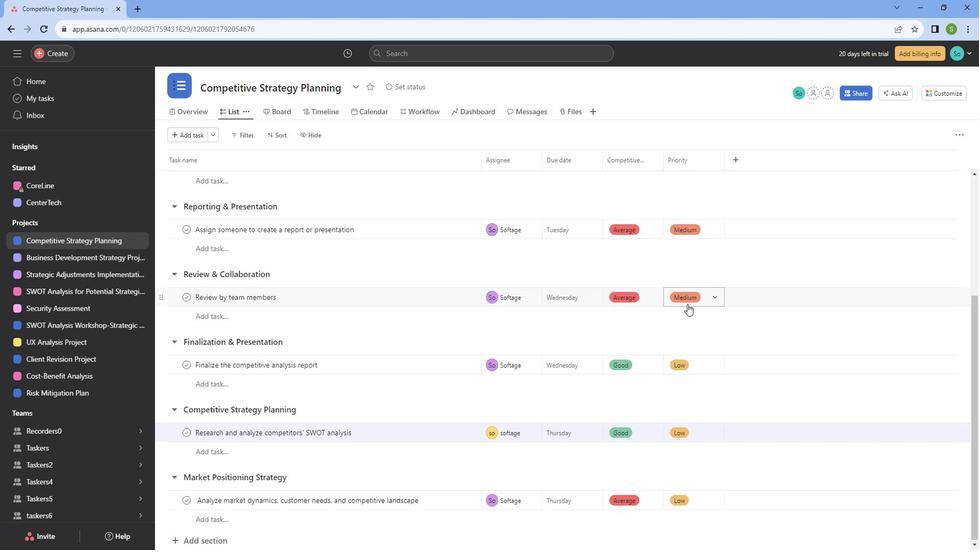 
Action: Mouse scrolled (696, 302) with delta (0, 0)
Screenshot: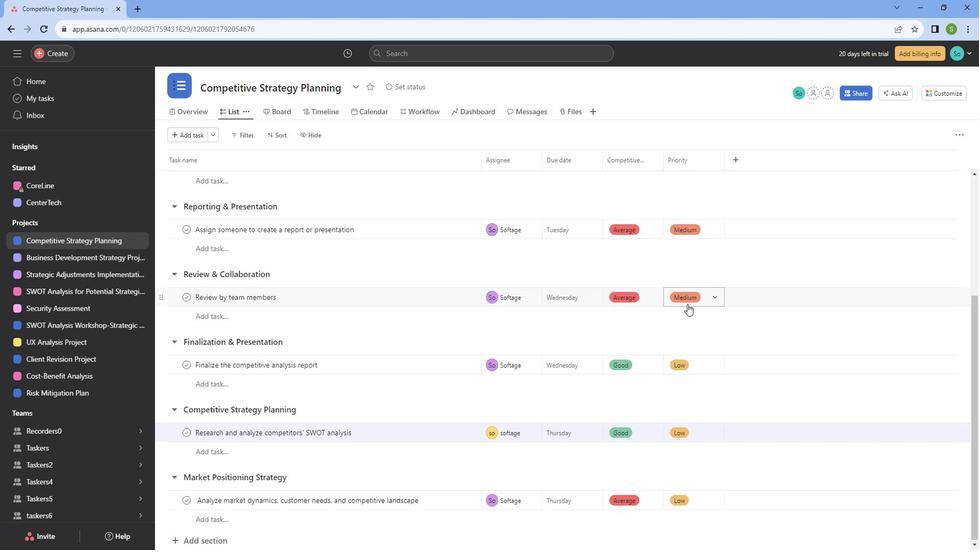 
Action: Mouse scrolled (696, 302) with delta (0, 0)
Screenshot: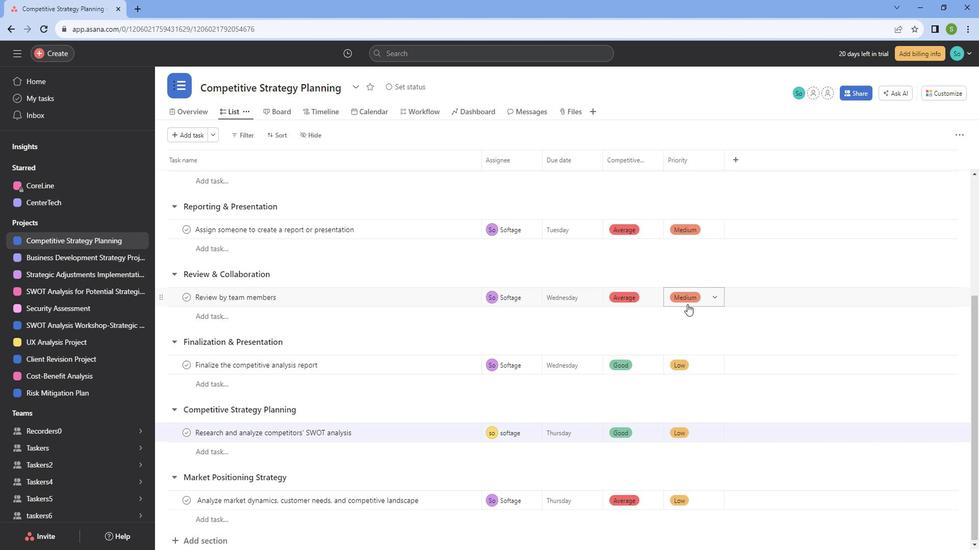 
Action: Mouse scrolled (696, 302) with delta (0, 0)
Screenshot: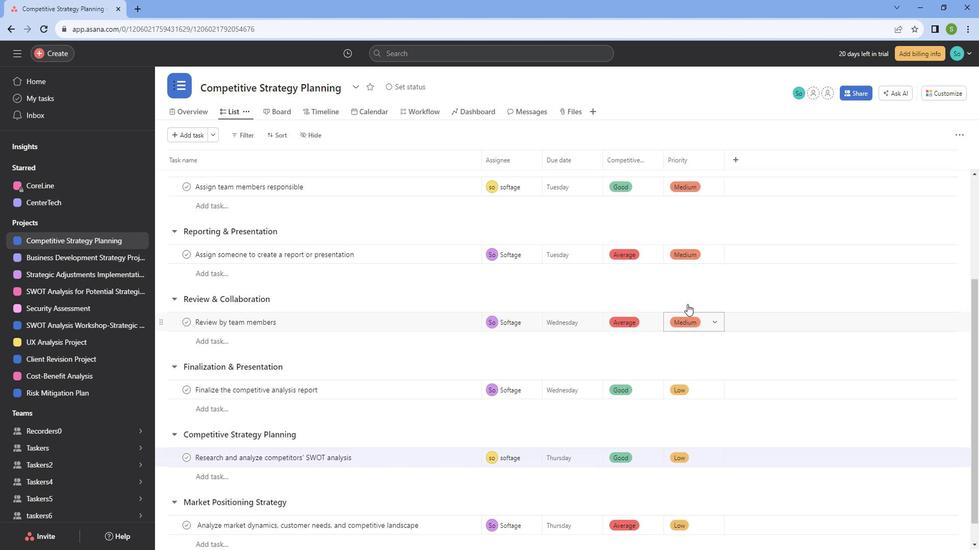 
Action: Mouse scrolled (696, 302) with delta (0, 0)
Screenshot: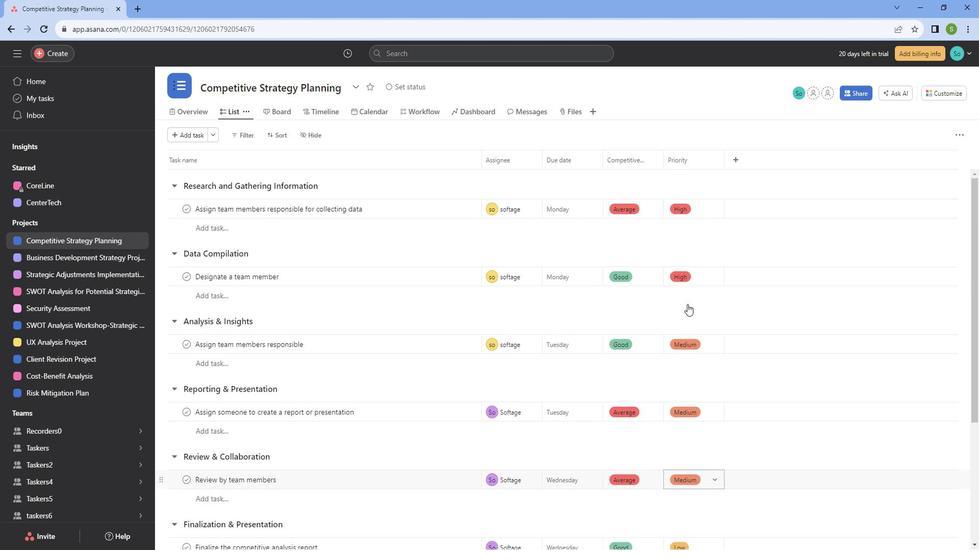 
Action: Mouse scrolled (696, 302) with delta (0, 0)
Screenshot: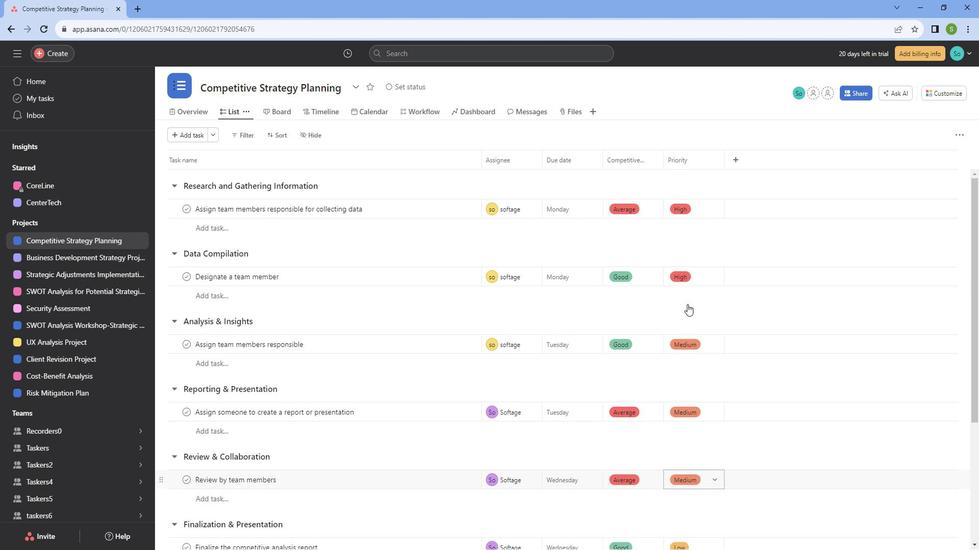 
Action: Mouse scrolled (696, 302) with delta (0, 0)
Screenshot: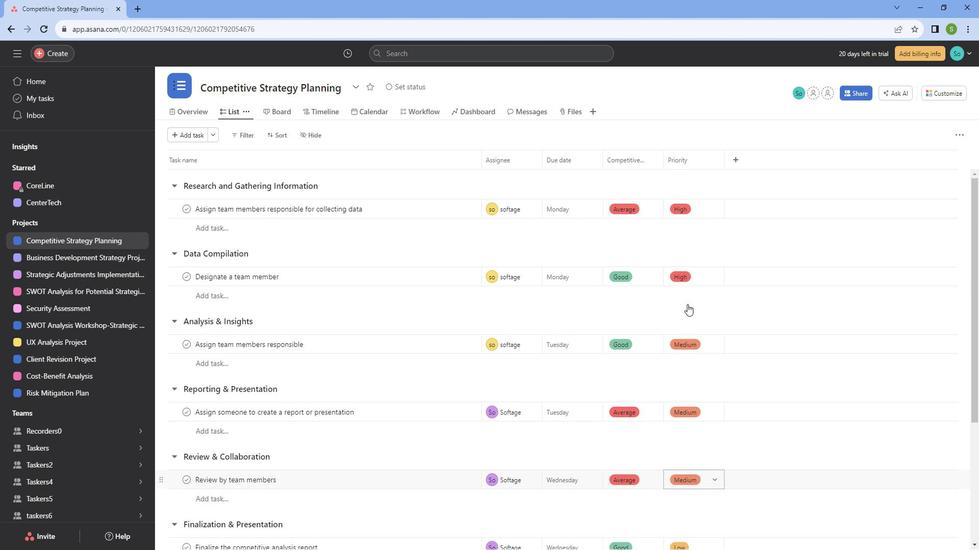 
Action: Mouse scrolled (696, 302) with delta (0, 0)
Screenshot: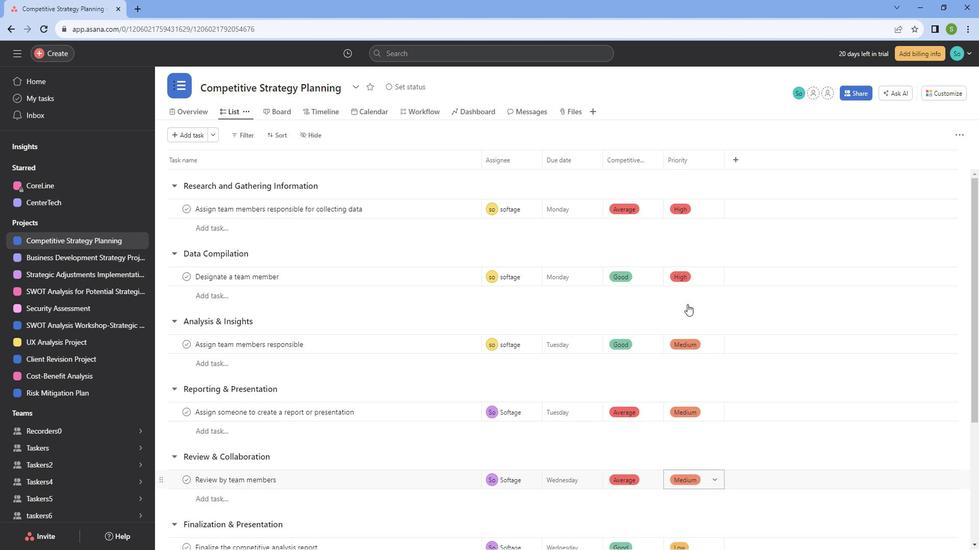 
Action: Mouse scrolled (696, 302) with delta (0, 0)
Screenshot: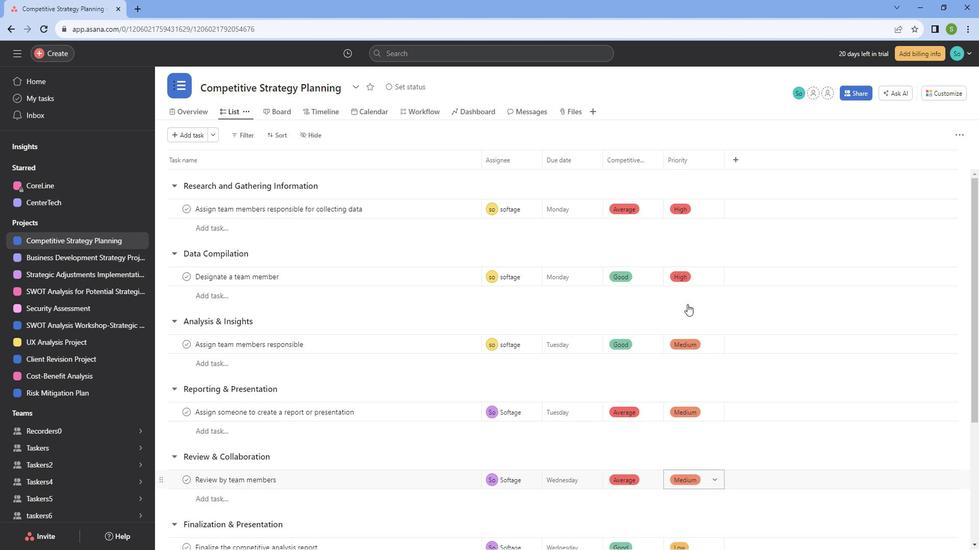 
Action: Mouse scrolled (696, 302) with delta (0, 0)
Screenshot: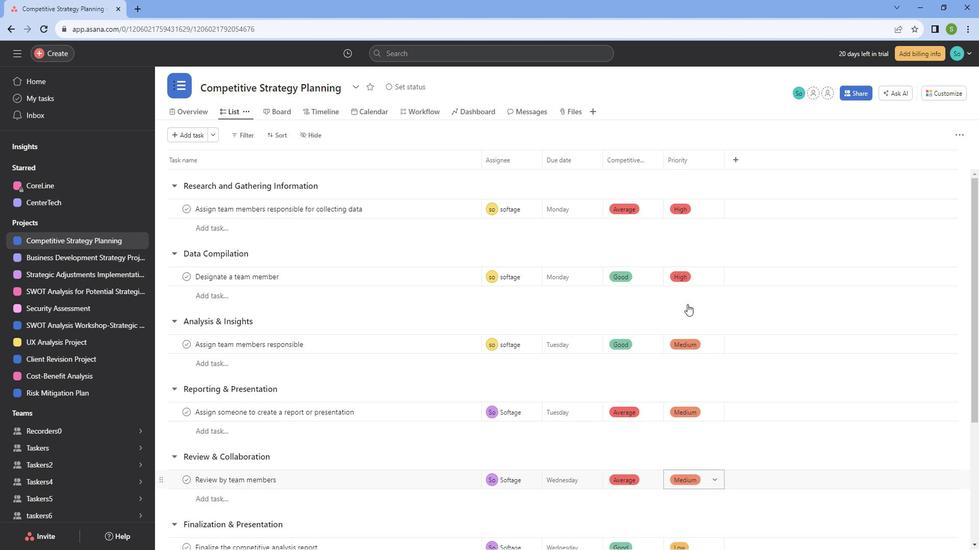 
Action: Mouse moved to (776, 240)
Screenshot: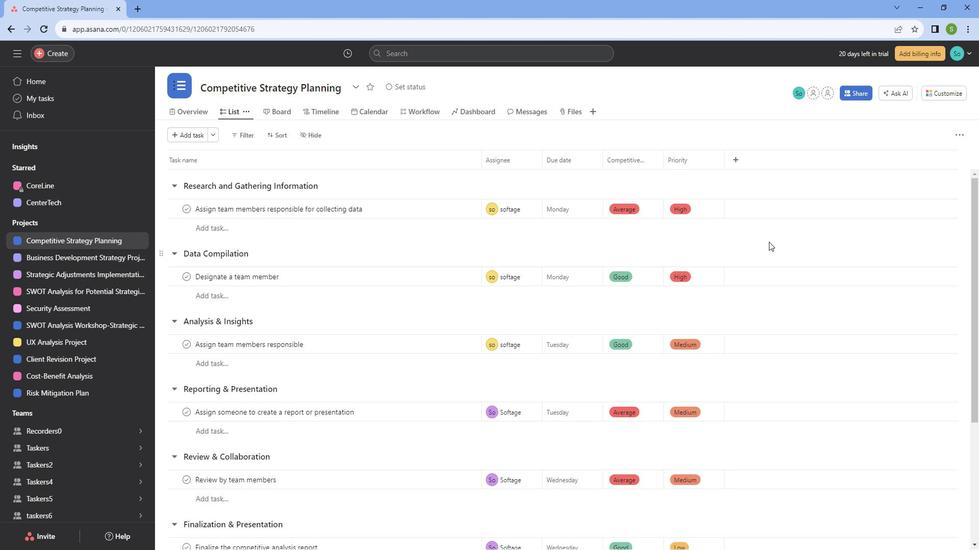 
